 Task: Find connections with filter location Natahoyo with filter topic #Corporationwith filter profile language German with filter current company Alfa Laval with filter school Indian Statistical Institute with filter industry Nonresidential Building Construction with filter service category Public Speaking with filter keywords title Operations Director
Action: Mouse moved to (161, 245)
Screenshot: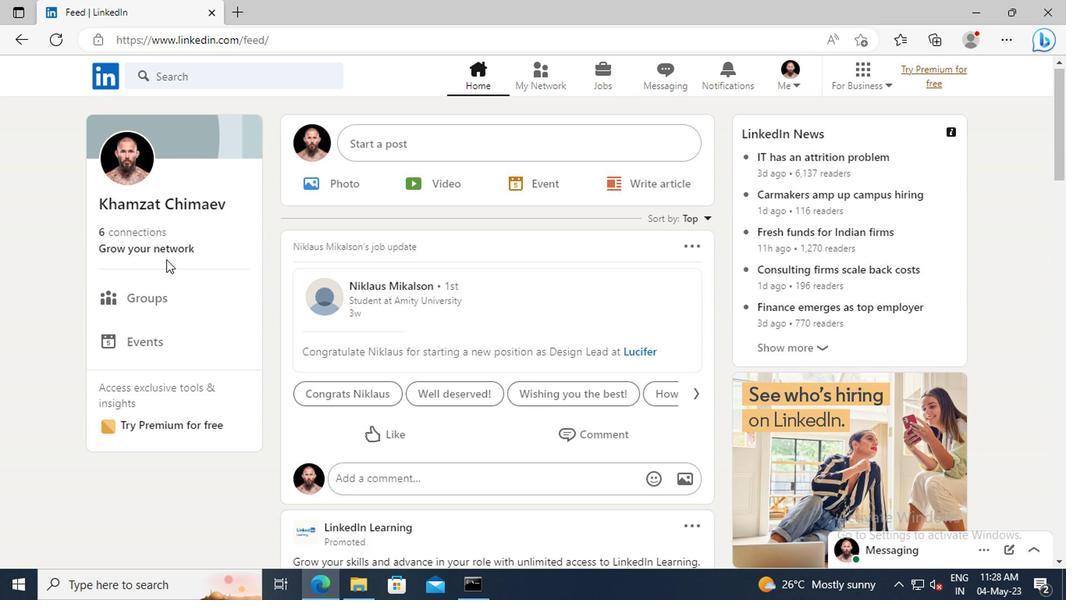 
Action: Mouse pressed left at (161, 245)
Screenshot: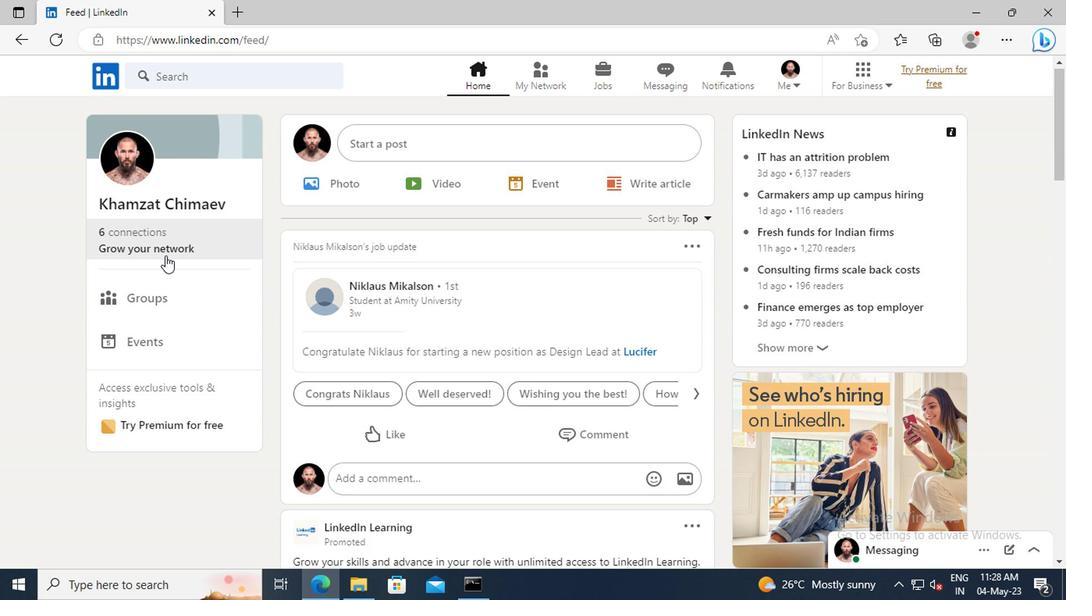 
Action: Mouse moved to (167, 165)
Screenshot: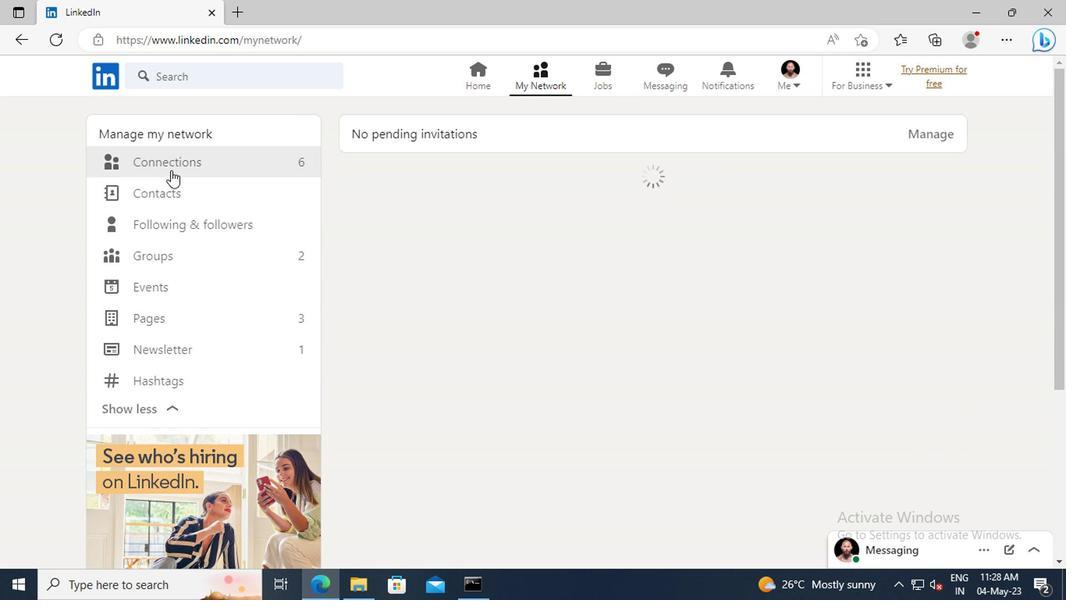 
Action: Mouse pressed left at (167, 165)
Screenshot: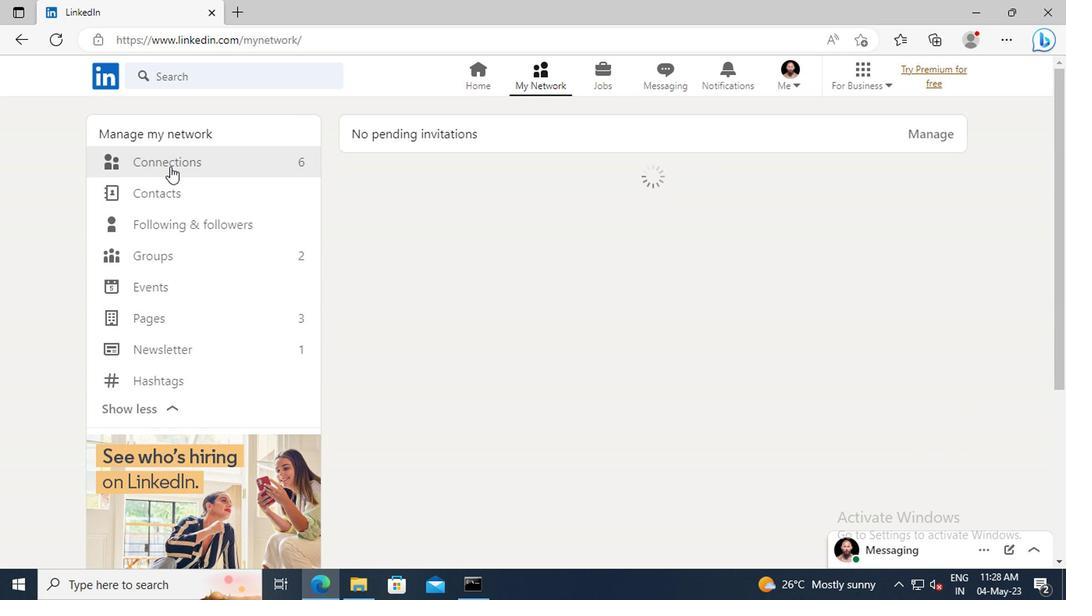 
Action: Mouse moved to (652, 167)
Screenshot: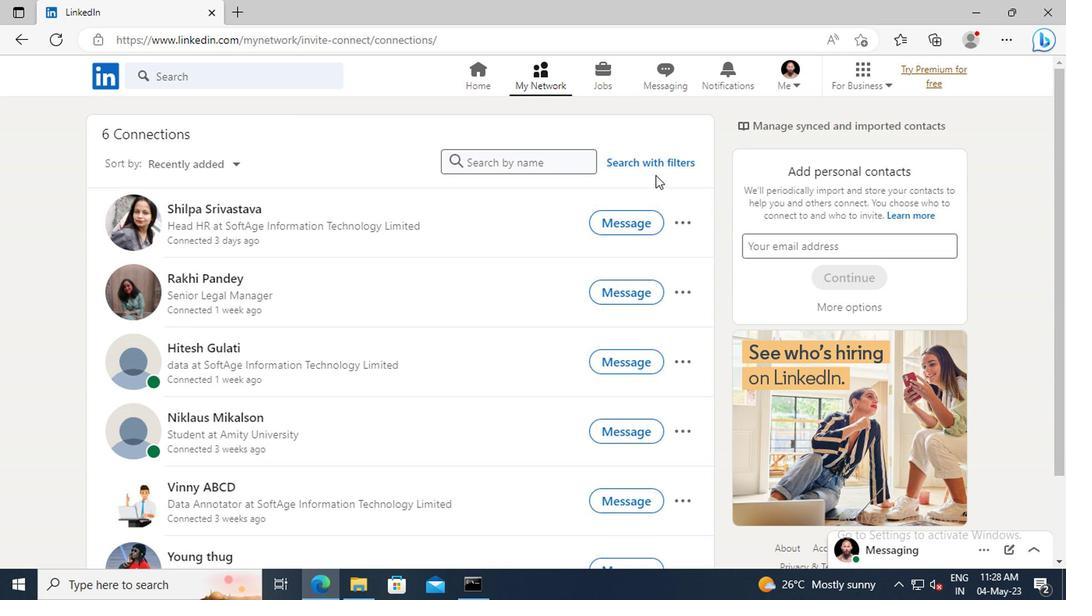 
Action: Mouse pressed left at (652, 167)
Screenshot: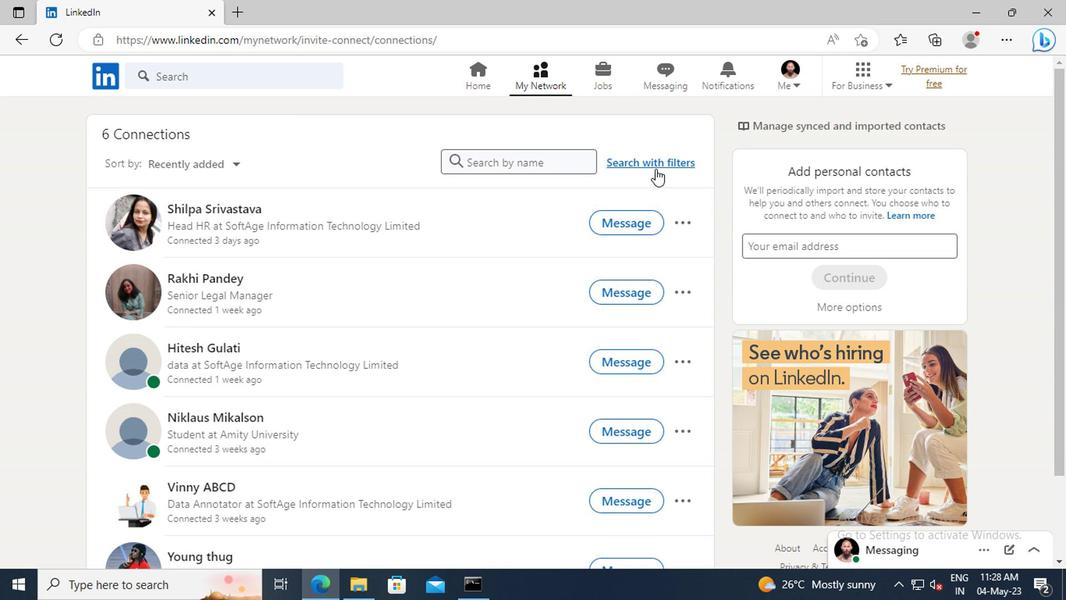 
Action: Mouse moved to (589, 123)
Screenshot: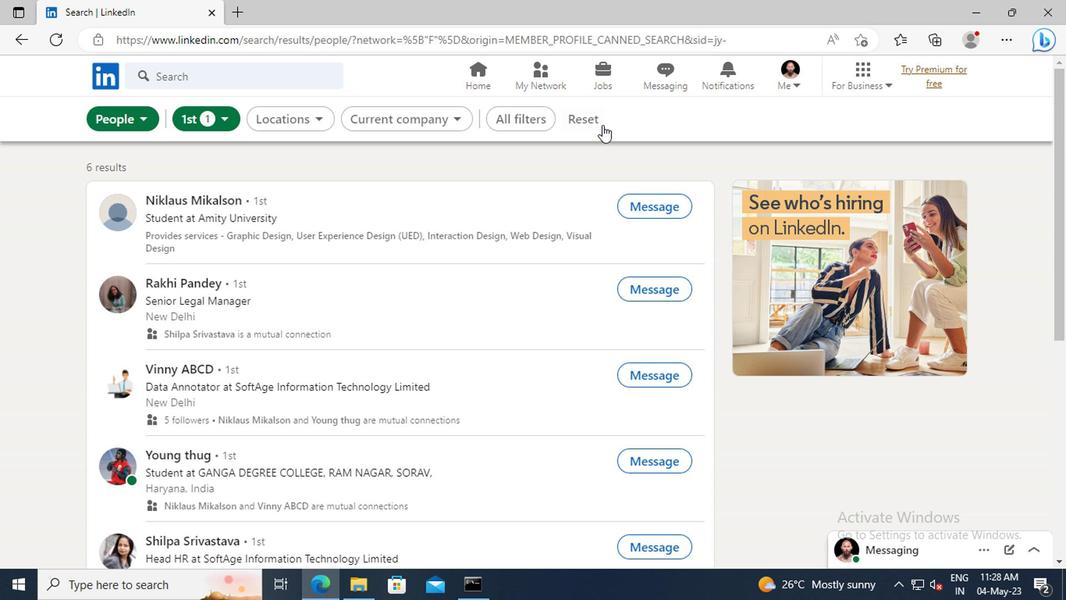 
Action: Mouse pressed left at (589, 123)
Screenshot: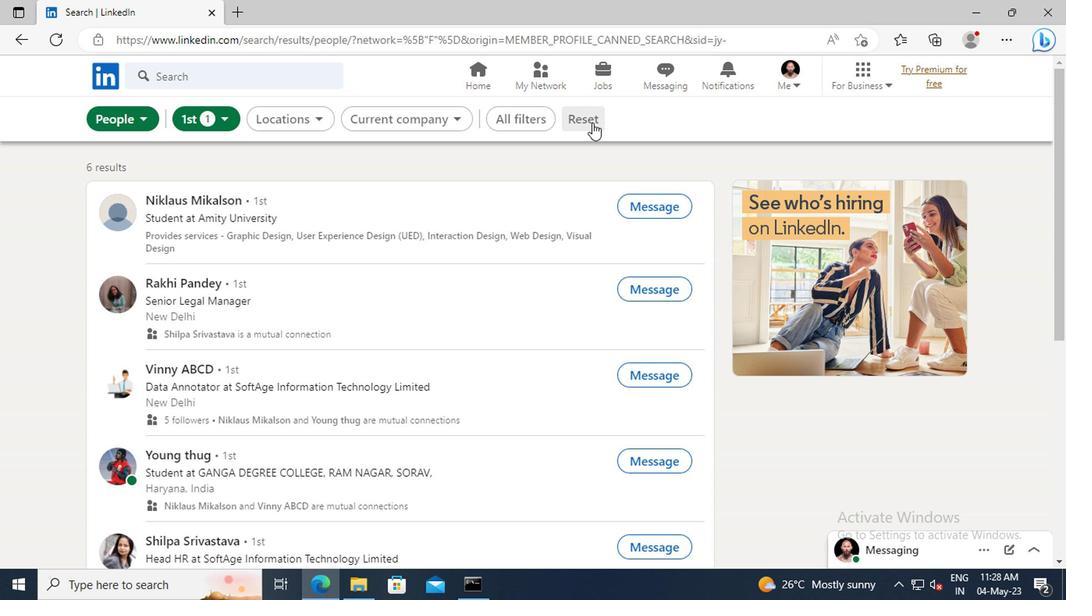 
Action: Mouse moved to (567, 123)
Screenshot: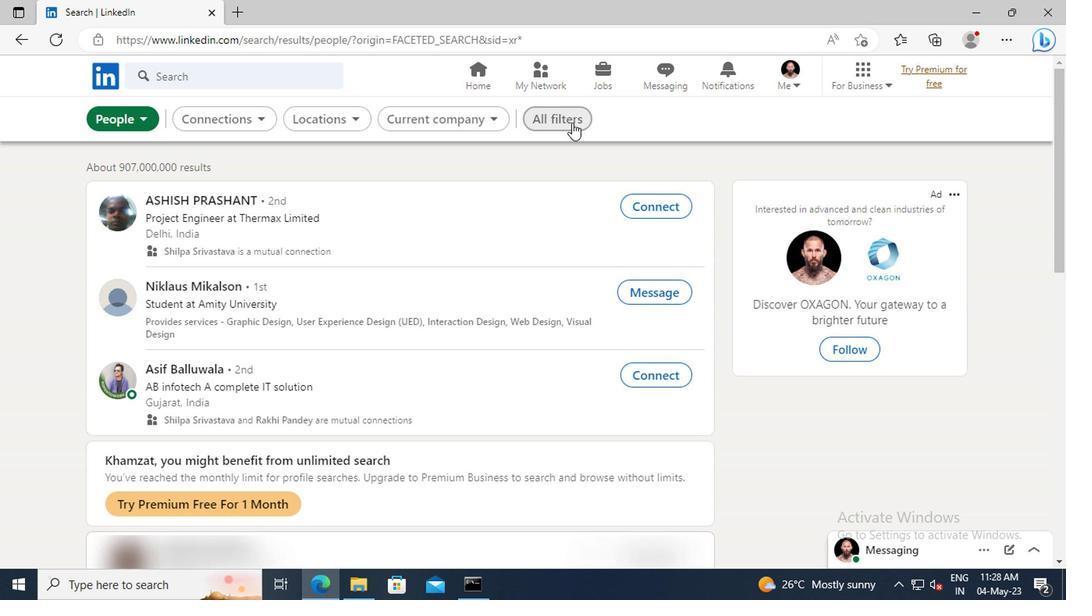 
Action: Mouse pressed left at (567, 123)
Screenshot: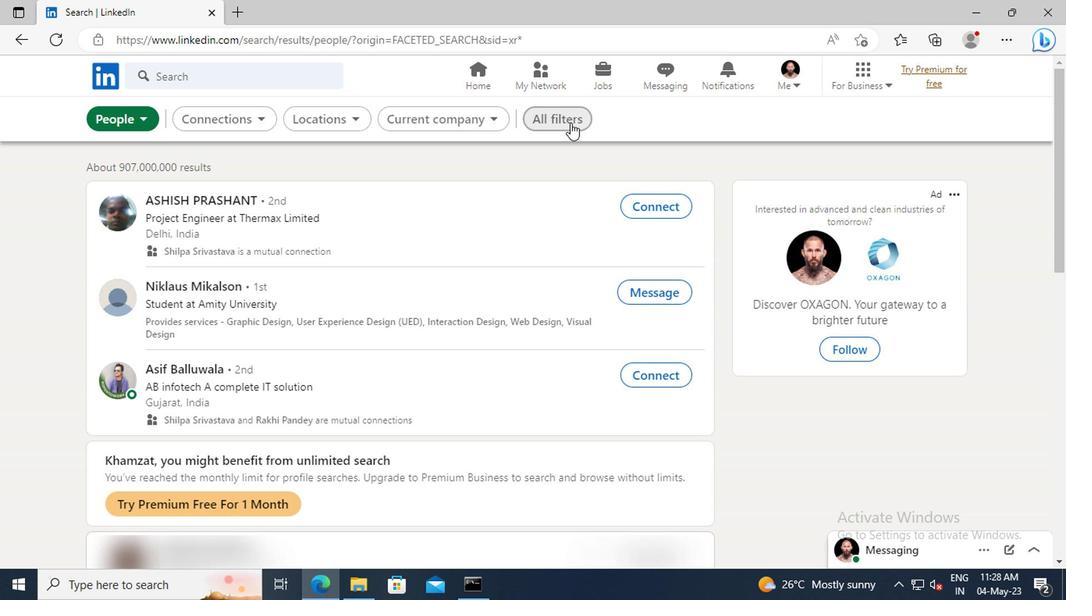 
Action: Mouse moved to (838, 295)
Screenshot: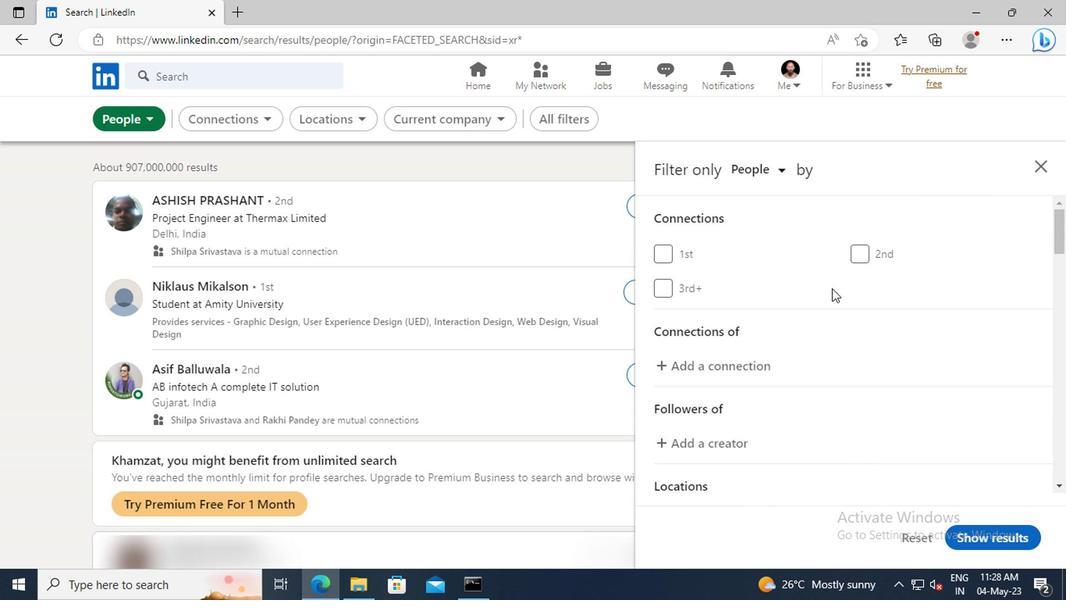 
Action: Mouse scrolled (838, 295) with delta (0, 0)
Screenshot: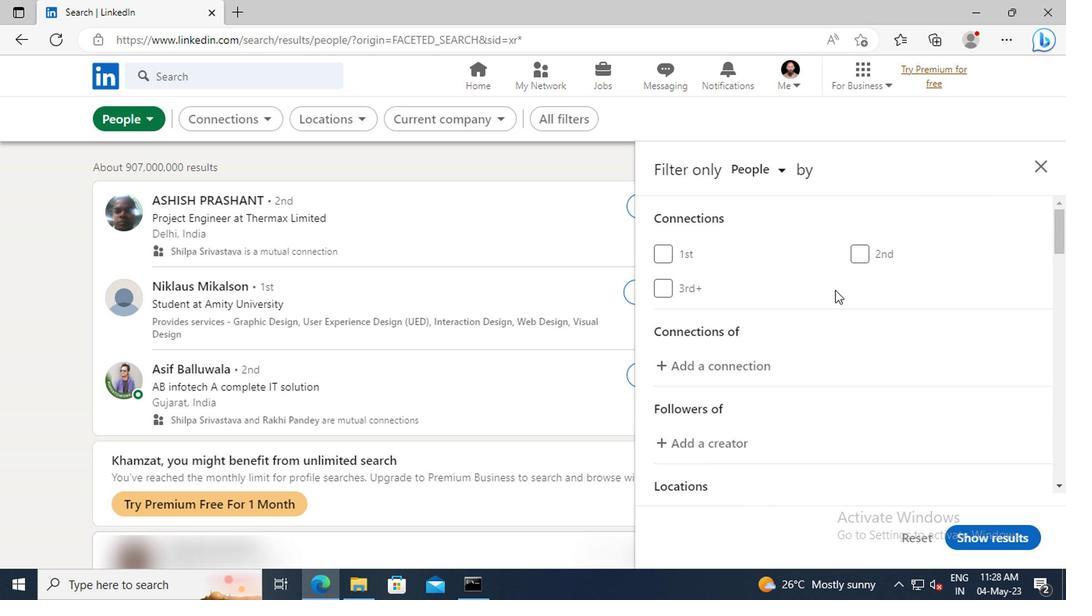 
Action: Mouse scrolled (838, 295) with delta (0, 0)
Screenshot: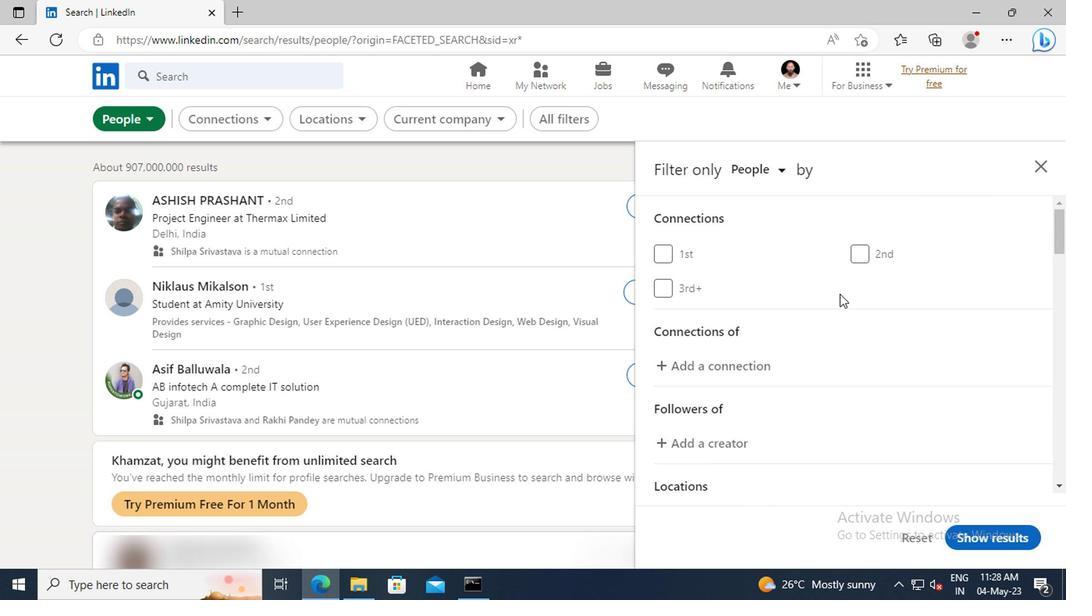 
Action: Mouse scrolled (838, 295) with delta (0, 0)
Screenshot: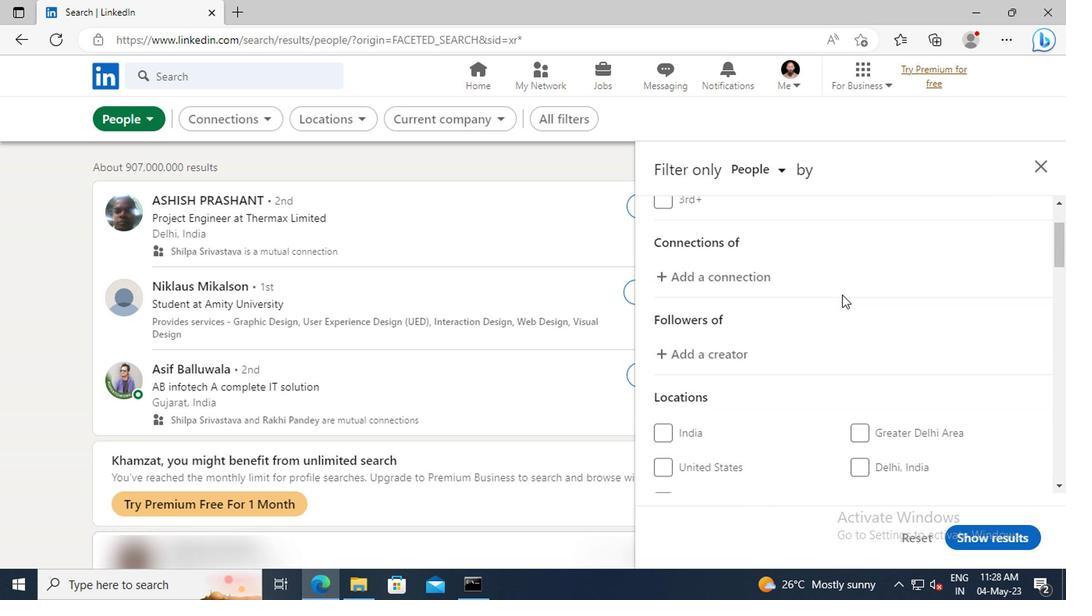 
Action: Mouse scrolled (838, 295) with delta (0, 0)
Screenshot: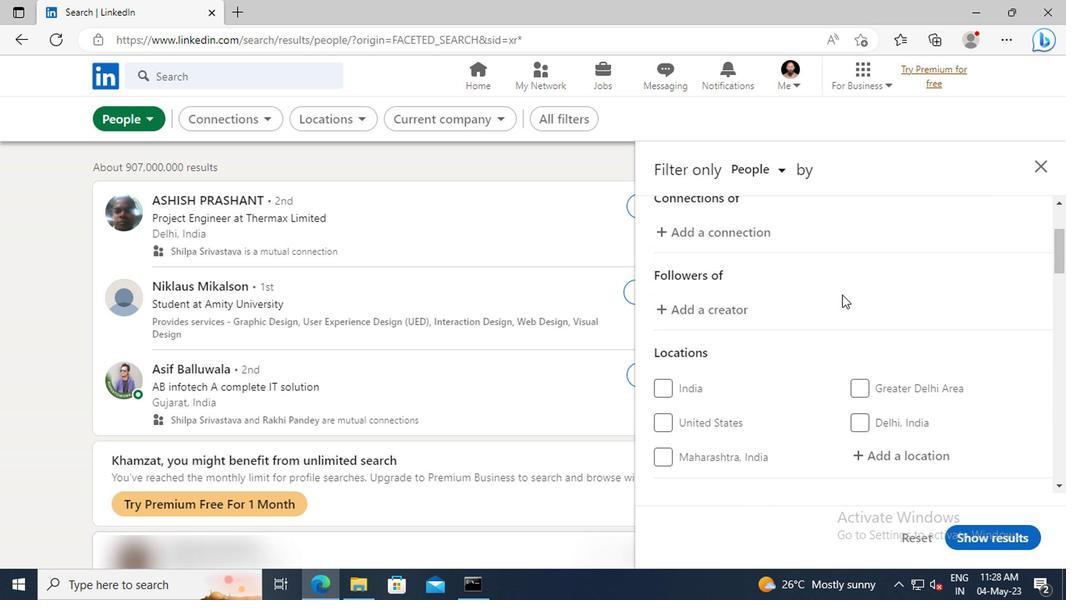 
Action: Mouse scrolled (838, 295) with delta (0, 0)
Screenshot: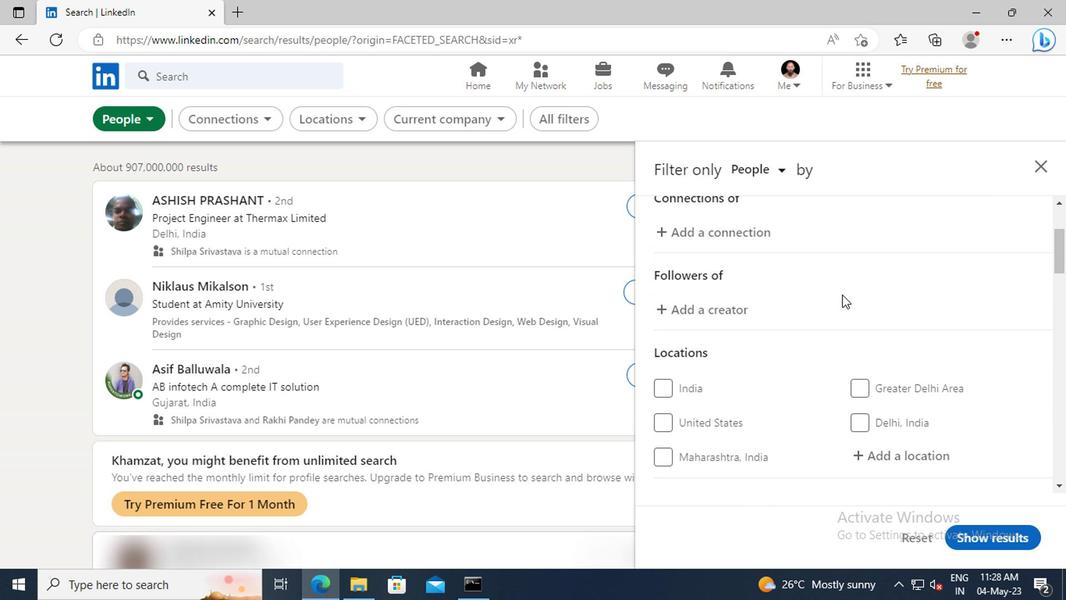 
Action: Mouse scrolled (838, 295) with delta (0, 0)
Screenshot: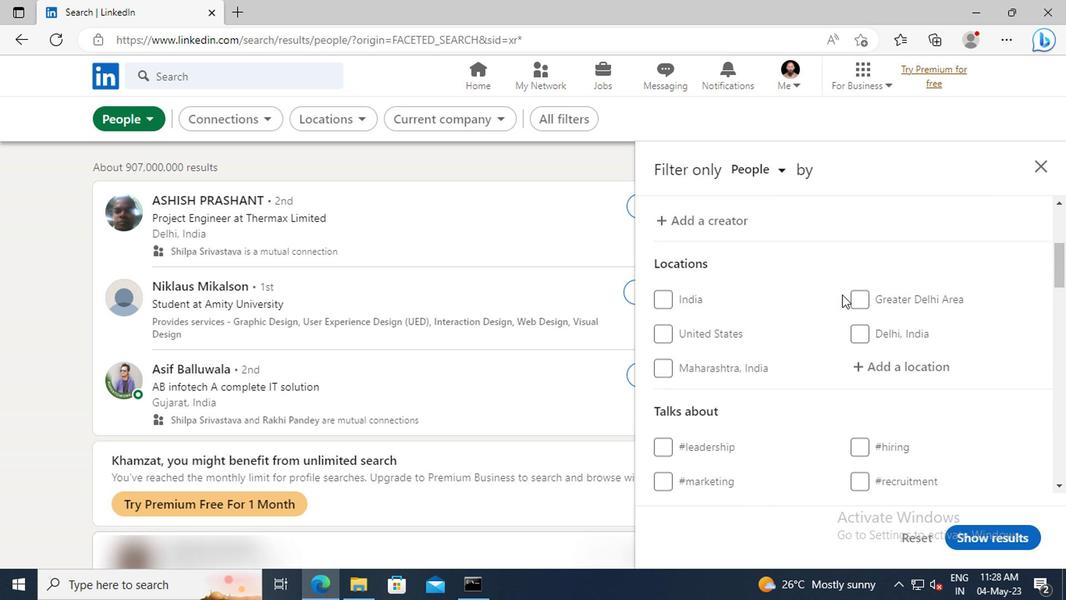 
Action: Mouse moved to (863, 317)
Screenshot: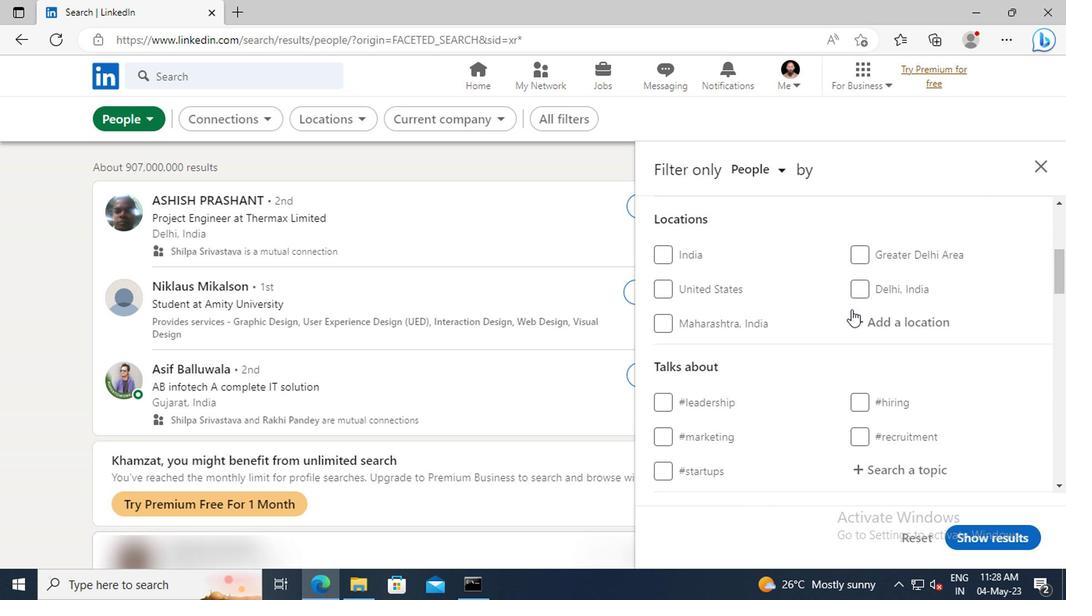 
Action: Mouse pressed left at (863, 317)
Screenshot: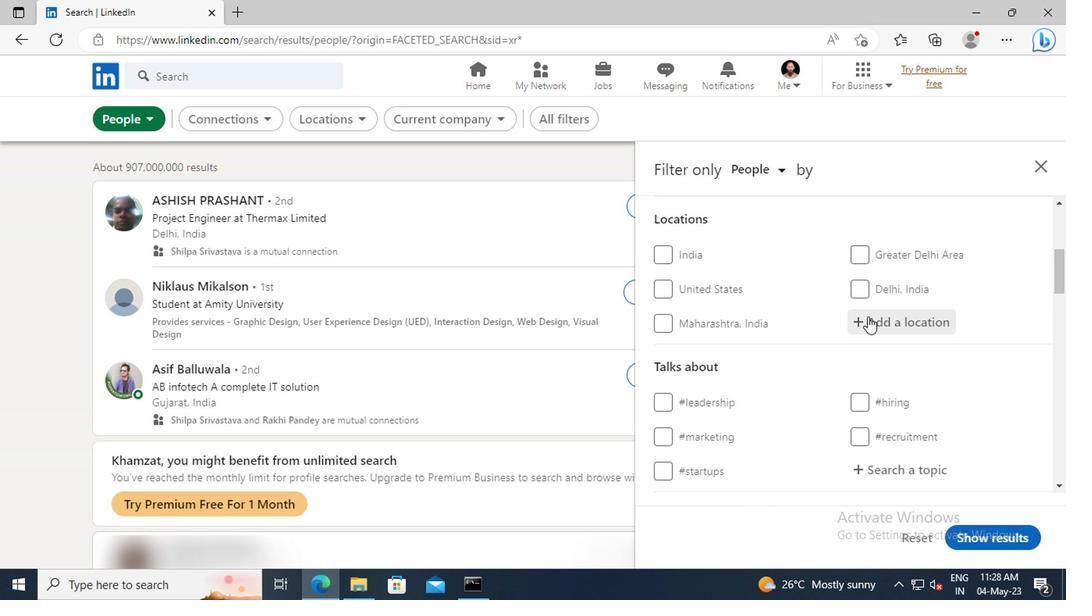 
Action: Key pressed <Key.shift>NATAHOYO<Key.enter>
Screenshot: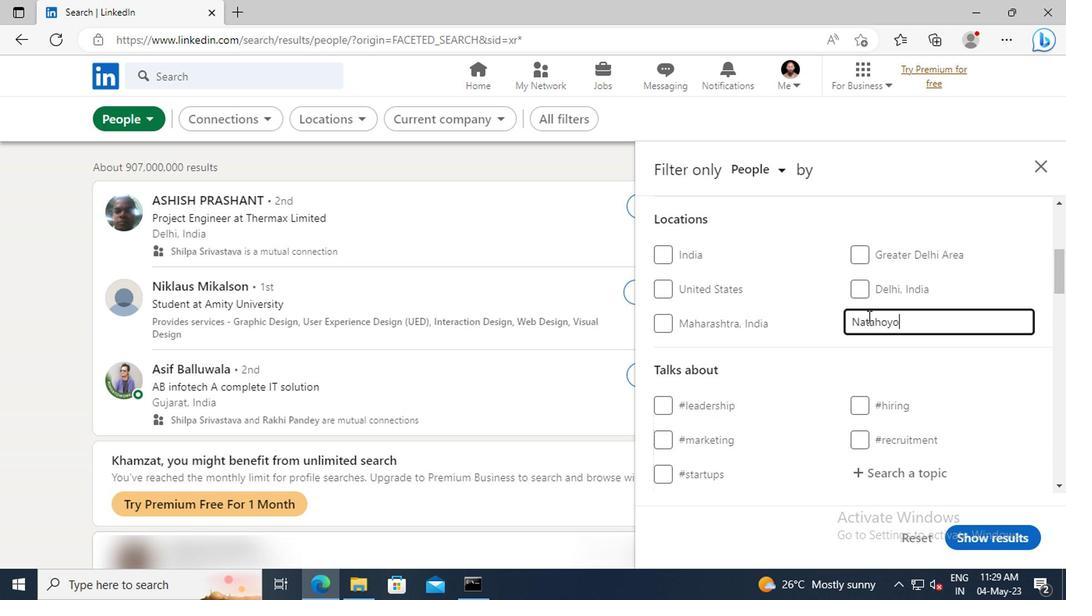 
Action: Mouse scrolled (863, 316) with delta (0, 0)
Screenshot: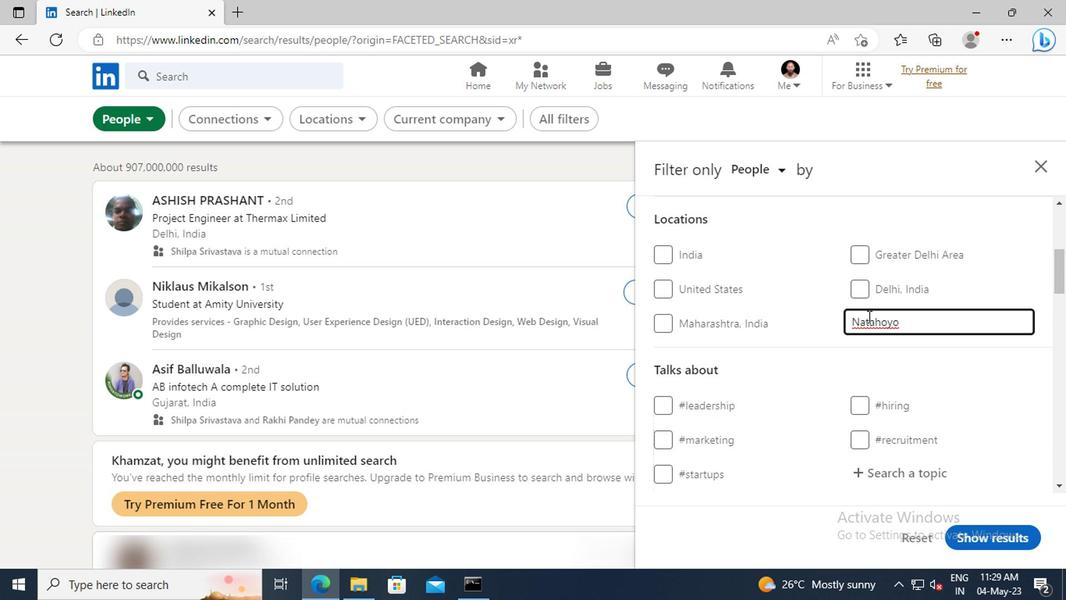 
Action: Mouse scrolled (863, 316) with delta (0, 0)
Screenshot: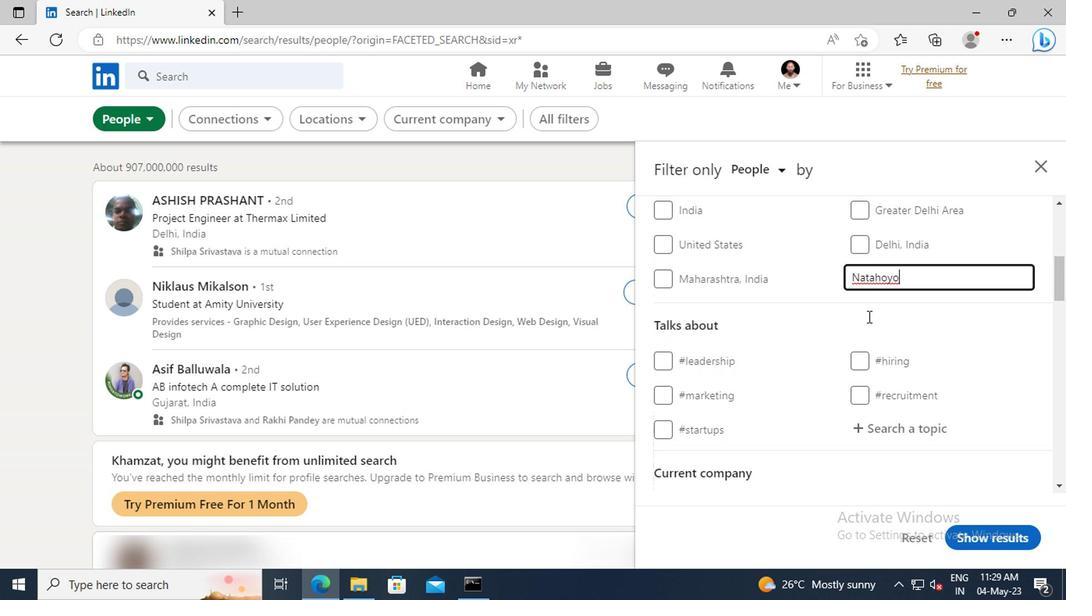 
Action: Mouse scrolled (863, 316) with delta (0, 0)
Screenshot: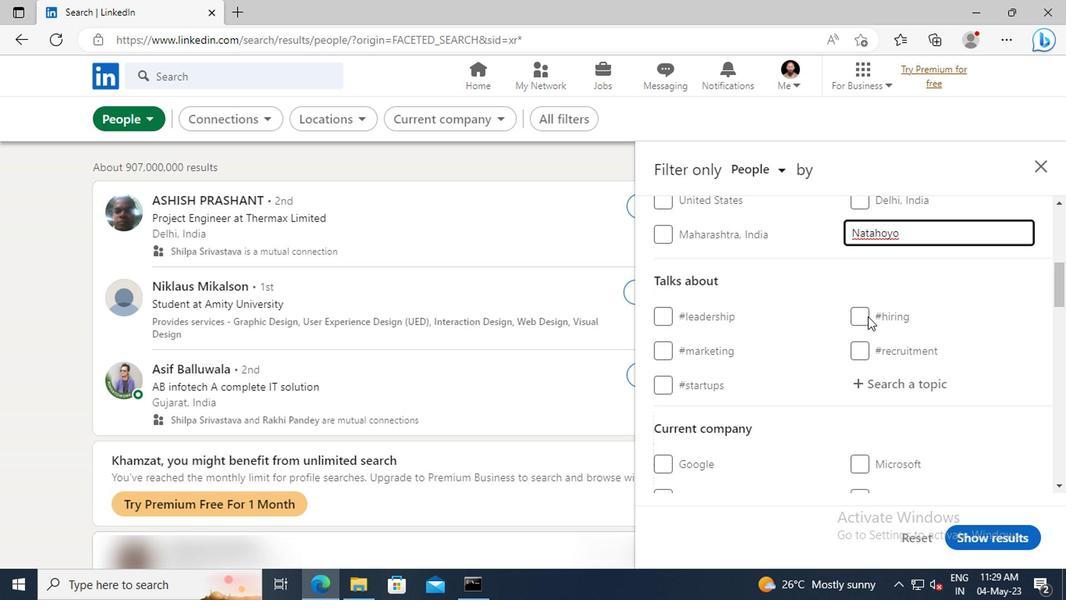 
Action: Mouse moved to (871, 338)
Screenshot: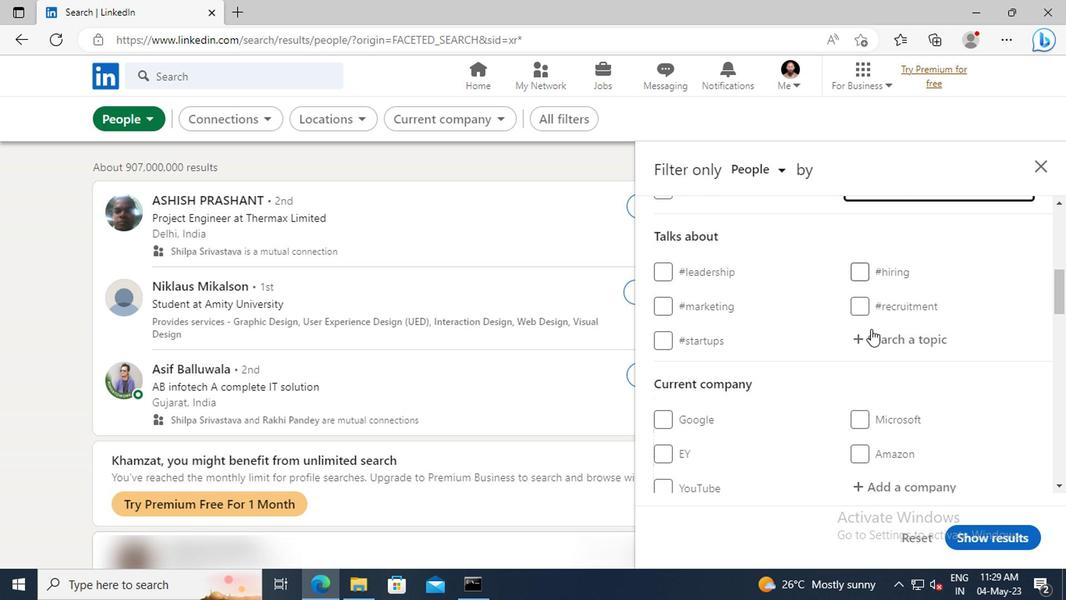 
Action: Mouse pressed left at (871, 338)
Screenshot: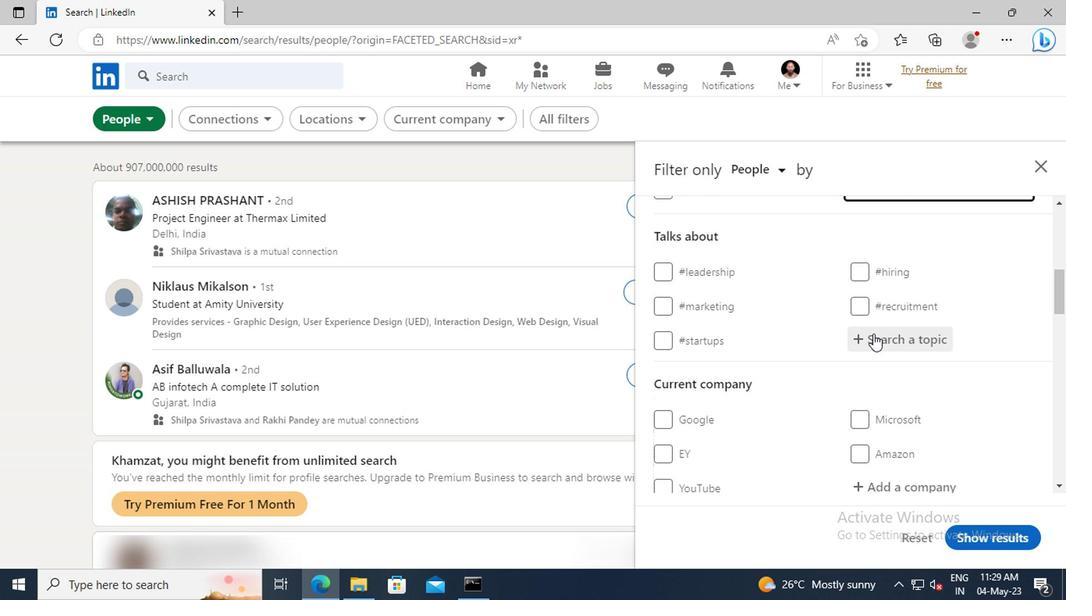 
Action: Mouse moved to (878, 345)
Screenshot: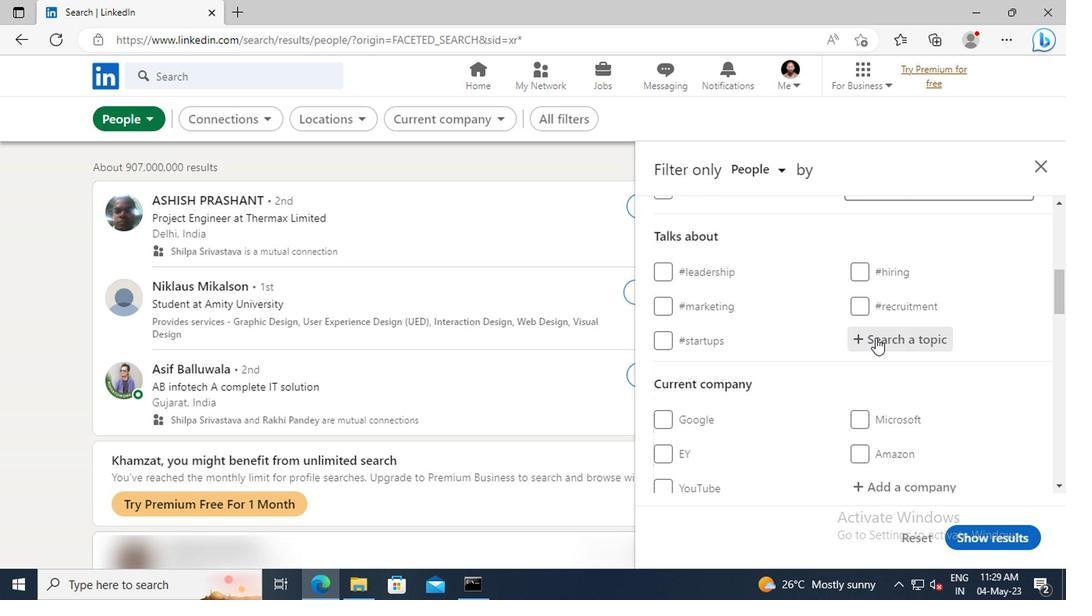 
Action: Key pressed <Key.shift>CORPORATI
Screenshot: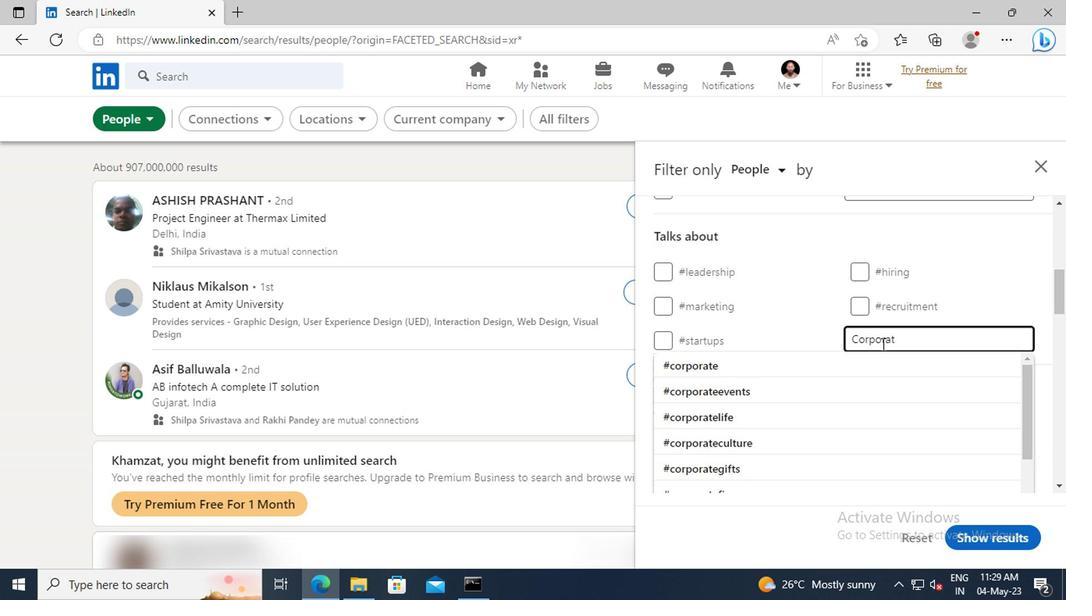 
Action: Mouse moved to (867, 439)
Screenshot: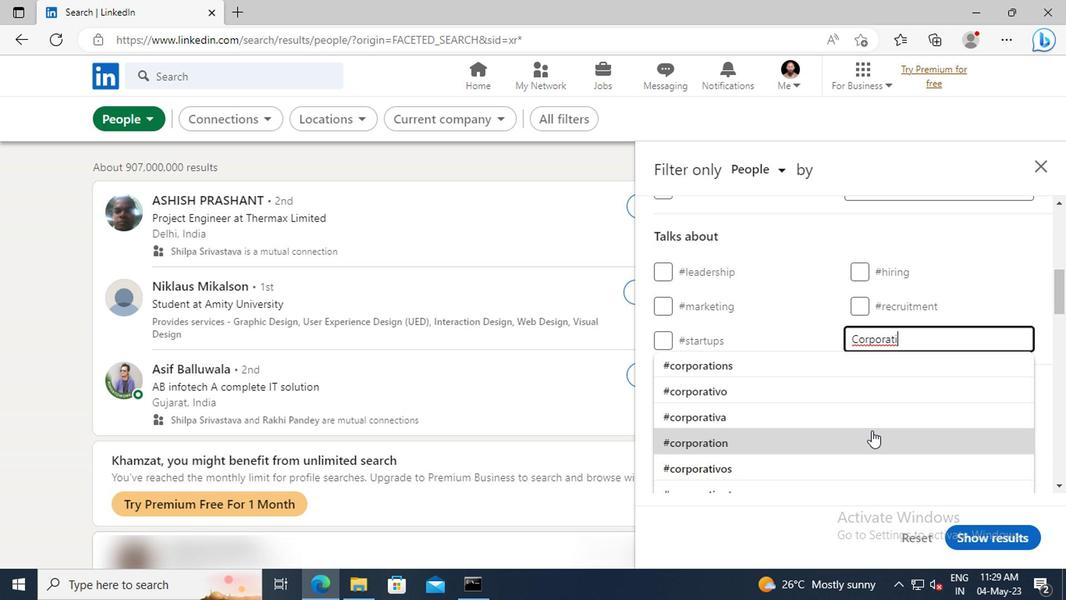 
Action: Mouse pressed left at (867, 439)
Screenshot: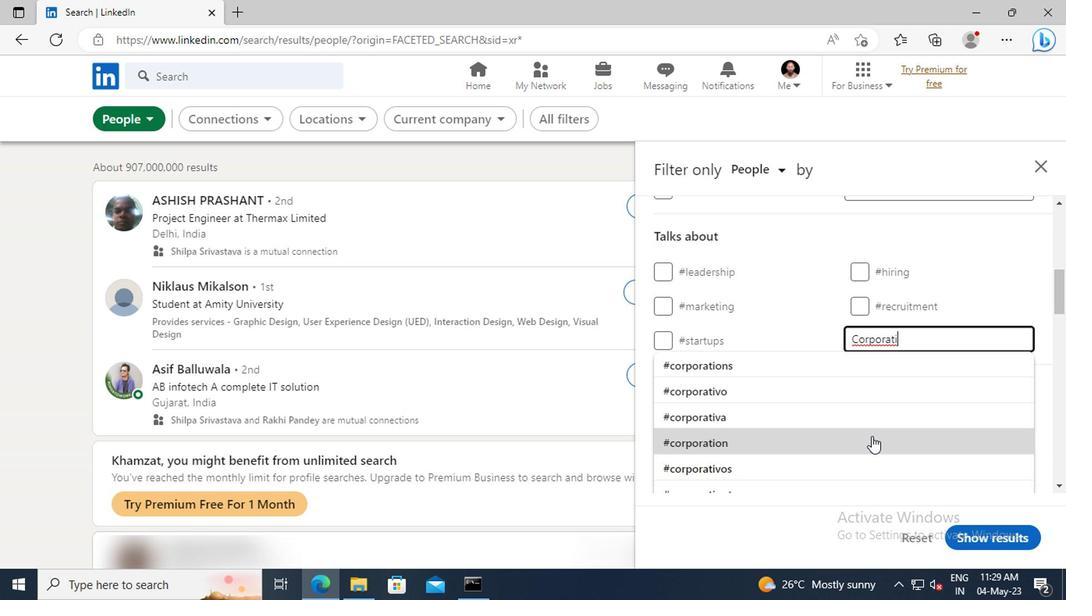 
Action: Mouse moved to (867, 440)
Screenshot: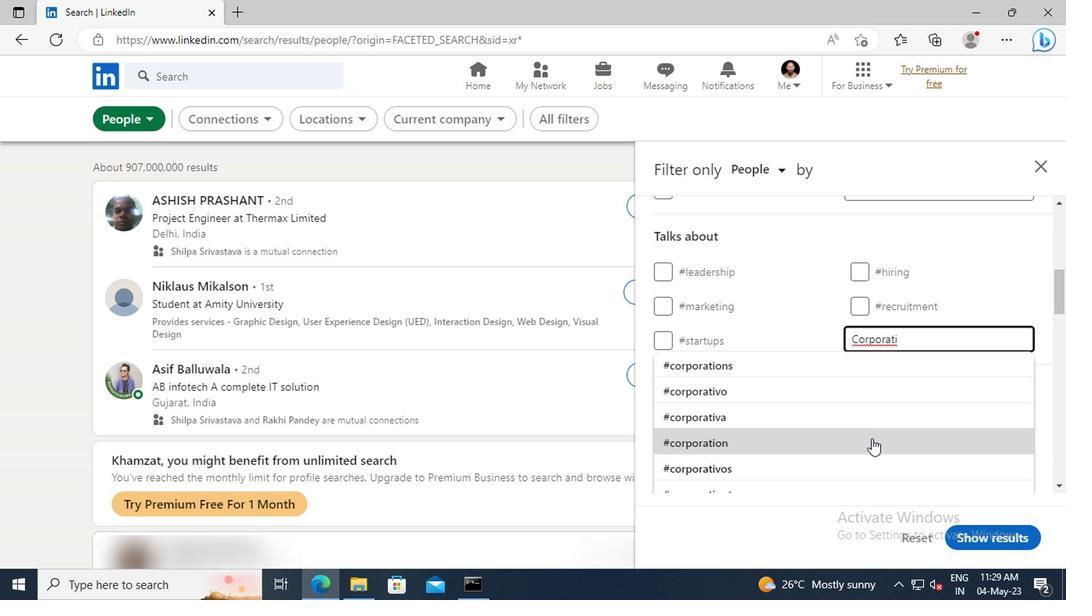 
Action: Mouse scrolled (867, 439) with delta (0, 0)
Screenshot: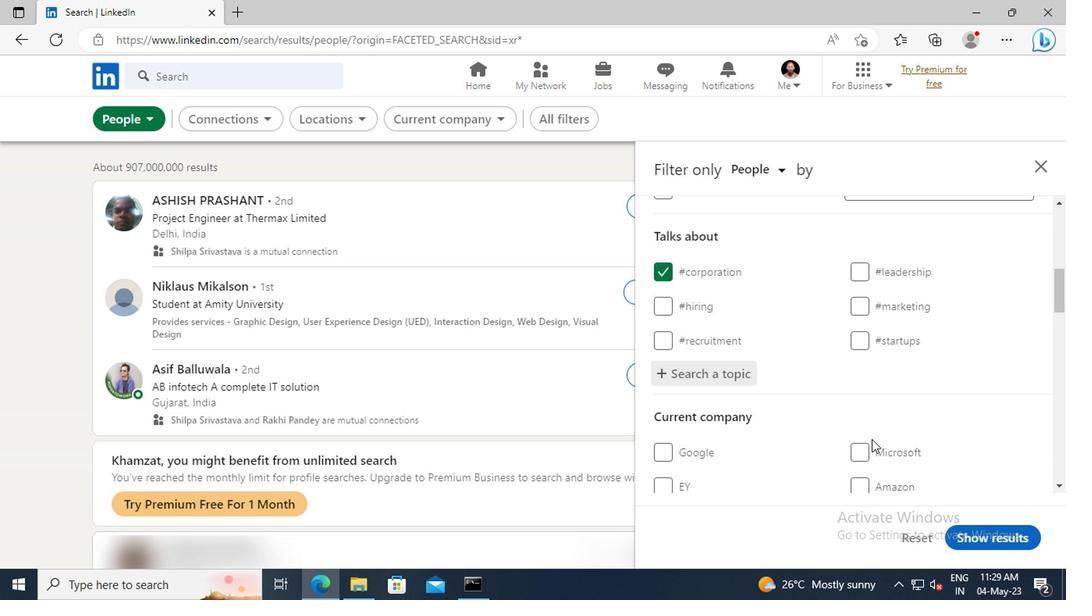 
Action: Mouse scrolled (867, 439) with delta (0, 0)
Screenshot: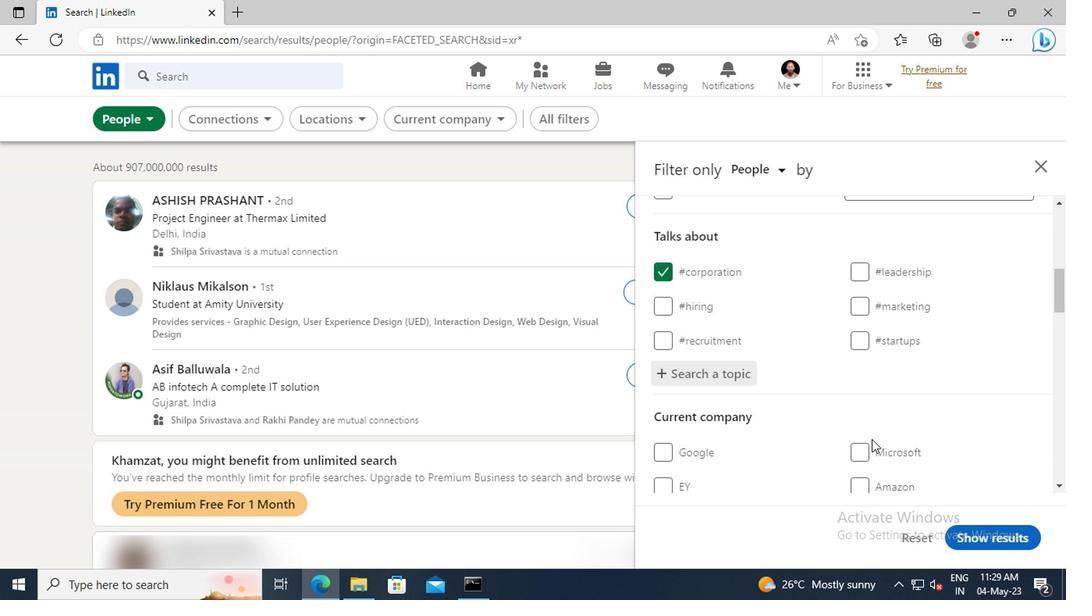 
Action: Mouse moved to (868, 431)
Screenshot: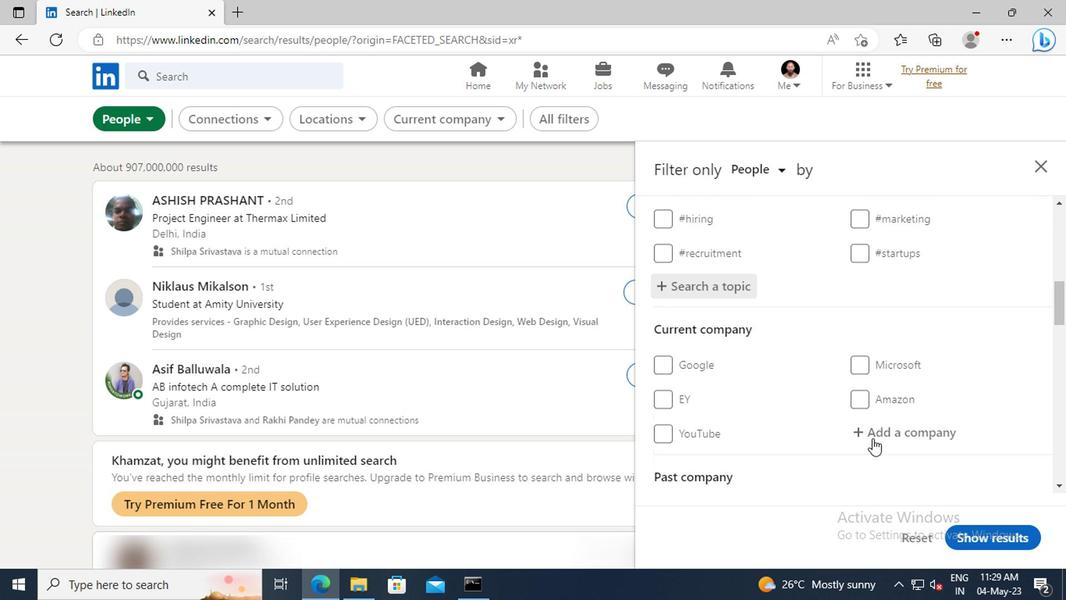 
Action: Mouse scrolled (868, 430) with delta (0, -1)
Screenshot: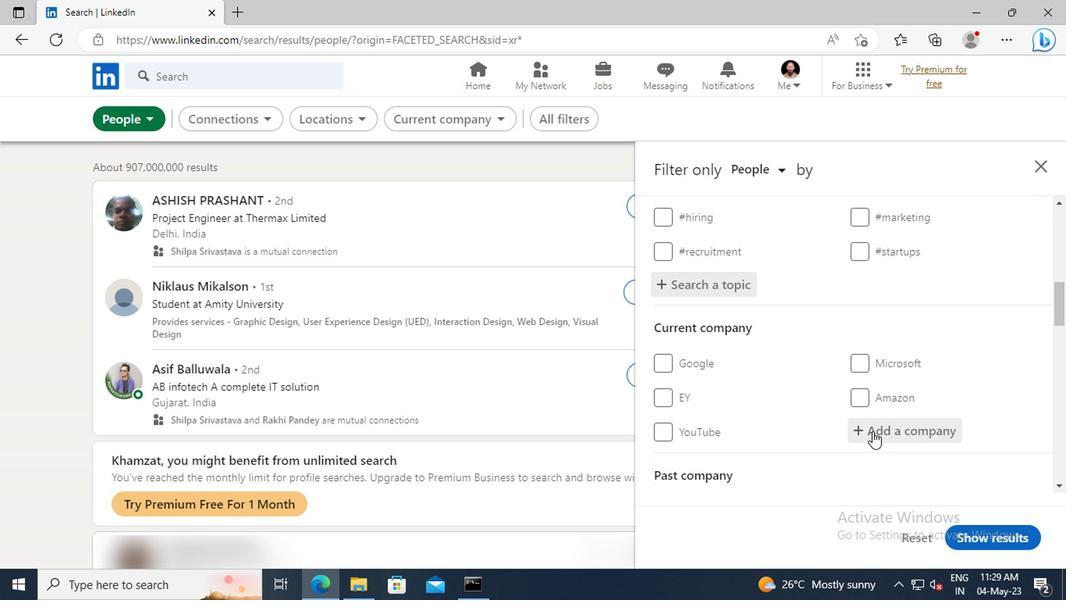
Action: Mouse scrolled (868, 430) with delta (0, -1)
Screenshot: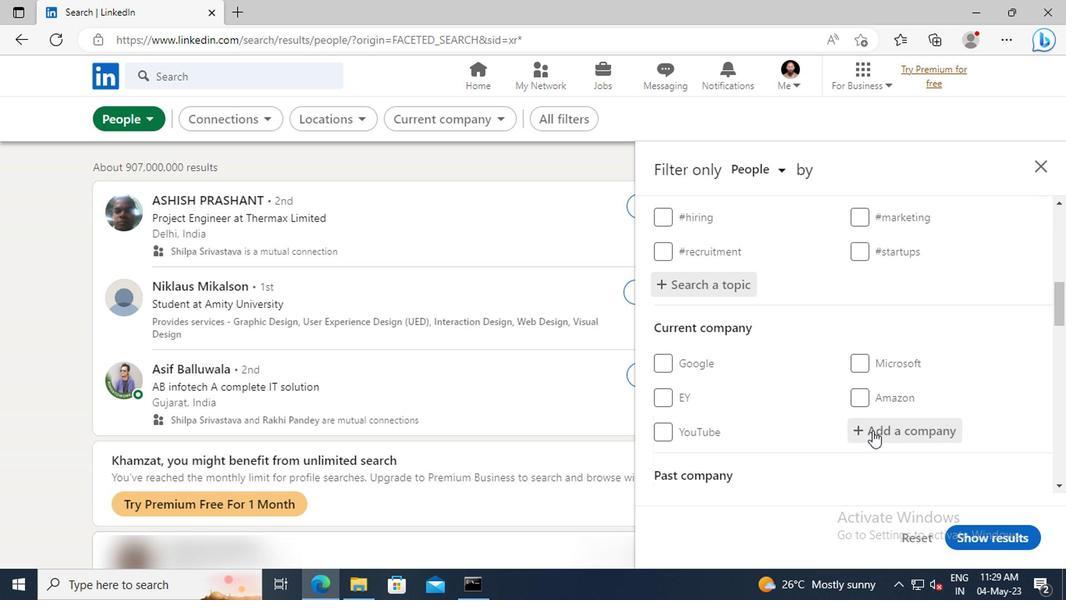 
Action: Mouse scrolled (868, 430) with delta (0, -1)
Screenshot: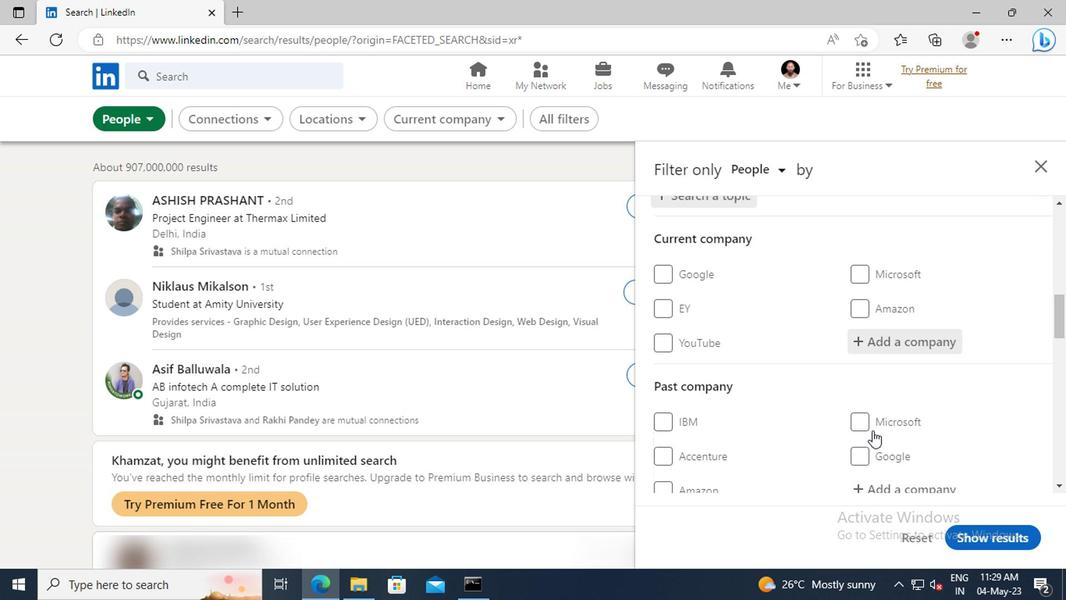 
Action: Mouse scrolled (868, 430) with delta (0, -1)
Screenshot: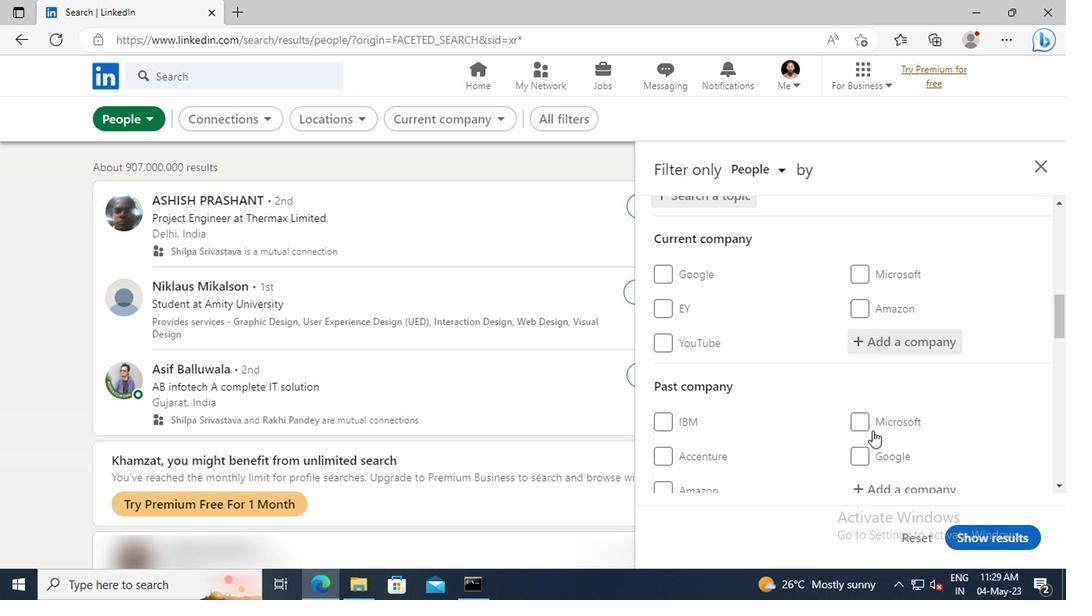 
Action: Mouse scrolled (868, 430) with delta (0, -1)
Screenshot: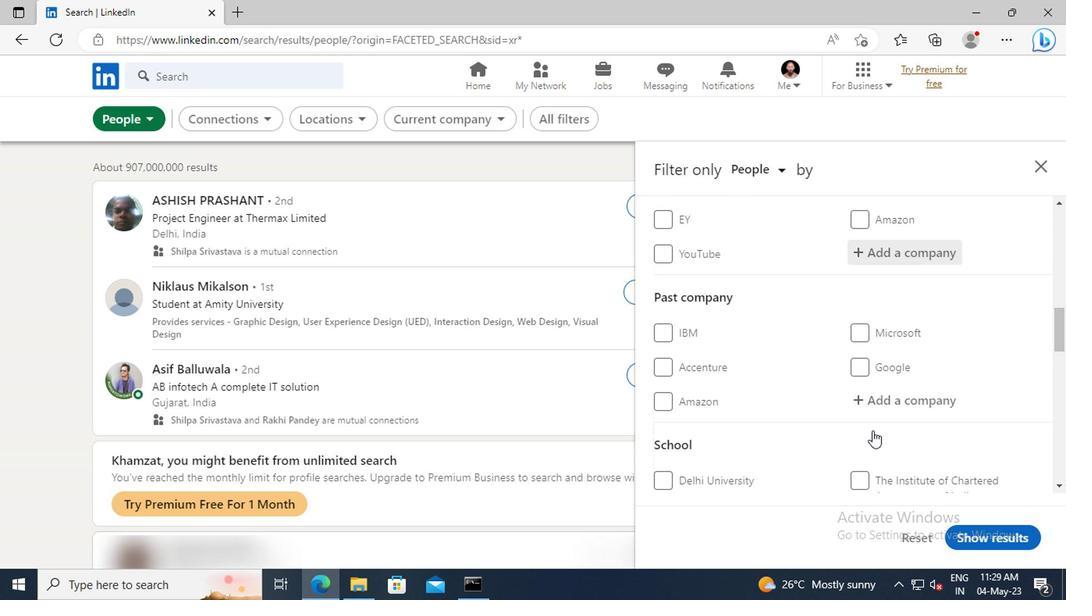 
Action: Mouse scrolled (868, 430) with delta (0, -1)
Screenshot: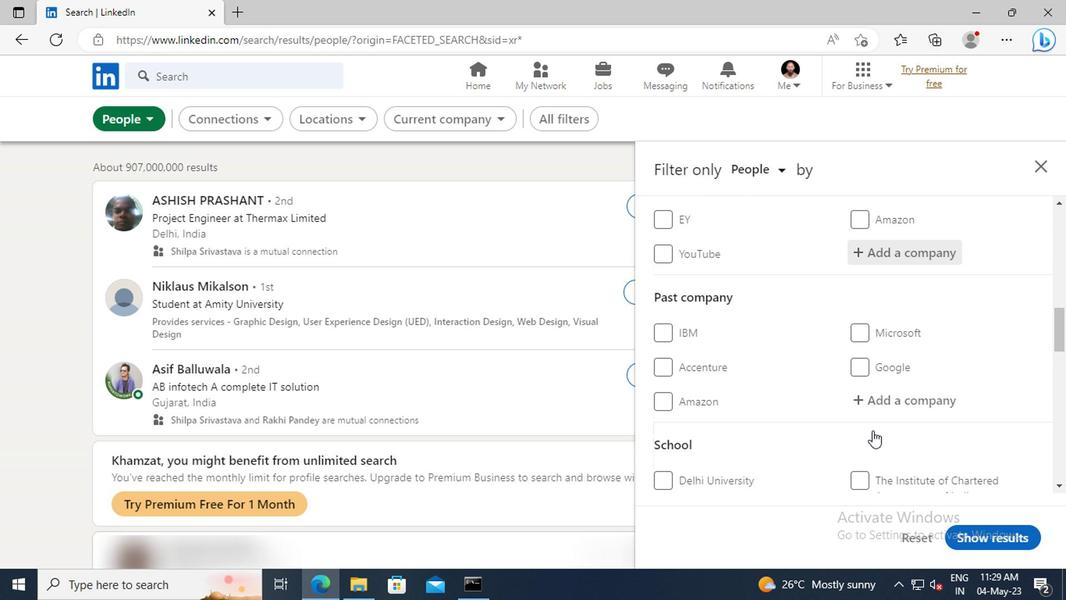 
Action: Mouse scrolled (868, 430) with delta (0, -1)
Screenshot: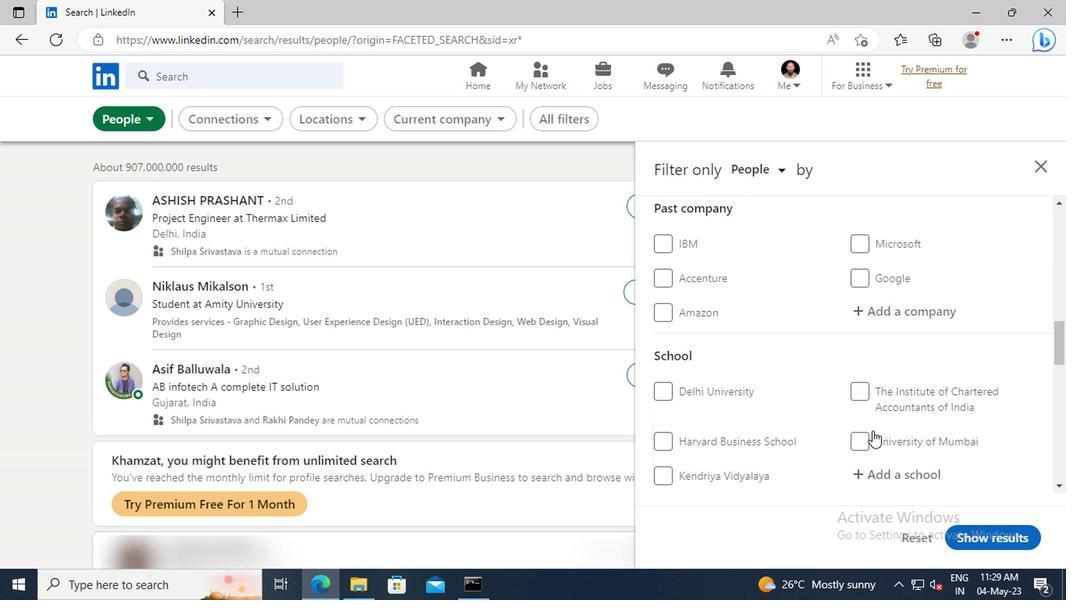 
Action: Mouse scrolled (868, 430) with delta (0, -1)
Screenshot: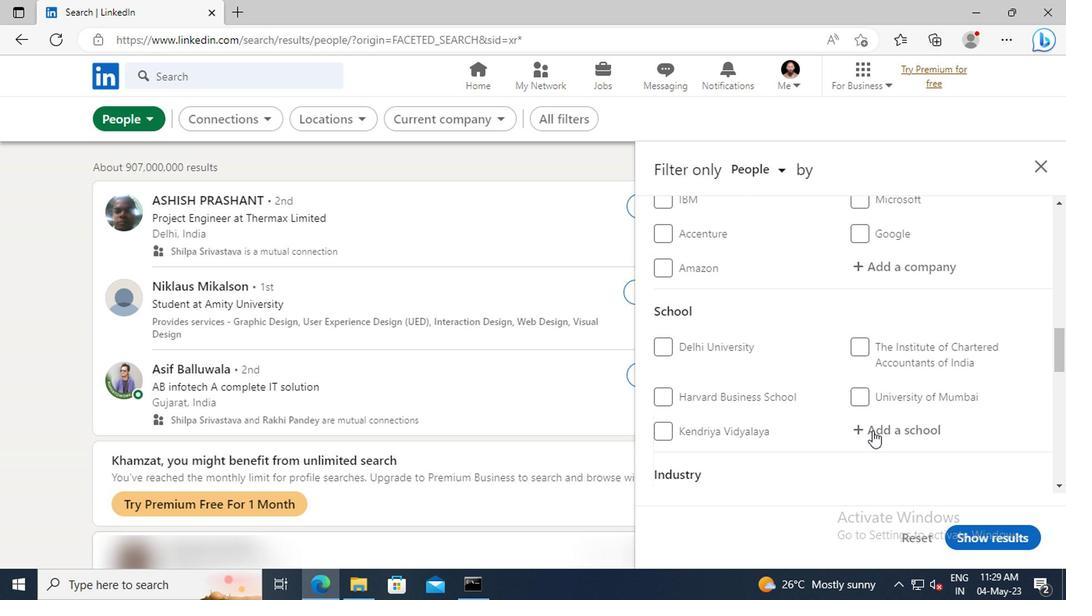 
Action: Mouse scrolled (868, 430) with delta (0, -1)
Screenshot: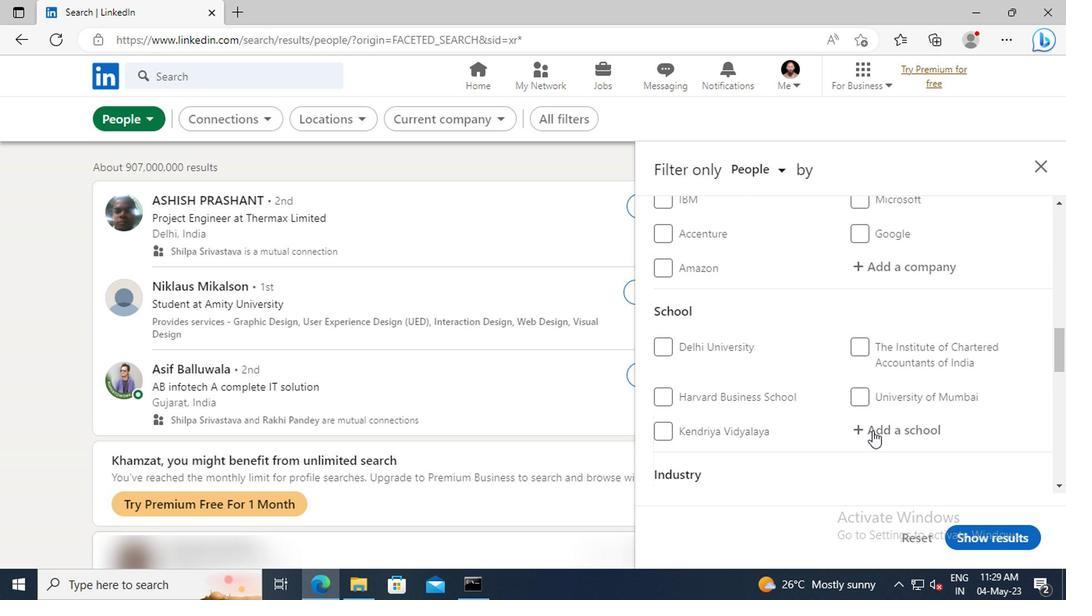
Action: Mouse scrolled (868, 430) with delta (0, -1)
Screenshot: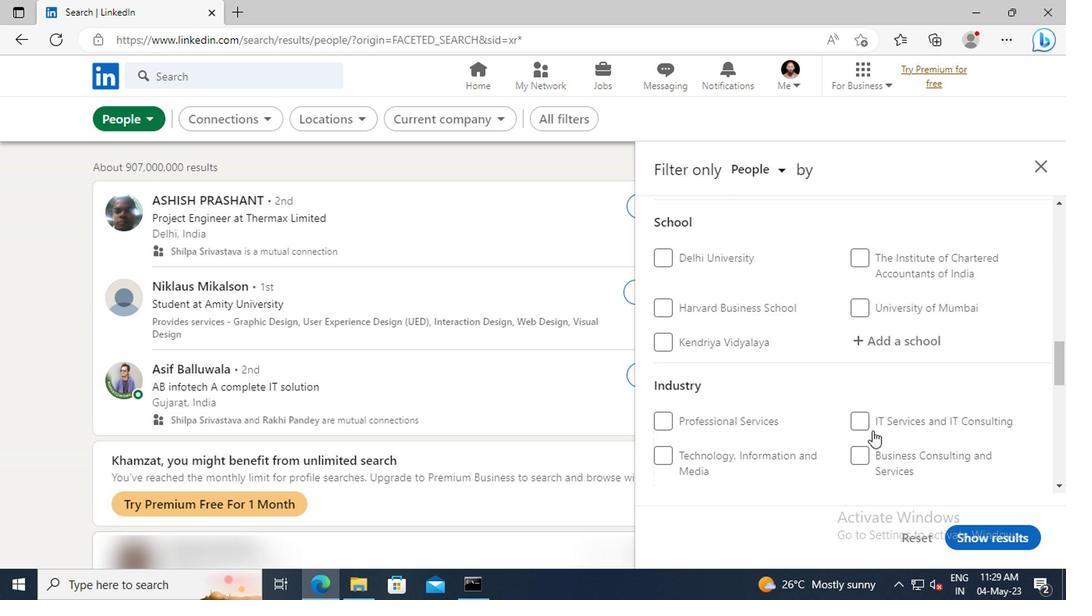 
Action: Mouse scrolled (868, 430) with delta (0, -1)
Screenshot: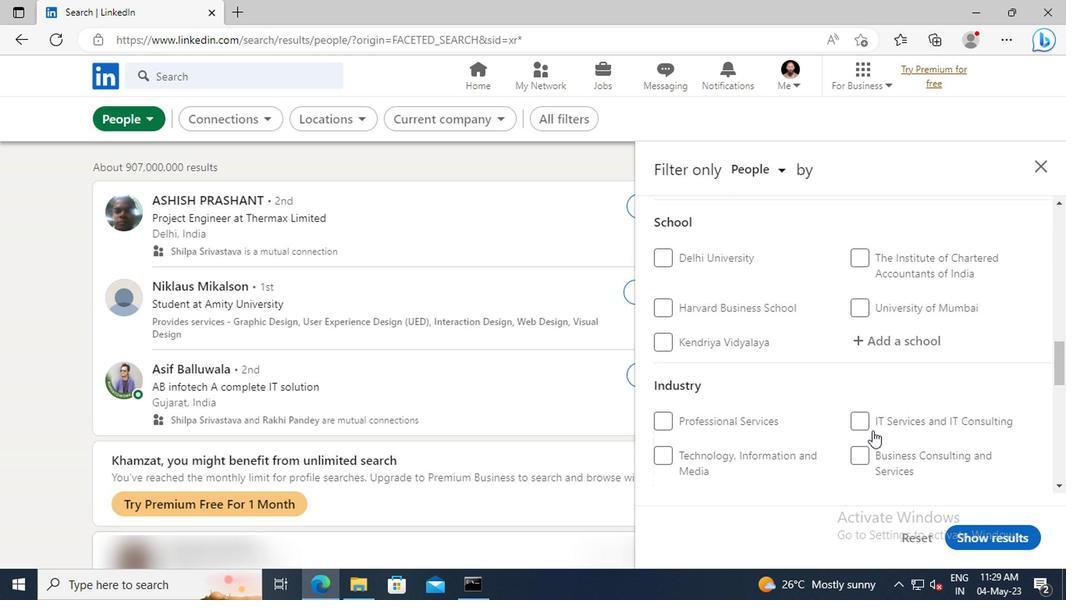 
Action: Mouse scrolled (868, 430) with delta (0, -1)
Screenshot: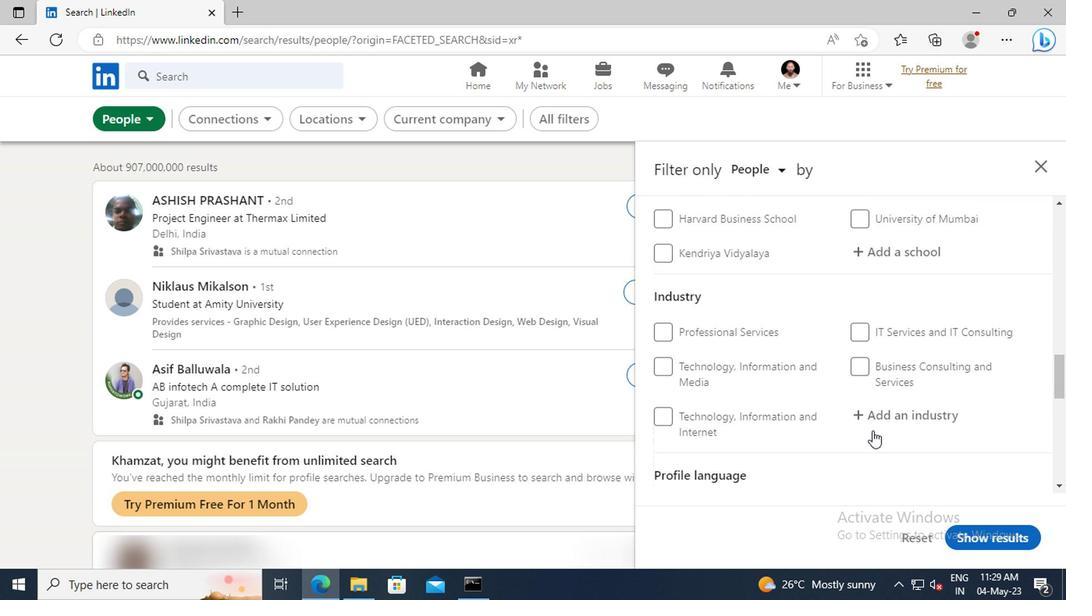 
Action: Mouse scrolled (868, 430) with delta (0, -1)
Screenshot: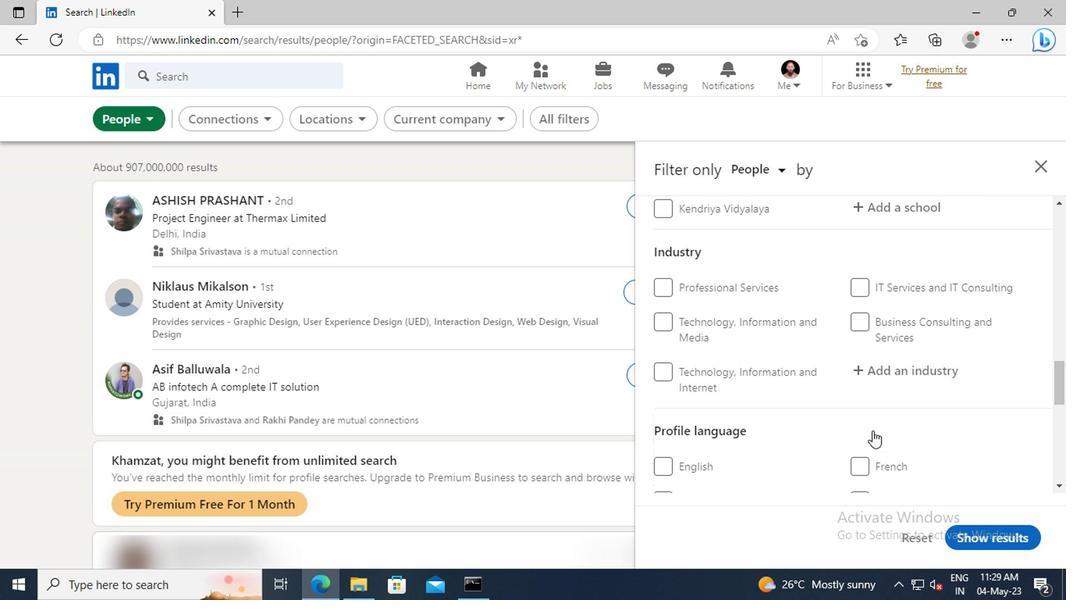 
Action: Mouse scrolled (868, 430) with delta (0, -1)
Screenshot: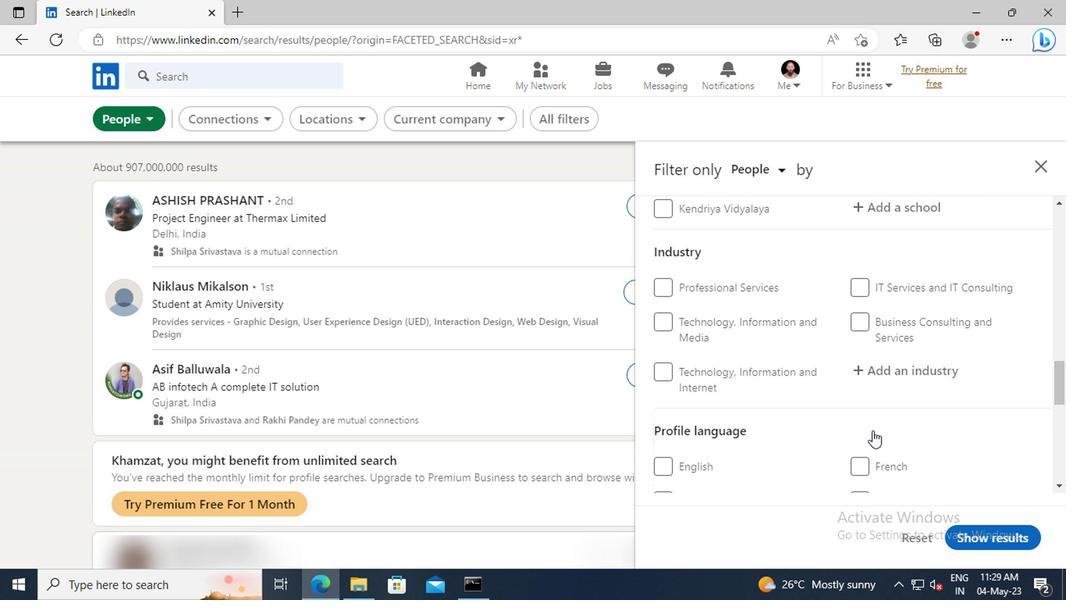 
Action: Mouse moved to (657, 447)
Screenshot: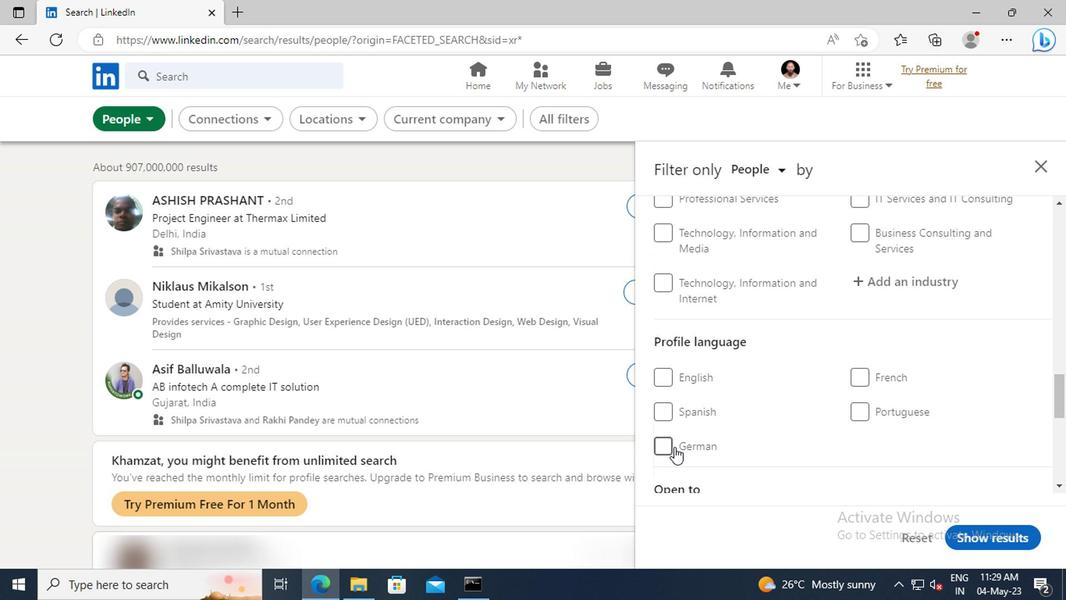 
Action: Mouse pressed left at (657, 447)
Screenshot: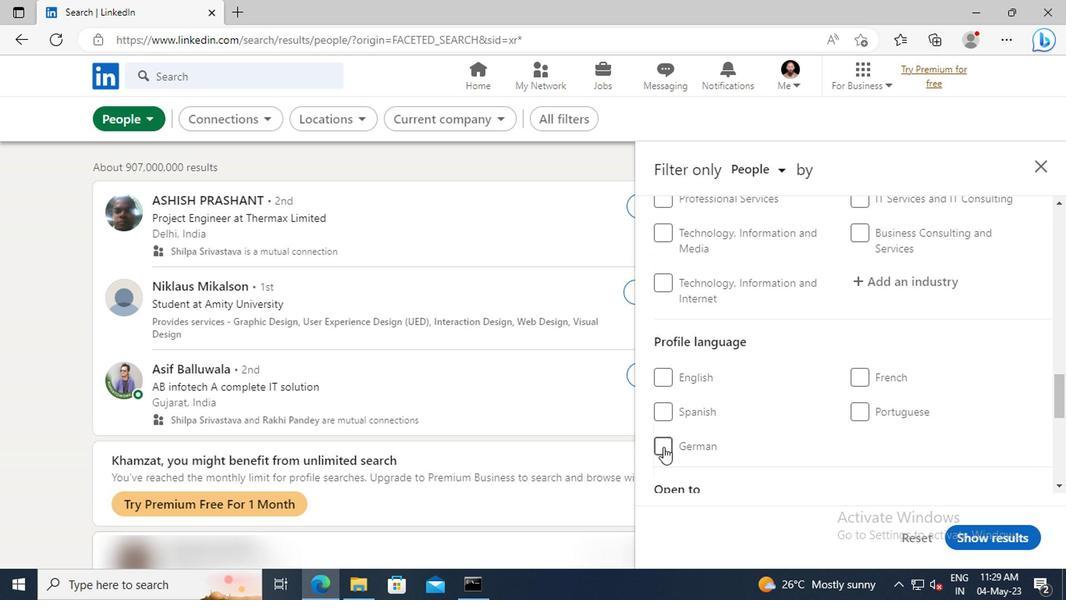 
Action: Mouse moved to (872, 429)
Screenshot: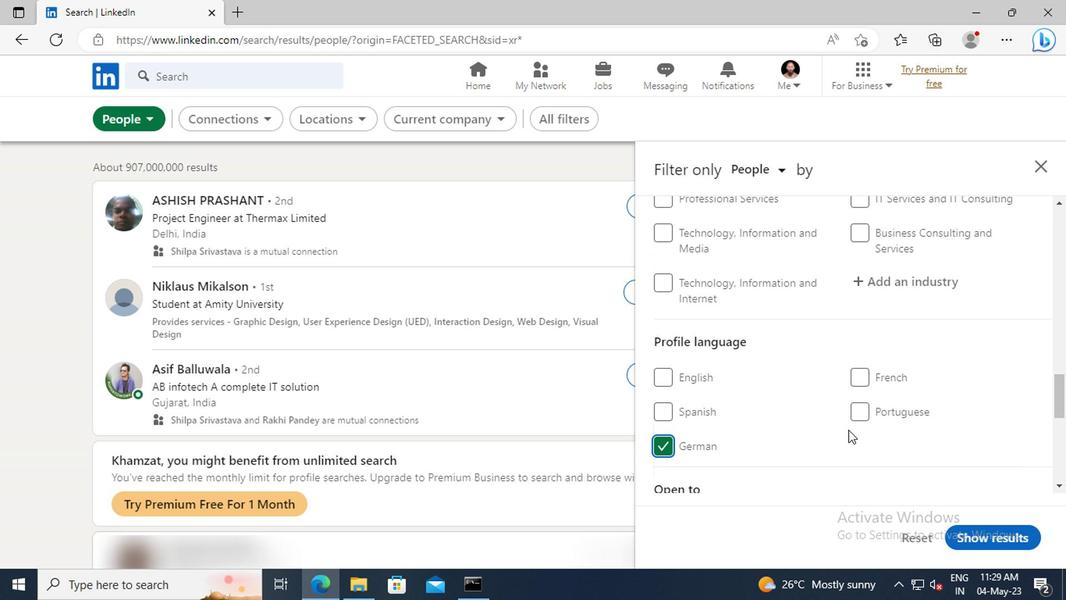 
Action: Mouse scrolled (872, 430) with delta (0, 0)
Screenshot: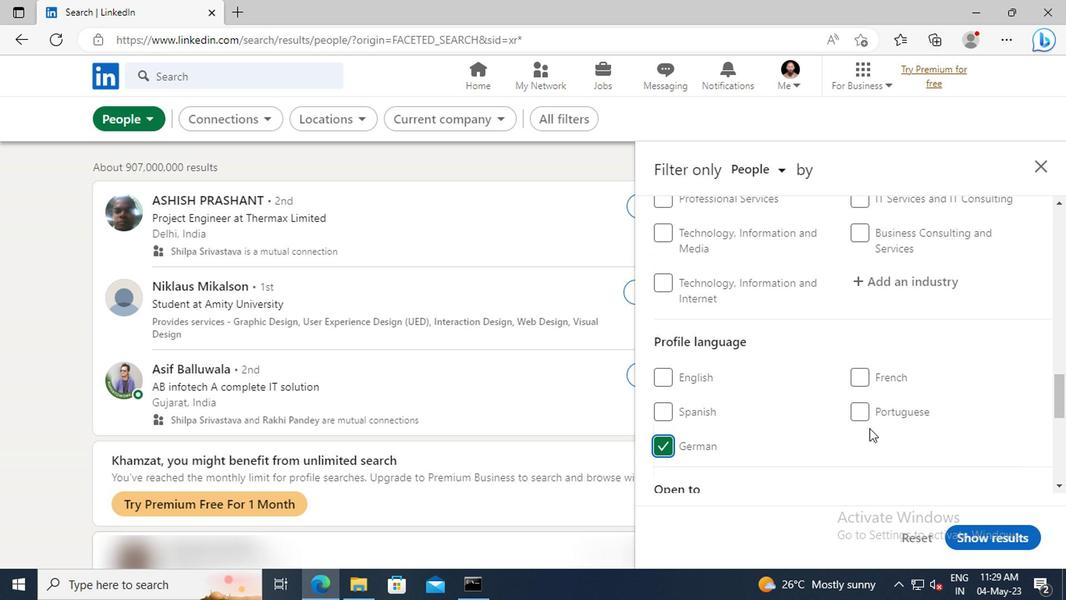 
Action: Mouse scrolled (872, 430) with delta (0, 0)
Screenshot: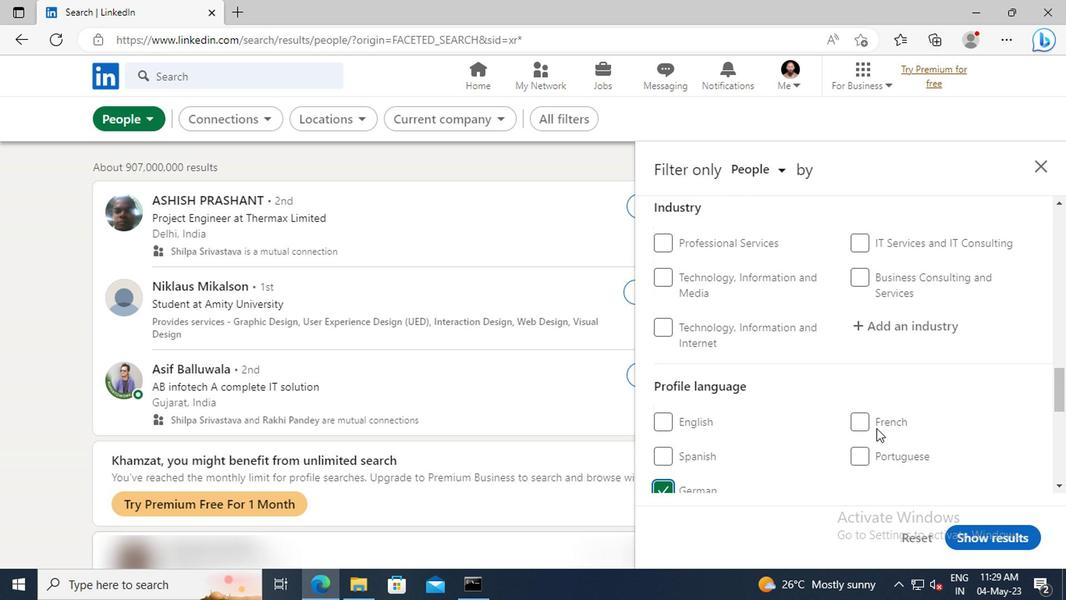 
Action: Mouse scrolled (872, 430) with delta (0, 0)
Screenshot: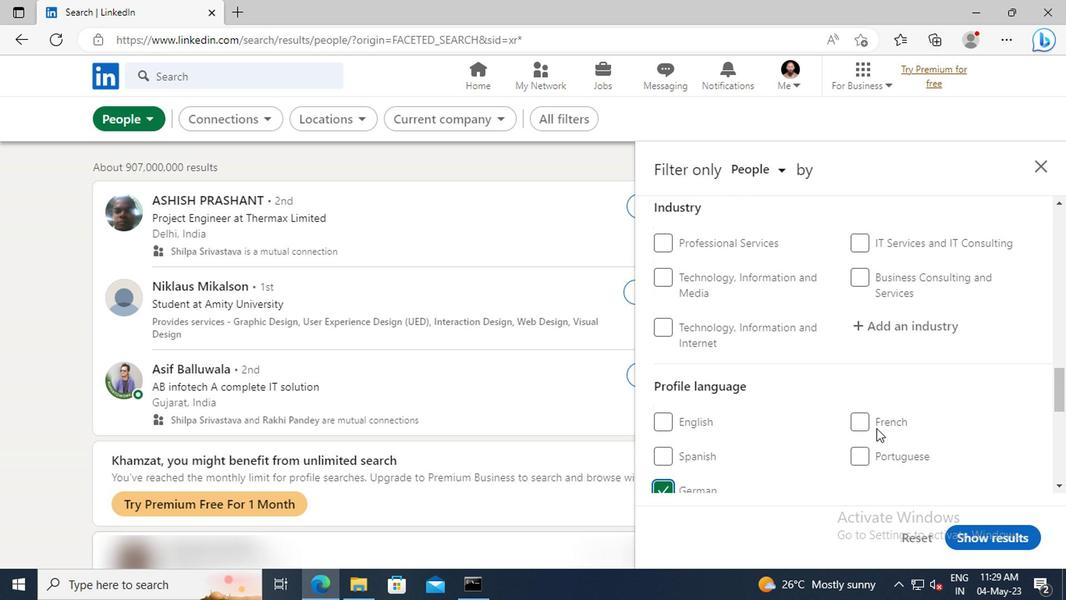 
Action: Mouse moved to (872, 428)
Screenshot: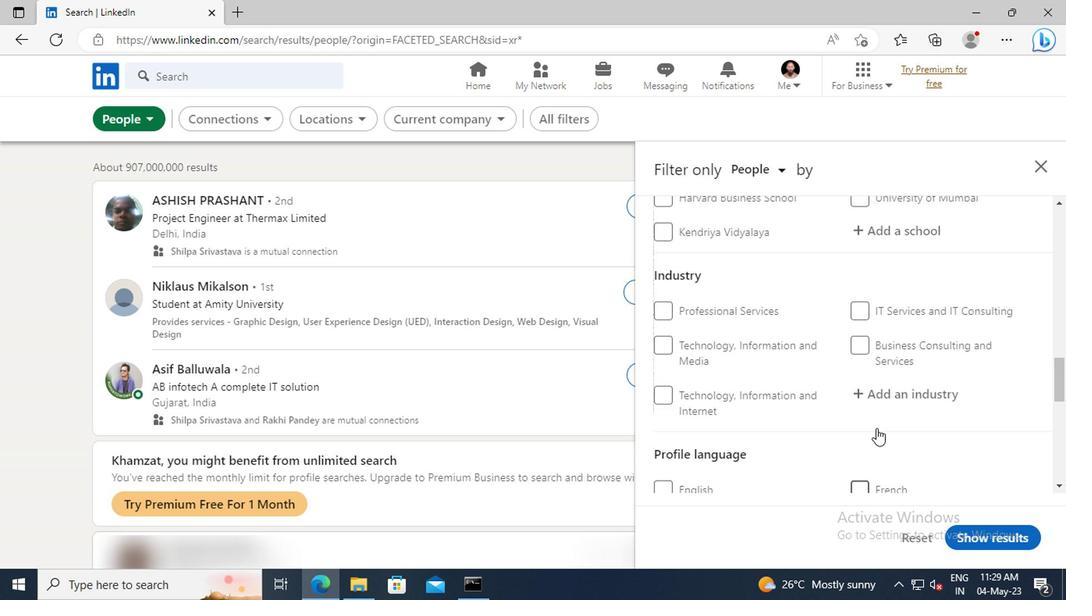 
Action: Mouse scrolled (872, 429) with delta (0, 1)
Screenshot: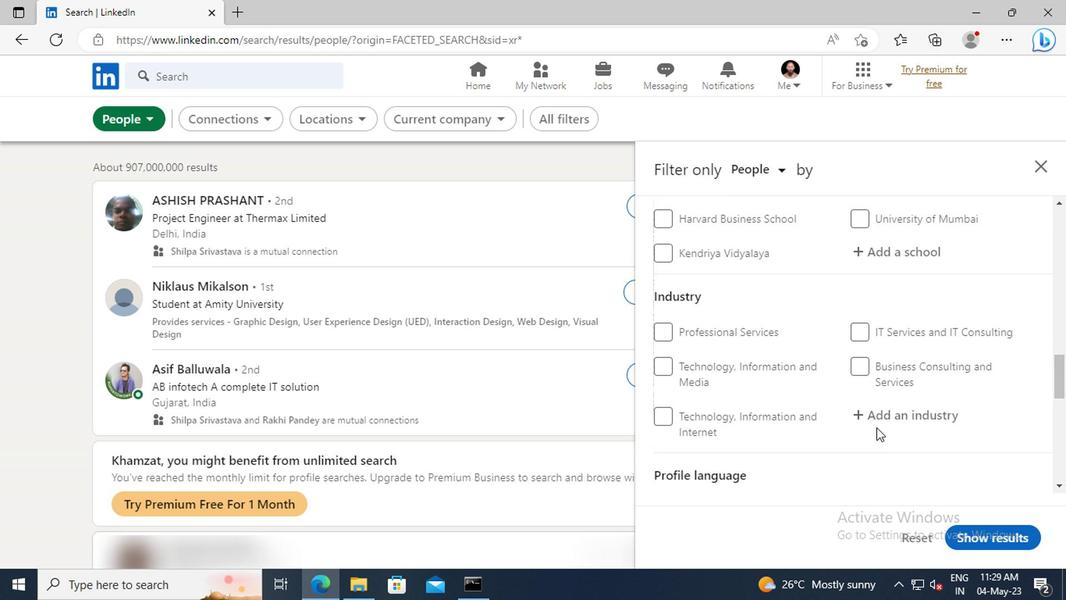 
Action: Mouse scrolled (872, 429) with delta (0, 1)
Screenshot: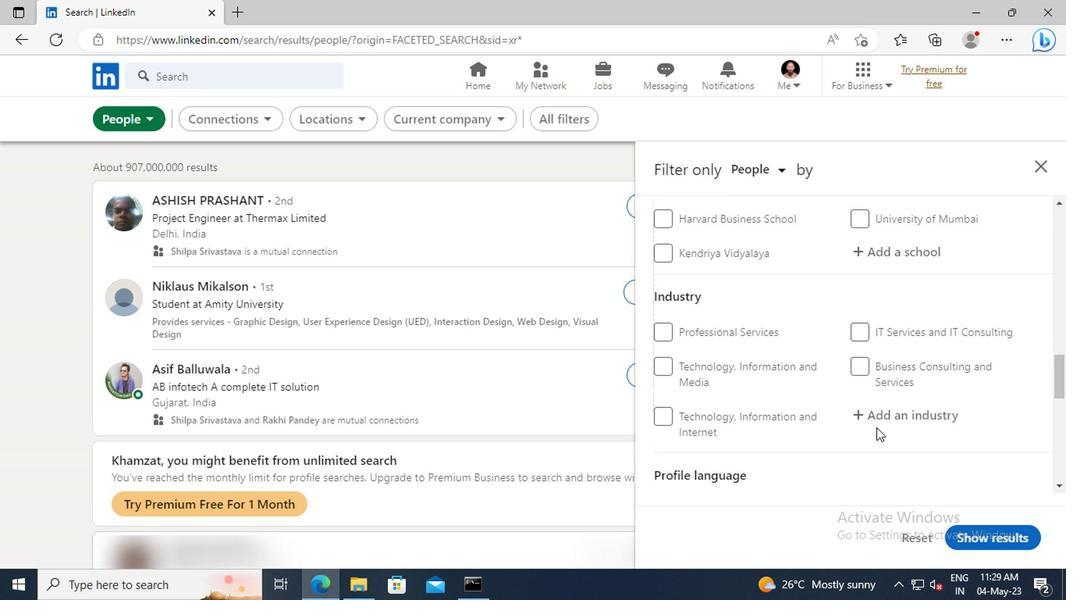 
Action: Mouse scrolled (872, 429) with delta (0, 1)
Screenshot: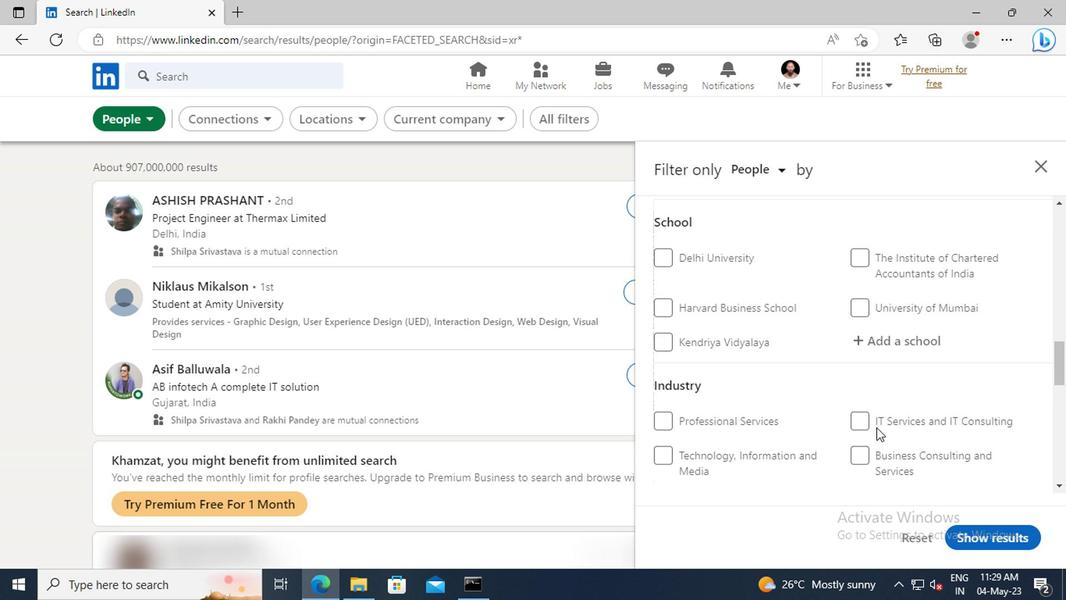 
Action: Mouse scrolled (872, 429) with delta (0, 1)
Screenshot: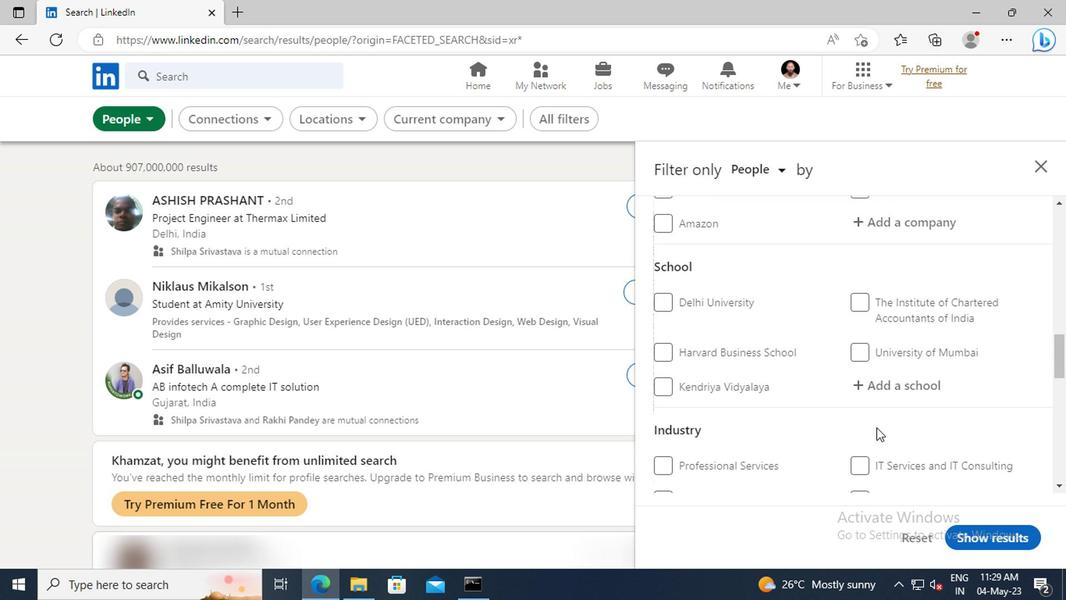 
Action: Mouse scrolled (872, 429) with delta (0, 1)
Screenshot: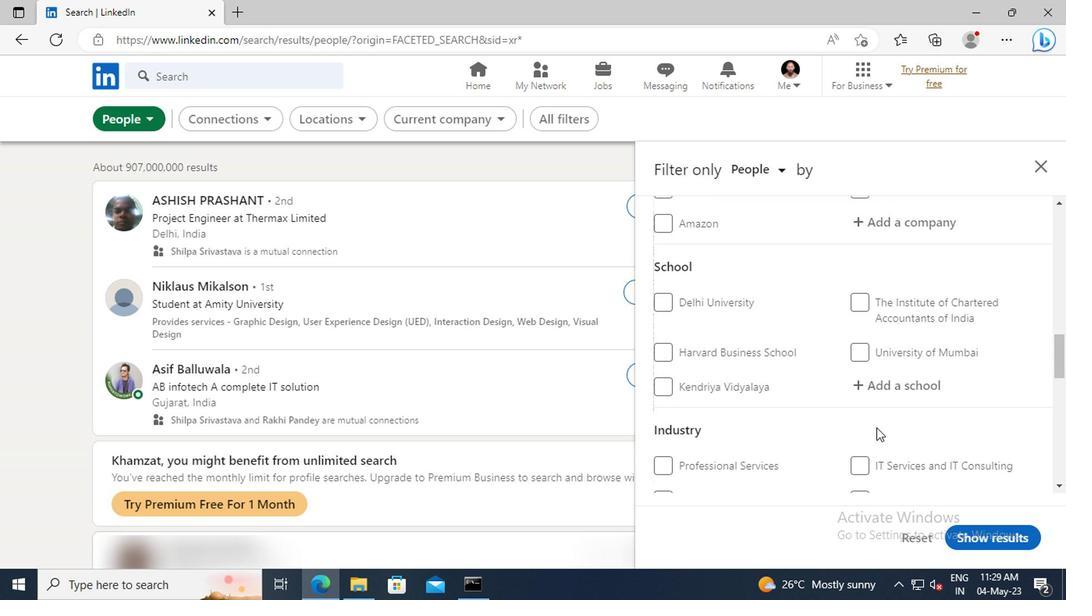 
Action: Mouse scrolled (872, 429) with delta (0, 1)
Screenshot: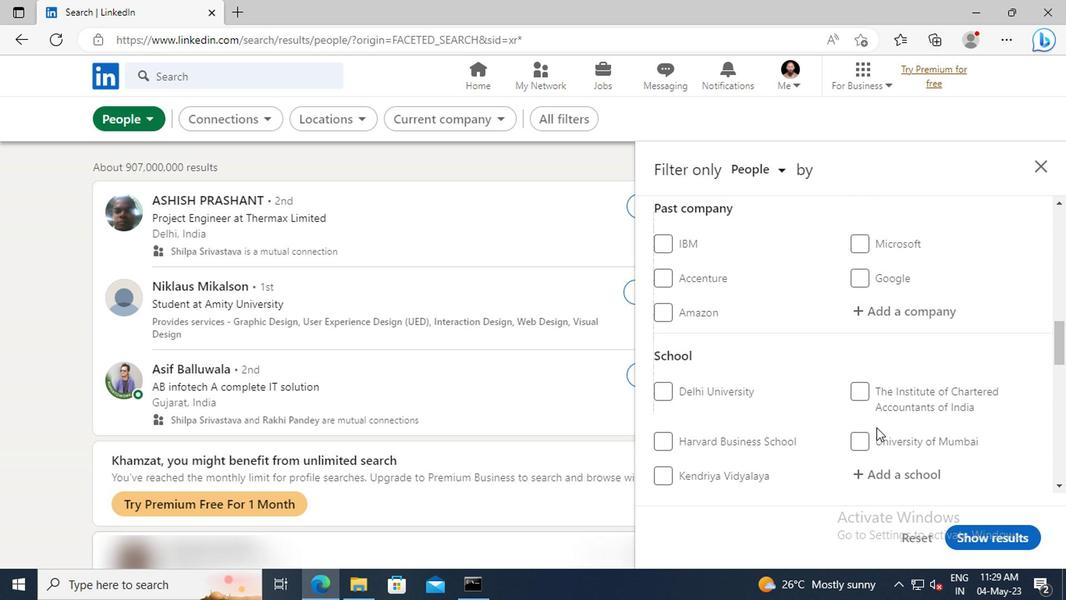
Action: Mouse scrolled (872, 429) with delta (0, 1)
Screenshot: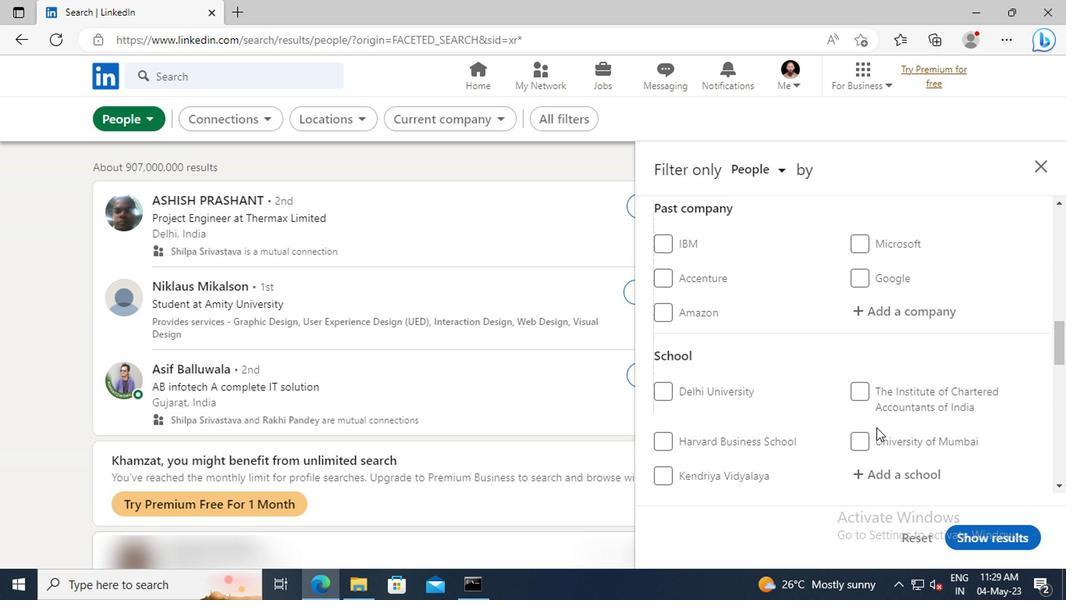 
Action: Mouse scrolled (872, 429) with delta (0, 1)
Screenshot: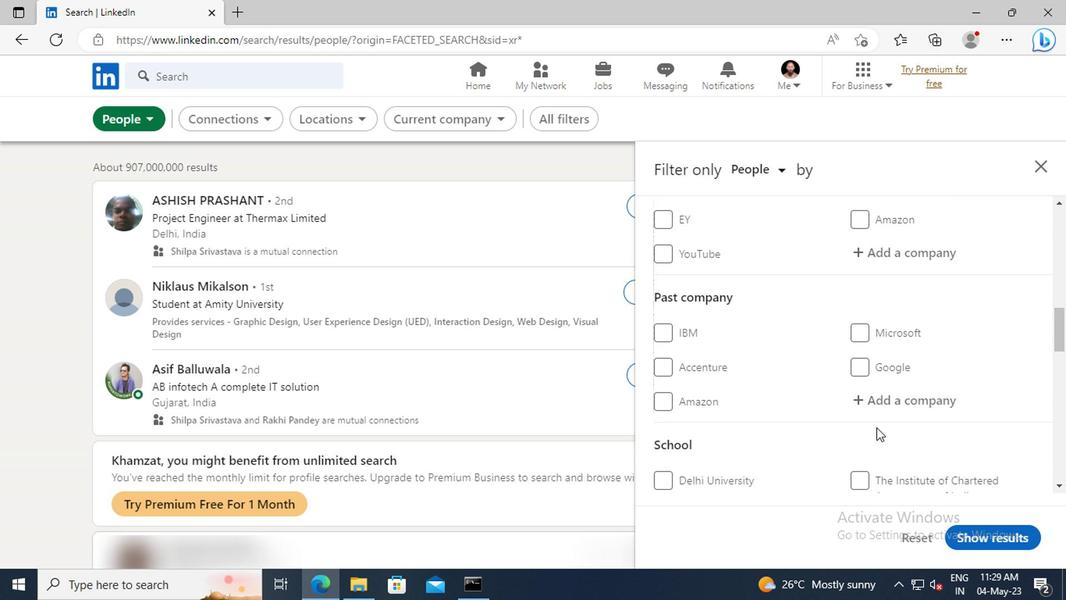 
Action: Mouse scrolled (872, 429) with delta (0, 1)
Screenshot: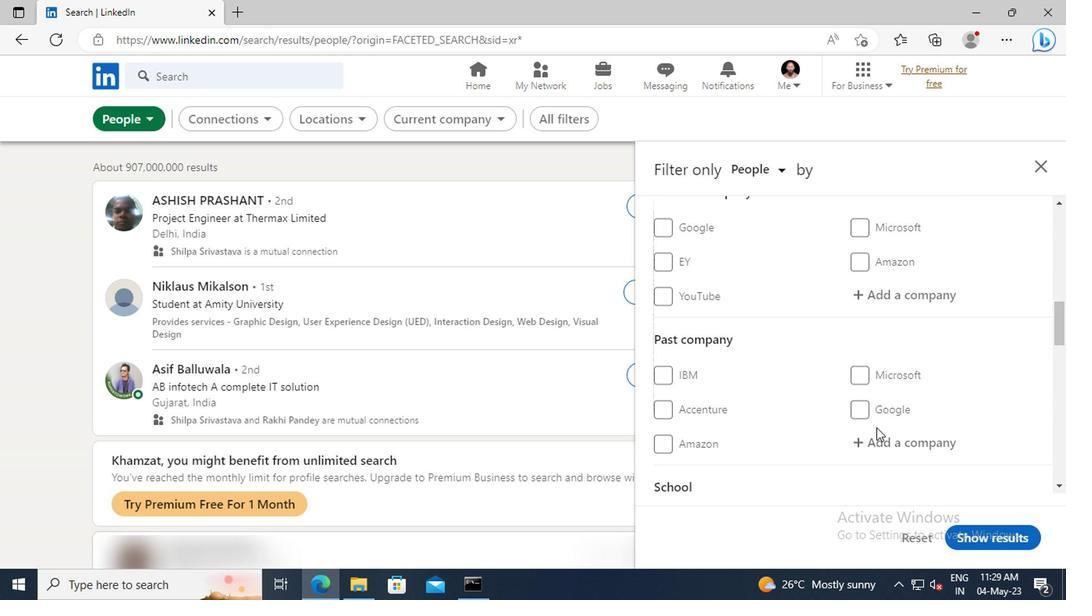 
Action: Mouse scrolled (872, 429) with delta (0, 1)
Screenshot: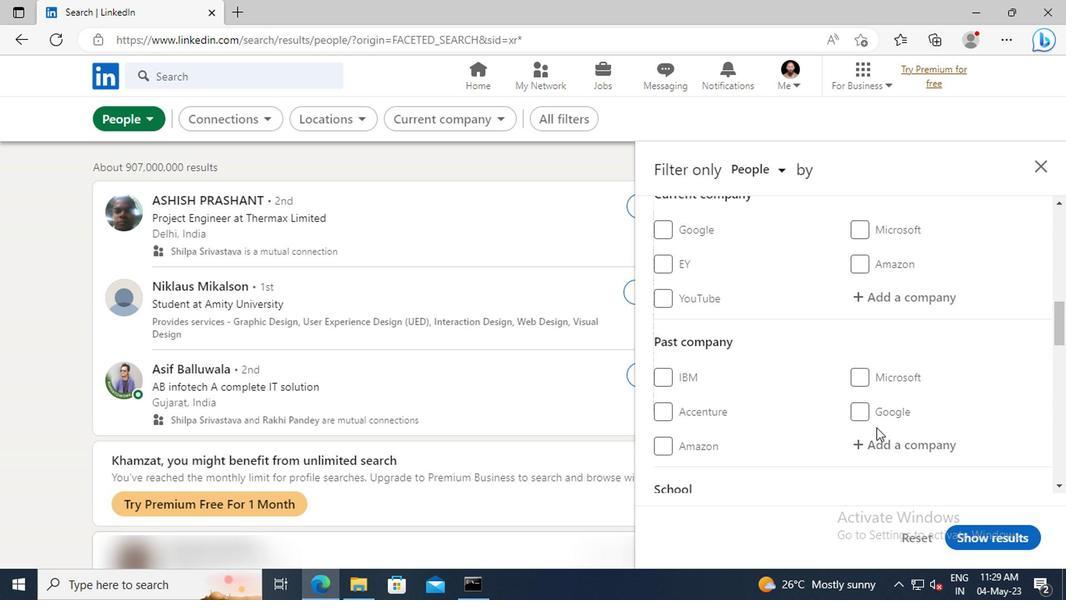 
Action: Mouse moved to (872, 391)
Screenshot: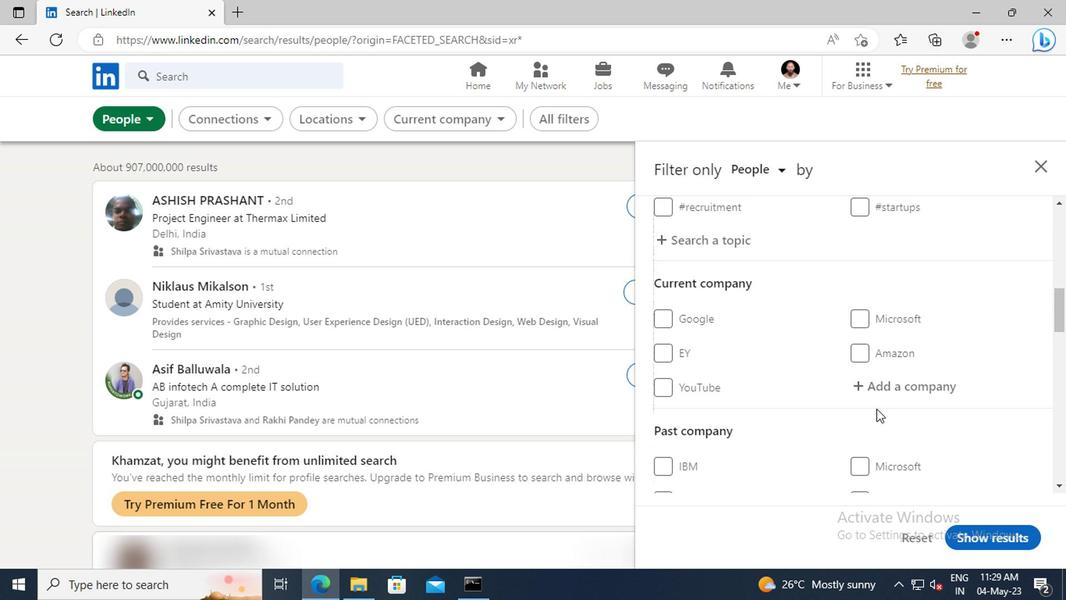 
Action: Mouse pressed left at (872, 391)
Screenshot: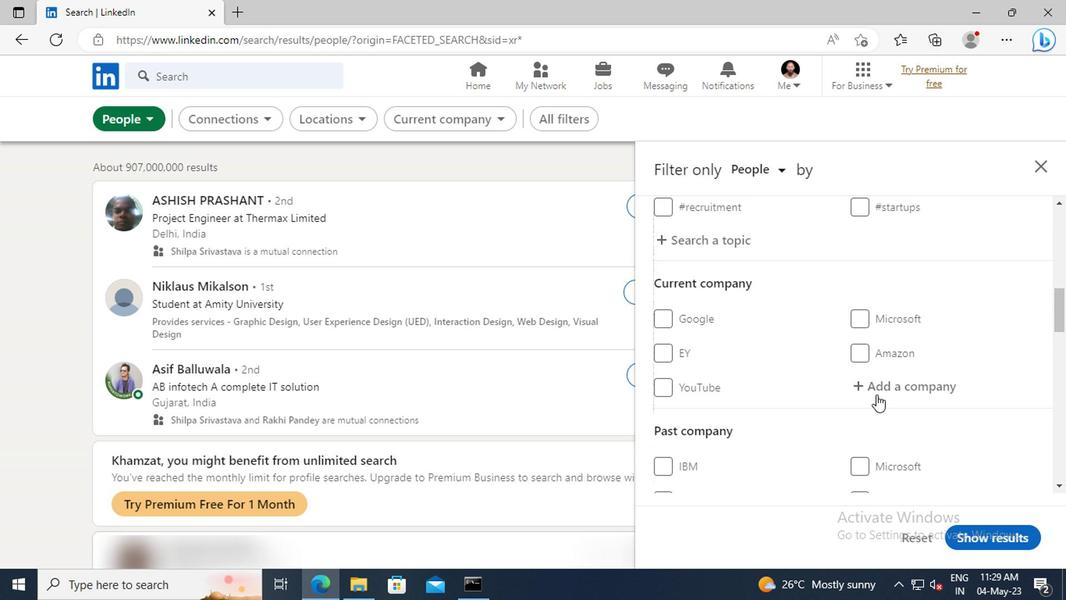 
Action: Key pressed <Key.shift>ALFA<Key.space><Key.shift>LA
Screenshot: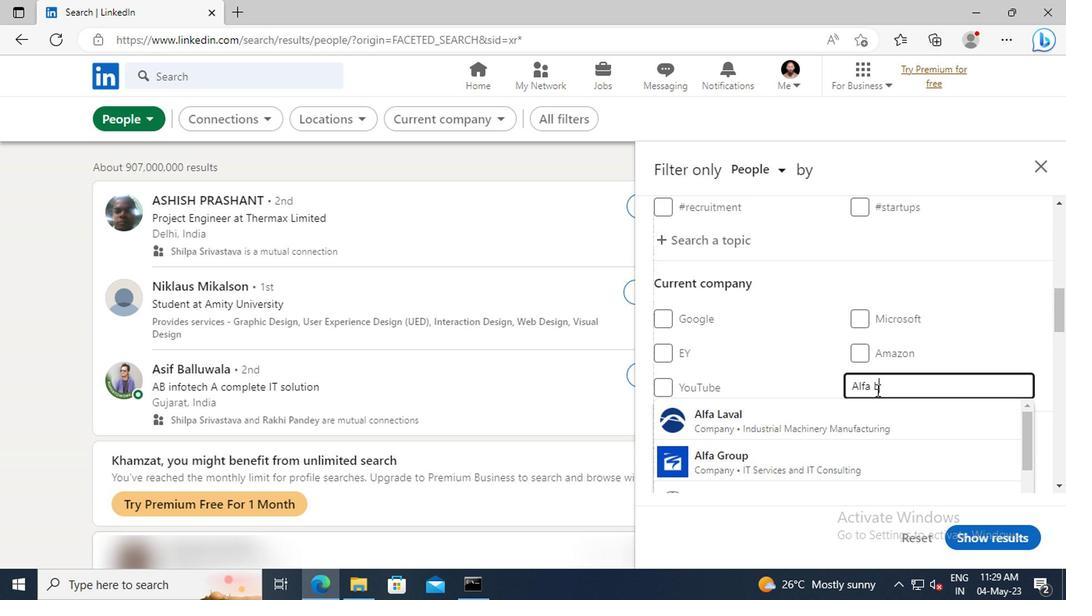
Action: Mouse moved to (872, 410)
Screenshot: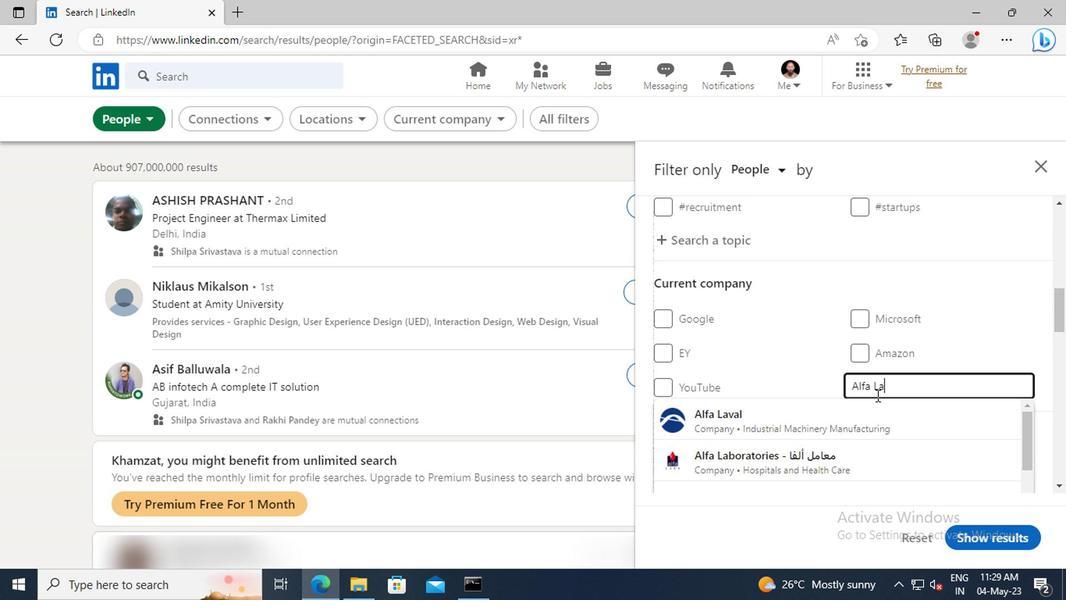 
Action: Mouse pressed left at (872, 410)
Screenshot: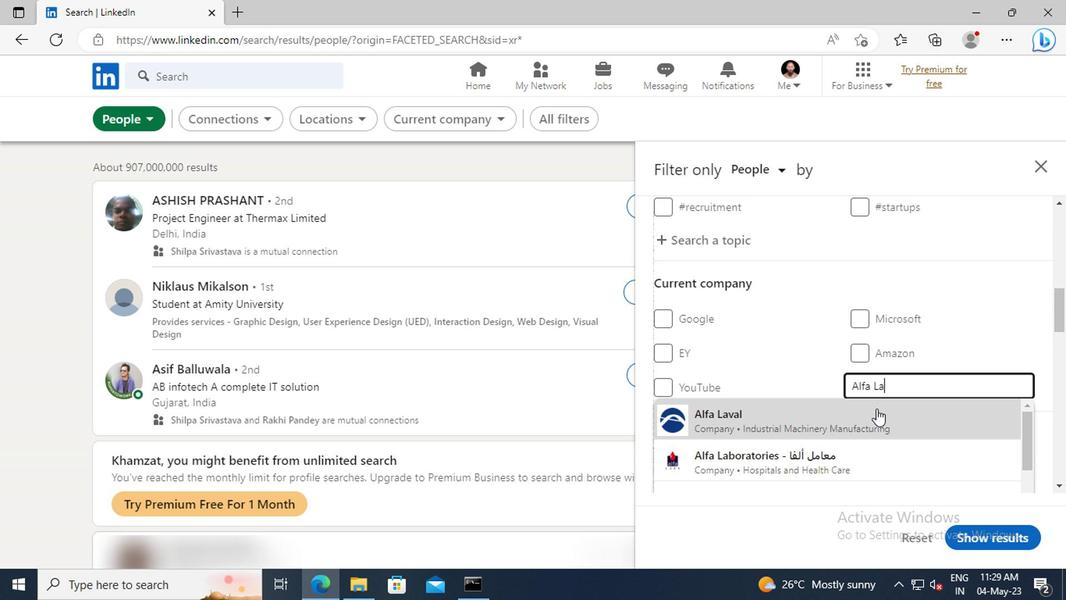 
Action: Mouse scrolled (872, 409) with delta (0, -1)
Screenshot: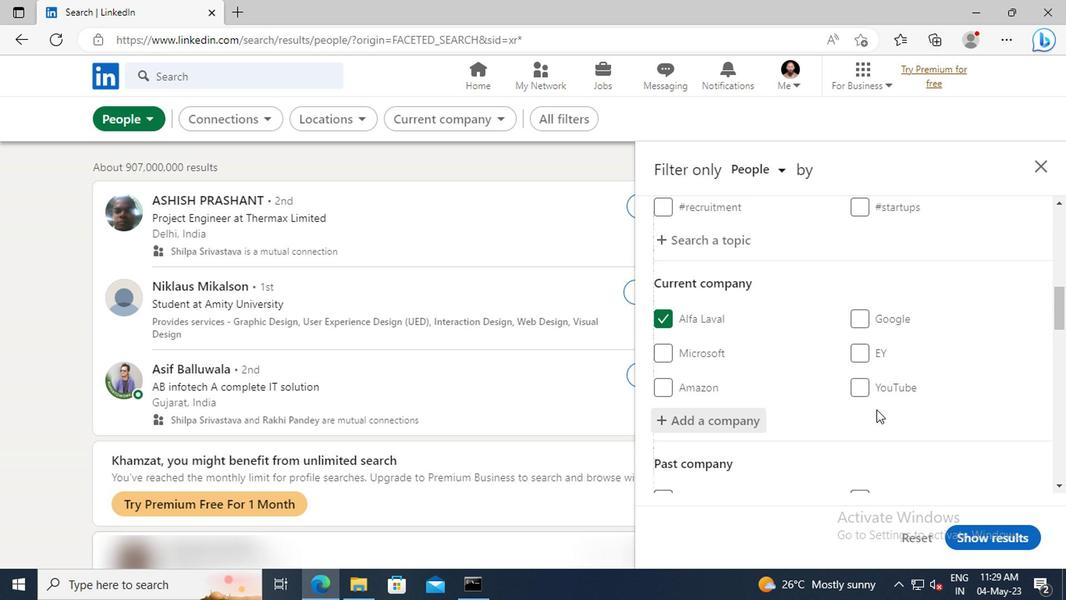 
Action: Mouse scrolled (872, 409) with delta (0, -1)
Screenshot: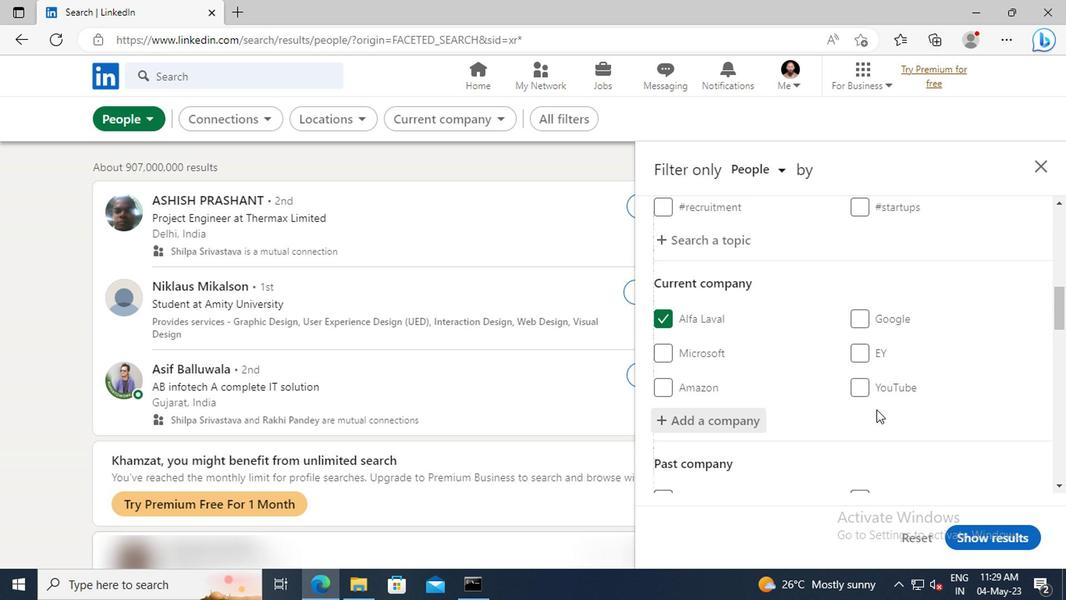 
Action: Mouse scrolled (872, 409) with delta (0, -1)
Screenshot: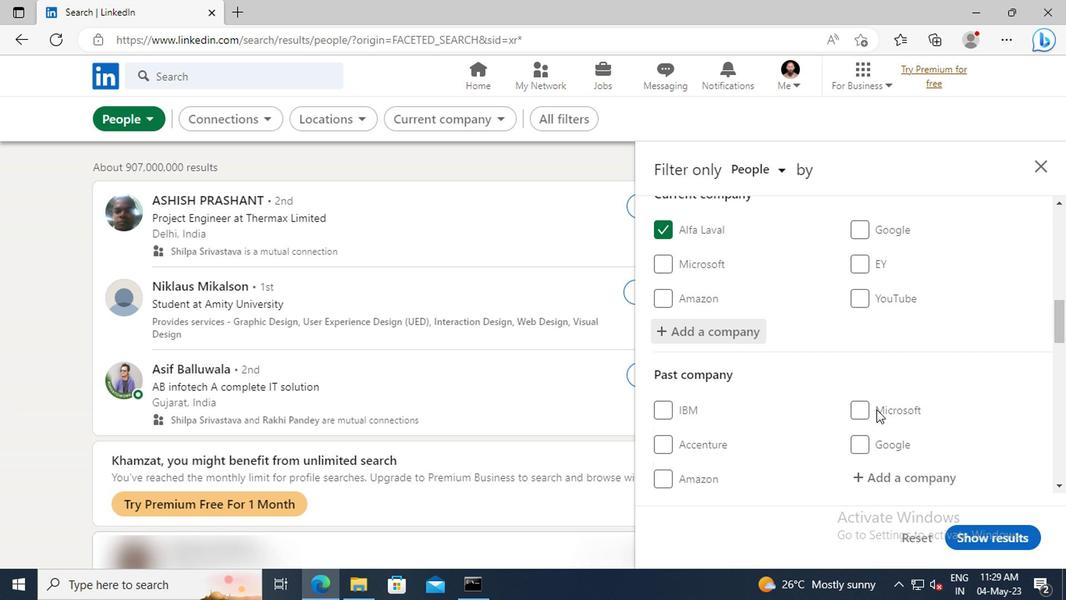 
Action: Mouse scrolled (872, 409) with delta (0, -1)
Screenshot: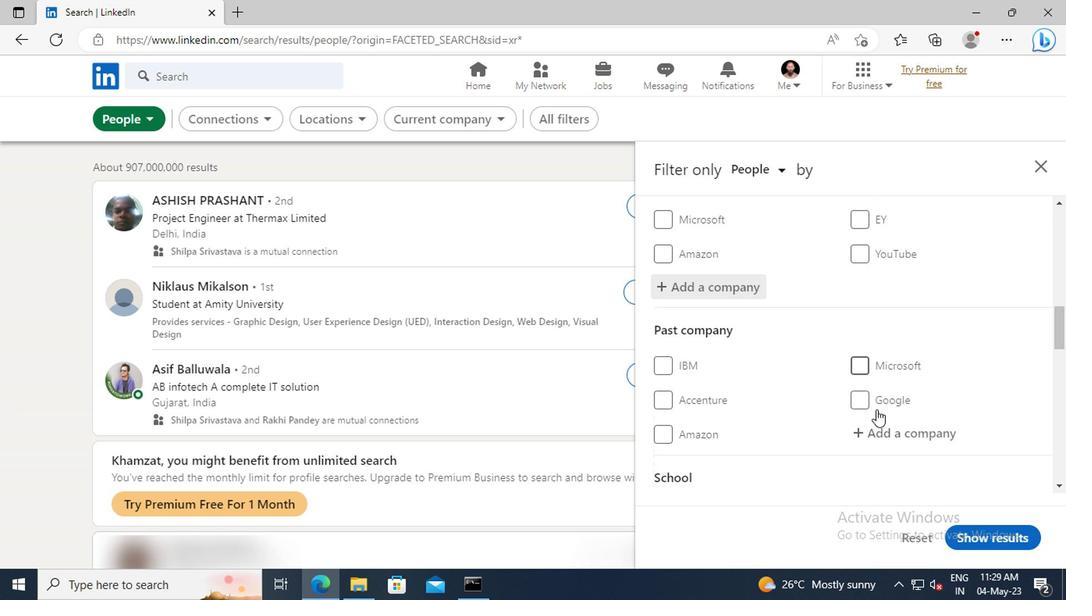 
Action: Mouse scrolled (872, 409) with delta (0, -1)
Screenshot: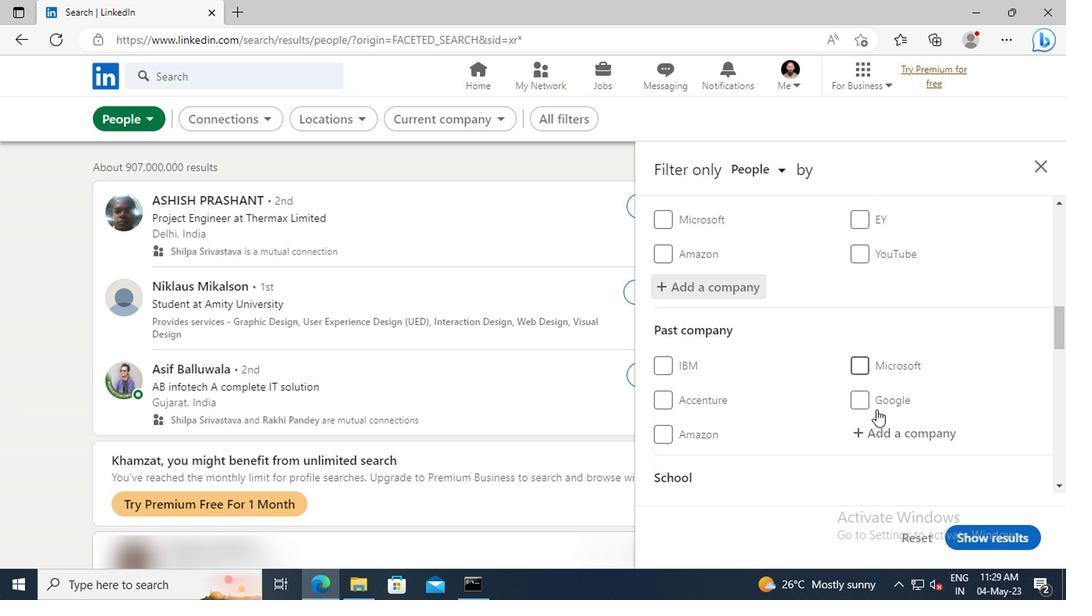 
Action: Mouse moved to (871, 409)
Screenshot: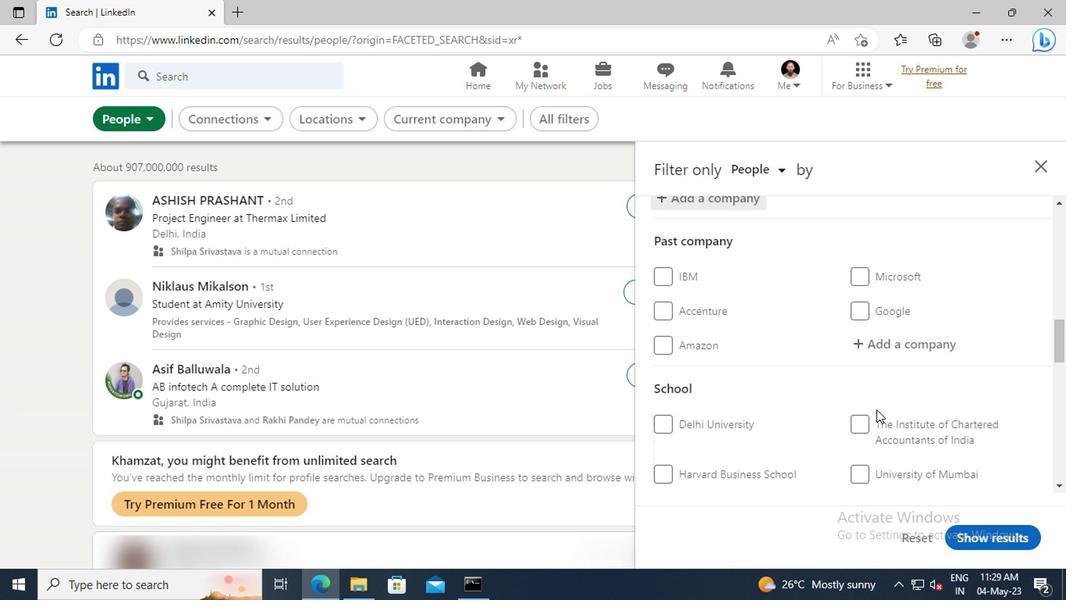 
Action: Mouse scrolled (871, 408) with delta (0, 0)
Screenshot: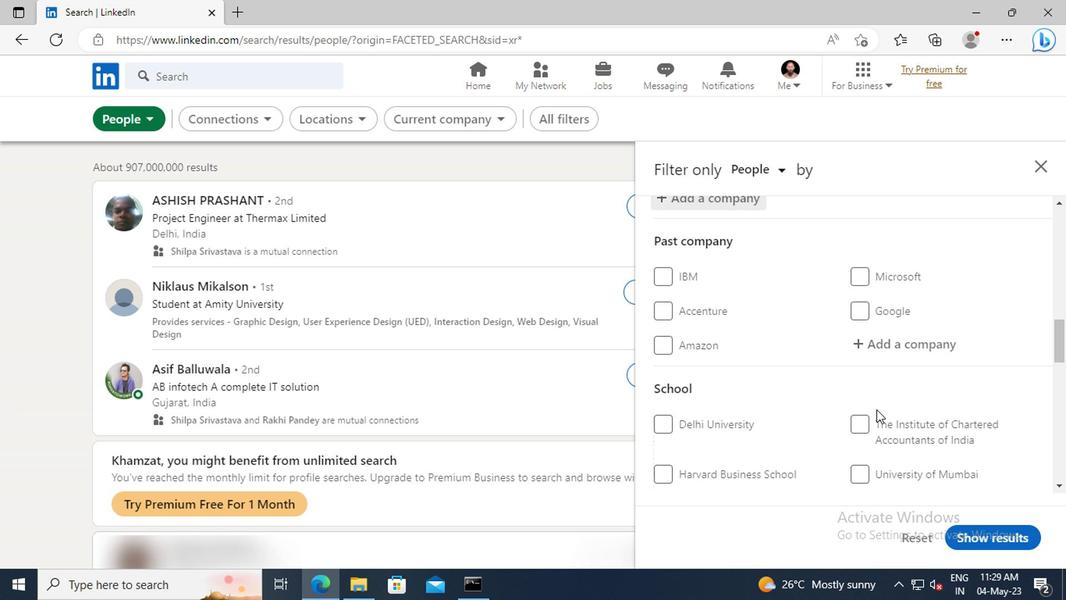 
Action: Mouse scrolled (871, 408) with delta (0, 0)
Screenshot: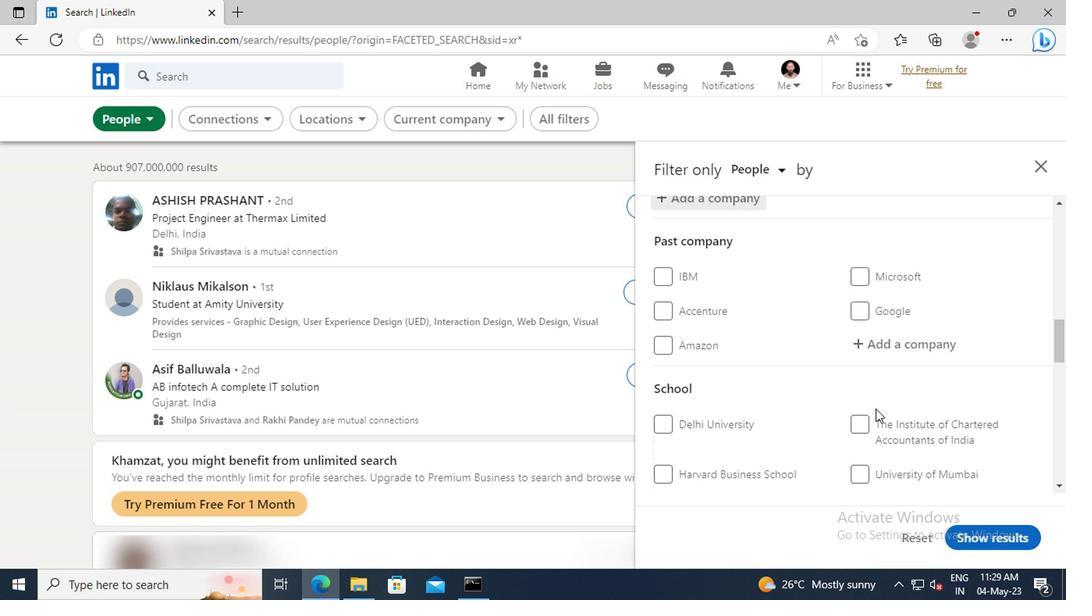
Action: Mouse moved to (868, 404)
Screenshot: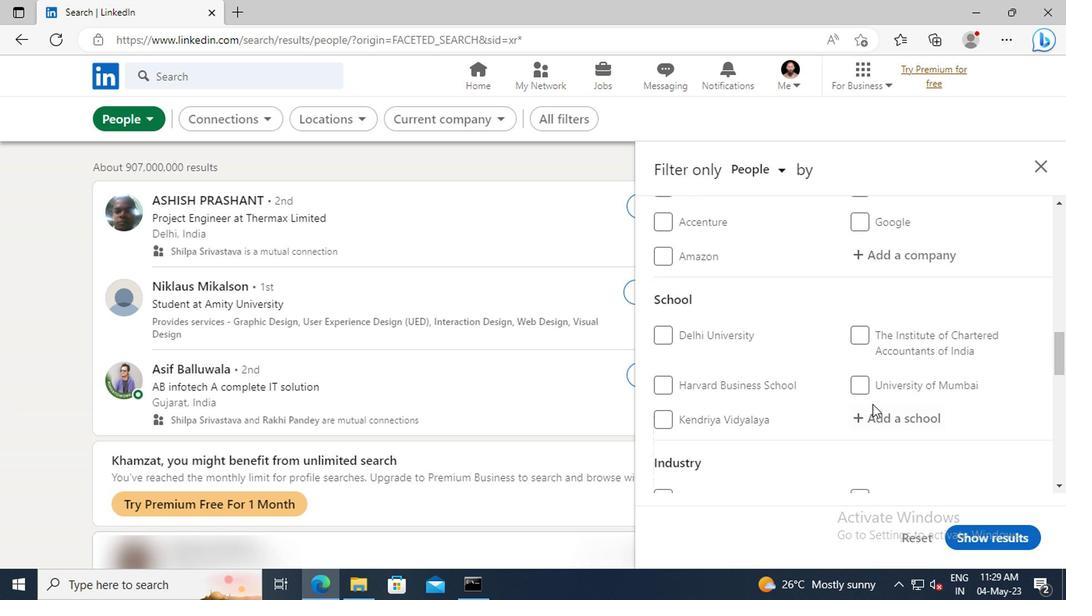 
Action: Mouse scrolled (868, 403) with delta (0, -1)
Screenshot: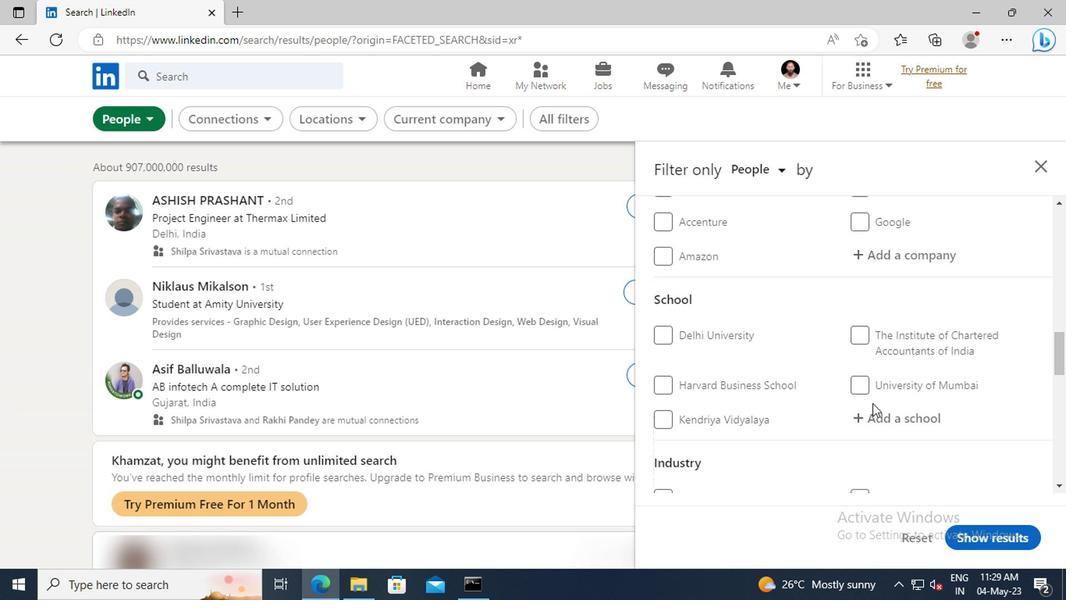 
Action: Mouse moved to (874, 377)
Screenshot: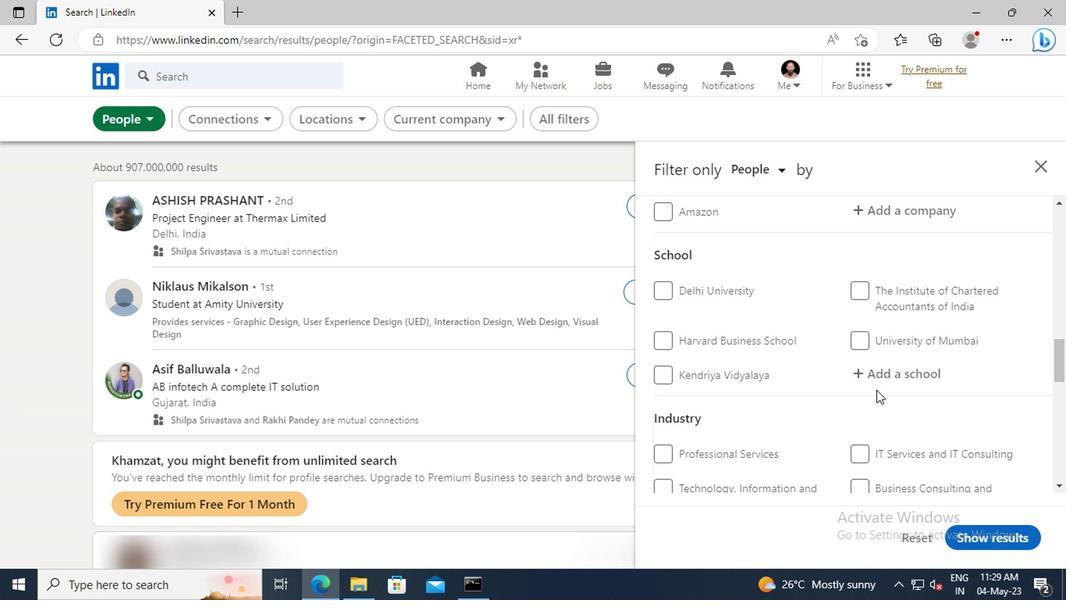 
Action: Mouse pressed left at (874, 377)
Screenshot: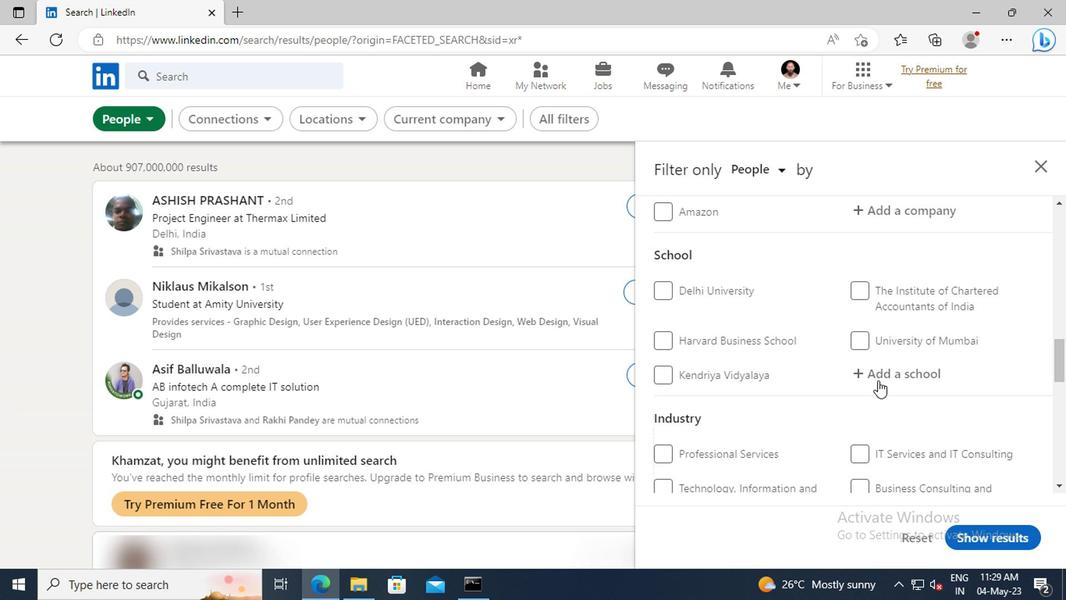 
Action: Key pressed <Key.shift>INDIAN<Key.space><Key.shift>STATISTICAL<Key.space>
Screenshot: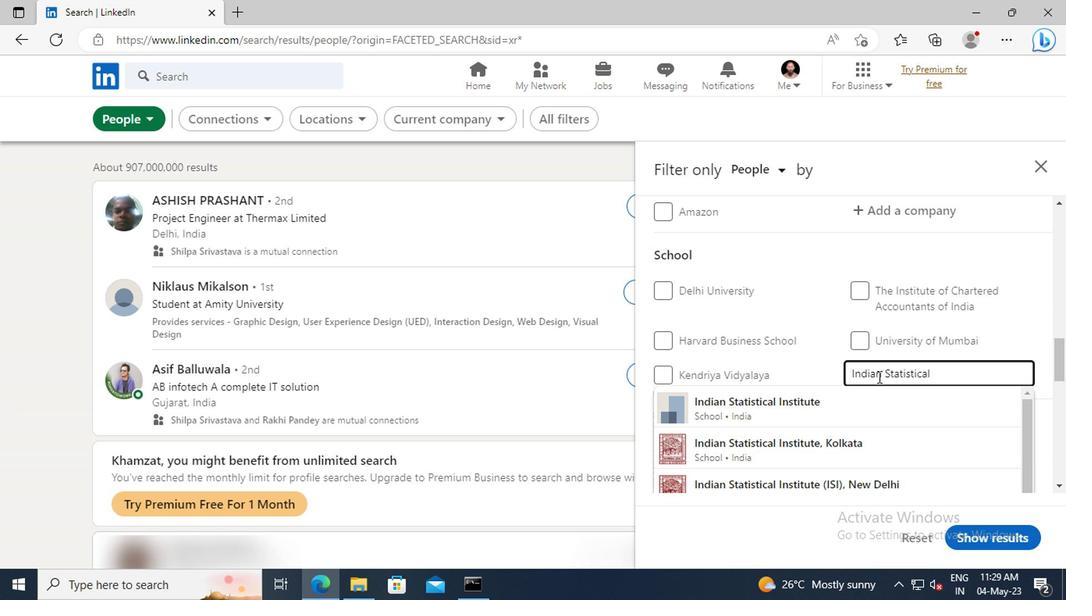 
Action: Mouse moved to (871, 400)
Screenshot: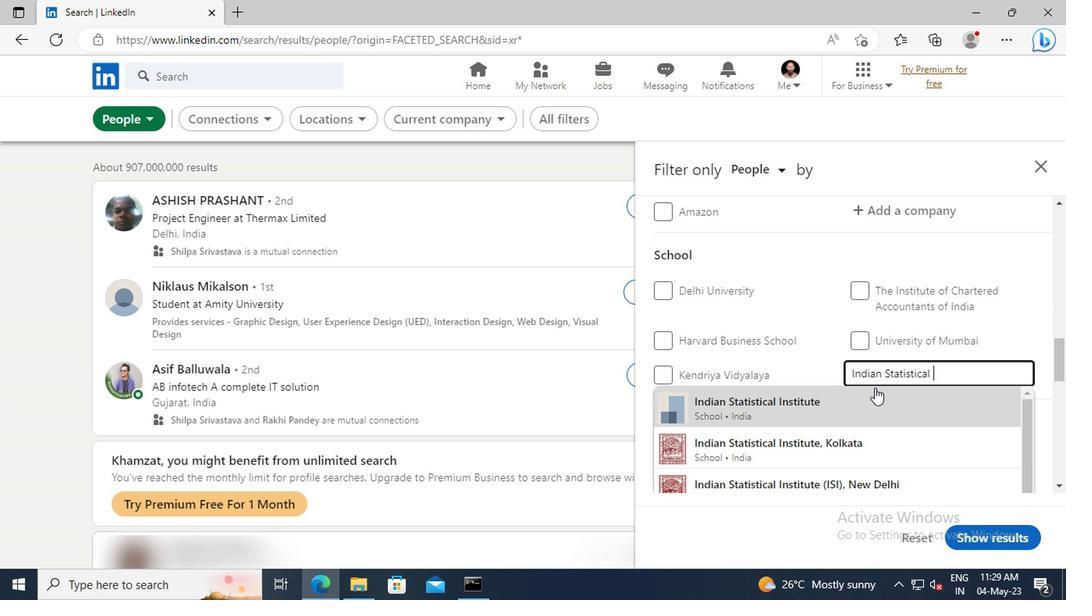 
Action: Mouse pressed left at (871, 400)
Screenshot: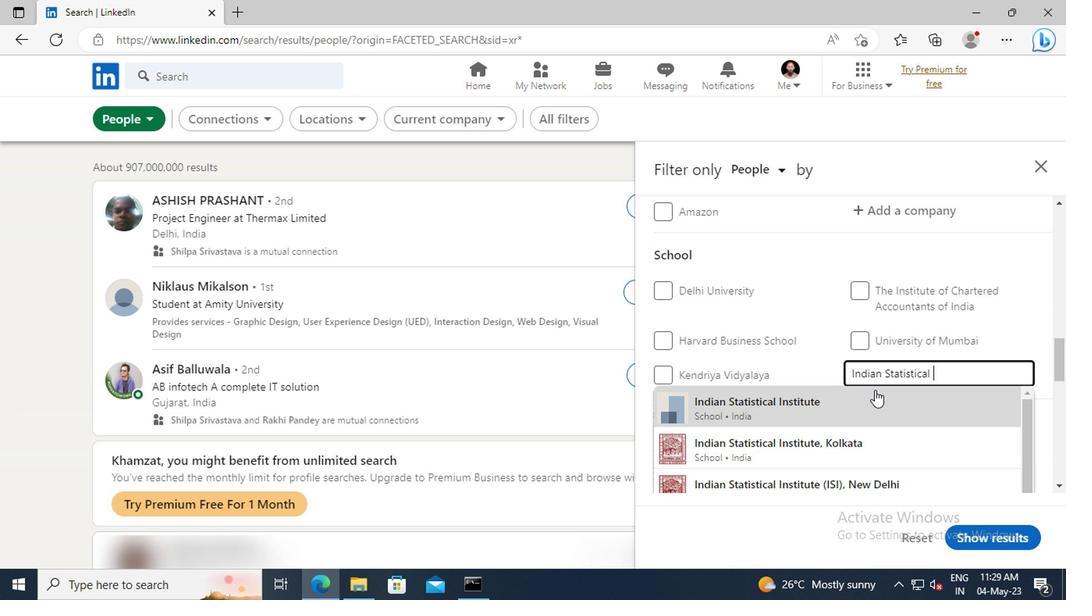 
Action: Mouse scrolled (871, 399) with delta (0, -1)
Screenshot: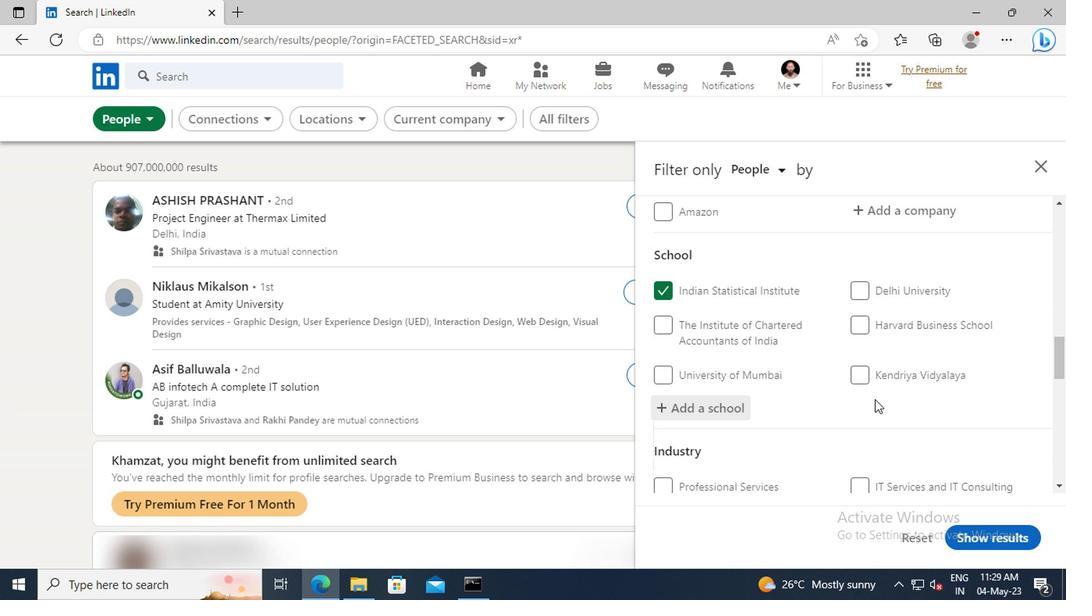 
Action: Mouse scrolled (871, 399) with delta (0, -1)
Screenshot: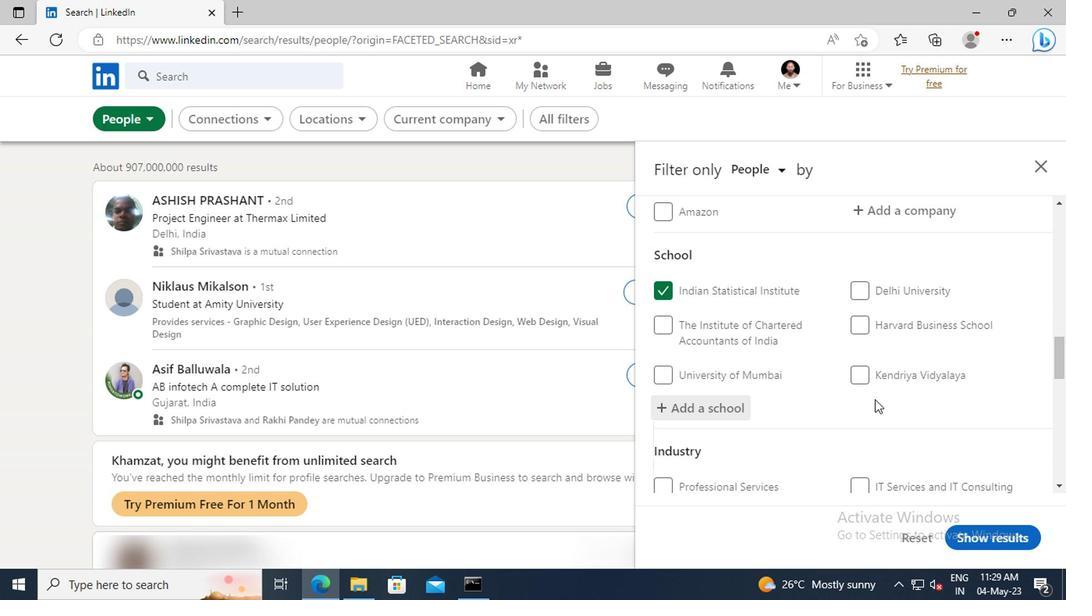 
Action: Mouse moved to (871, 393)
Screenshot: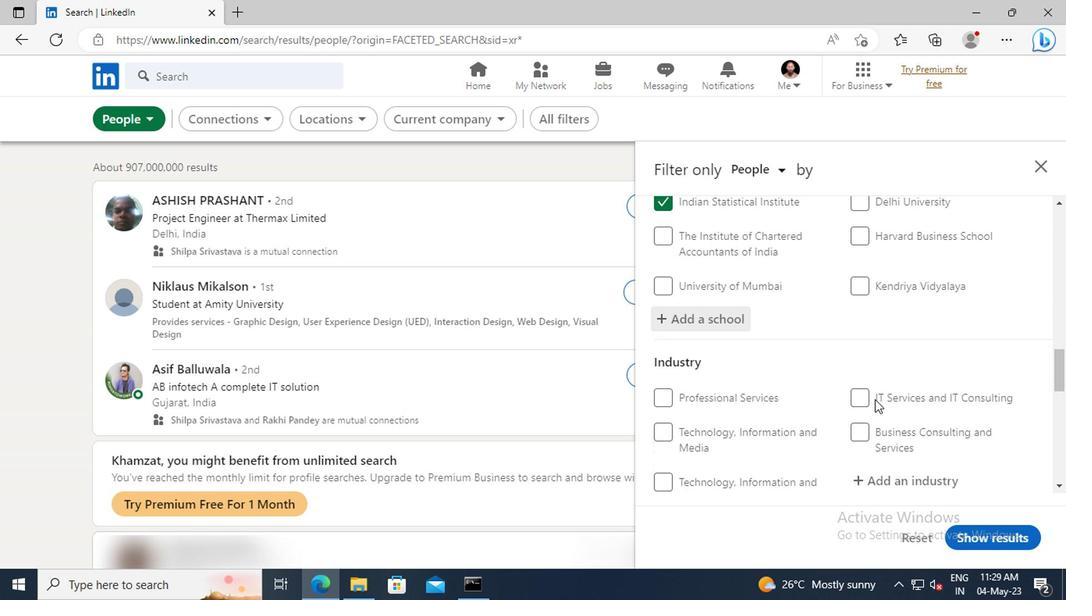 
Action: Mouse scrolled (871, 392) with delta (0, -1)
Screenshot: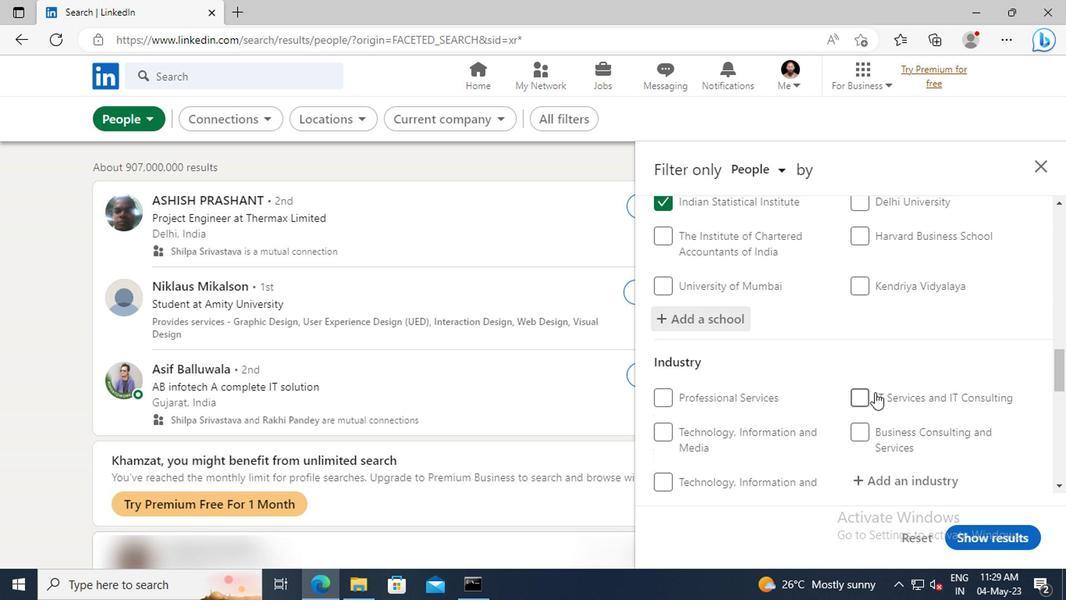 
Action: Mouse moved to (871, 392)
Screenshot: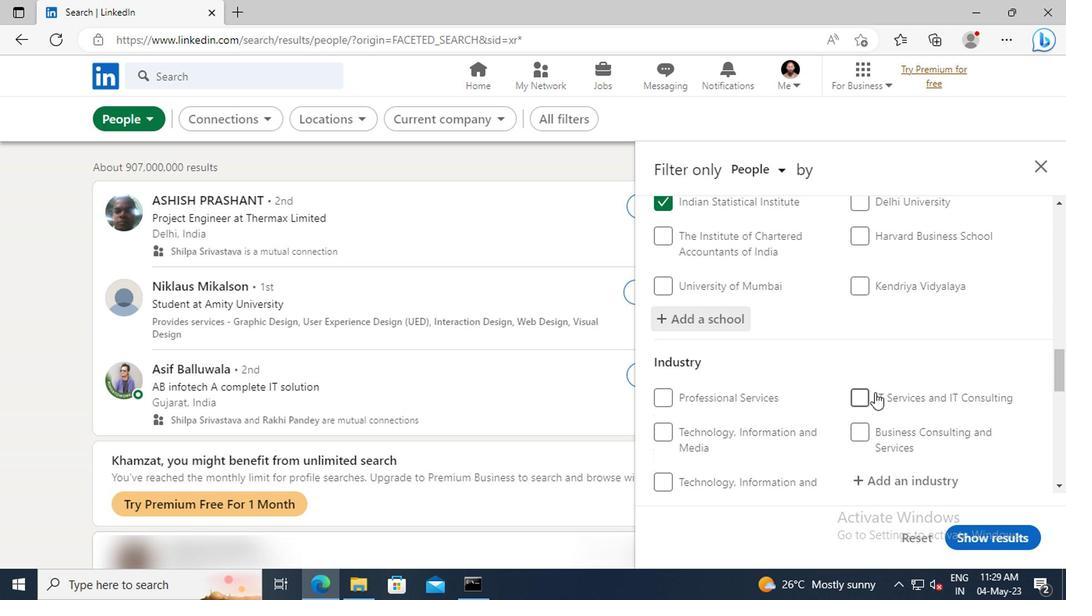
Action: Mouse scrolled (871, 391) with delta (0, 0)
Screenshot: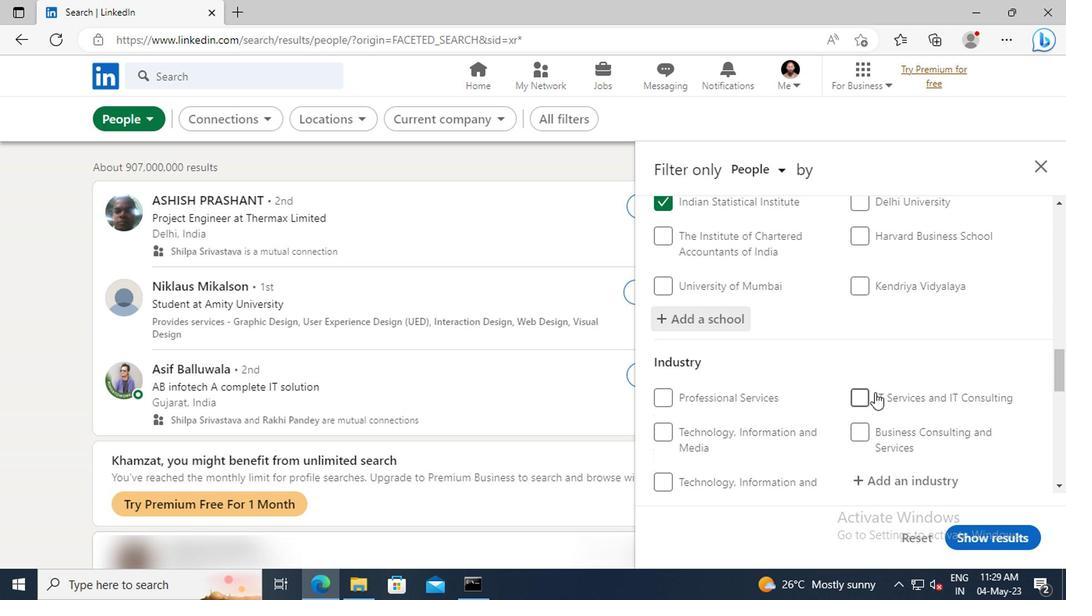 
Action: Mouse moved to (867, 382)
Screenshot: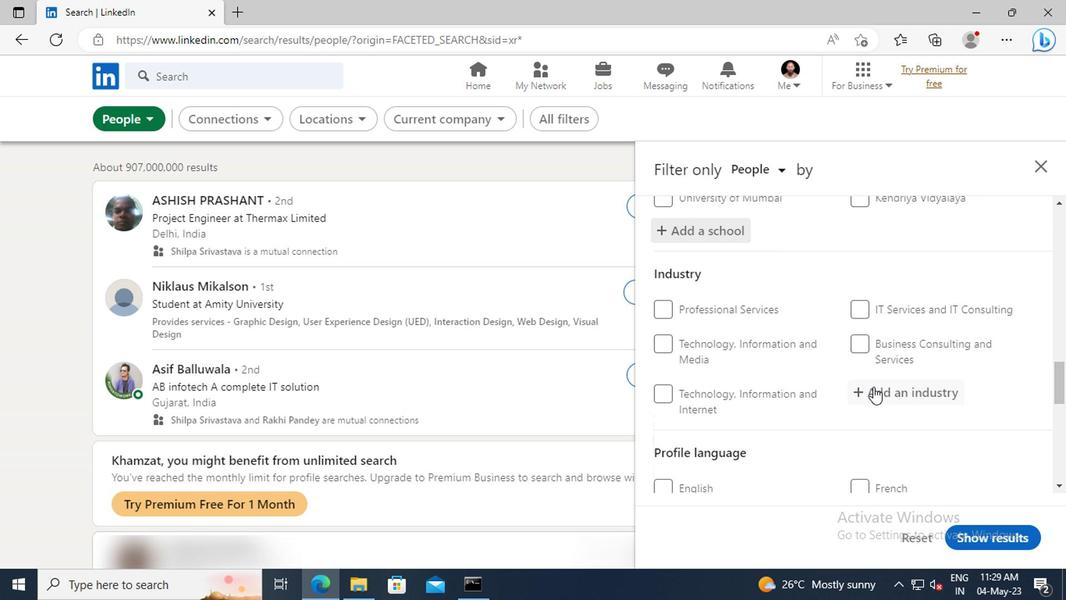 
Action: Mouse scrolled (867, 381) with delta (0, 0)
Screenshot: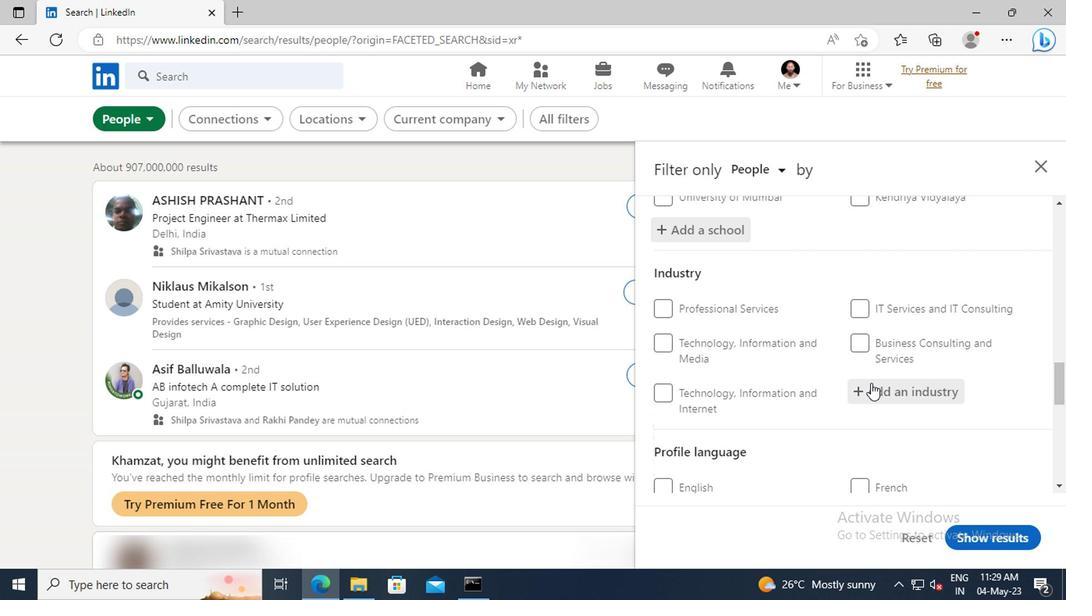 
Action: Mouse moved to (872, 353)
Screenshot: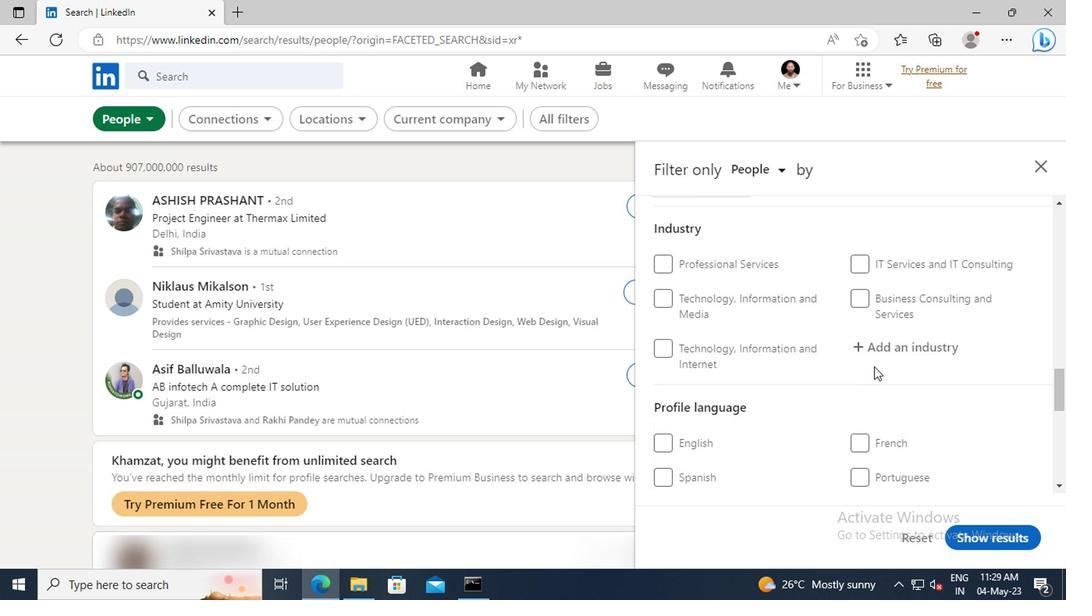 
Action: Mouse pressed left at (872, 353)
Screenshot: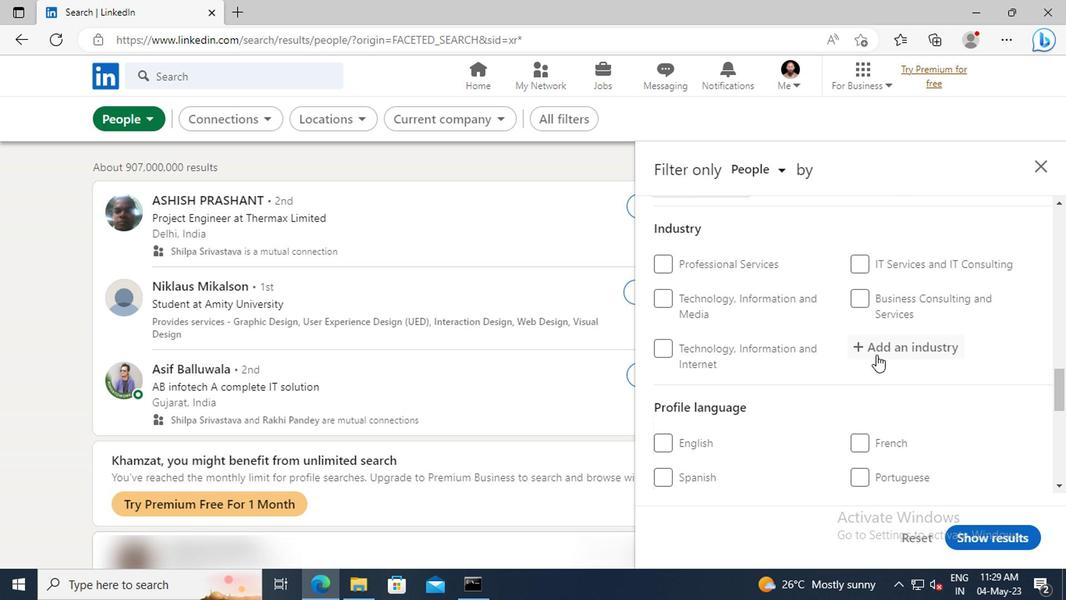 
Action: Key pressed <Key.shift>NONRE
Screenshot: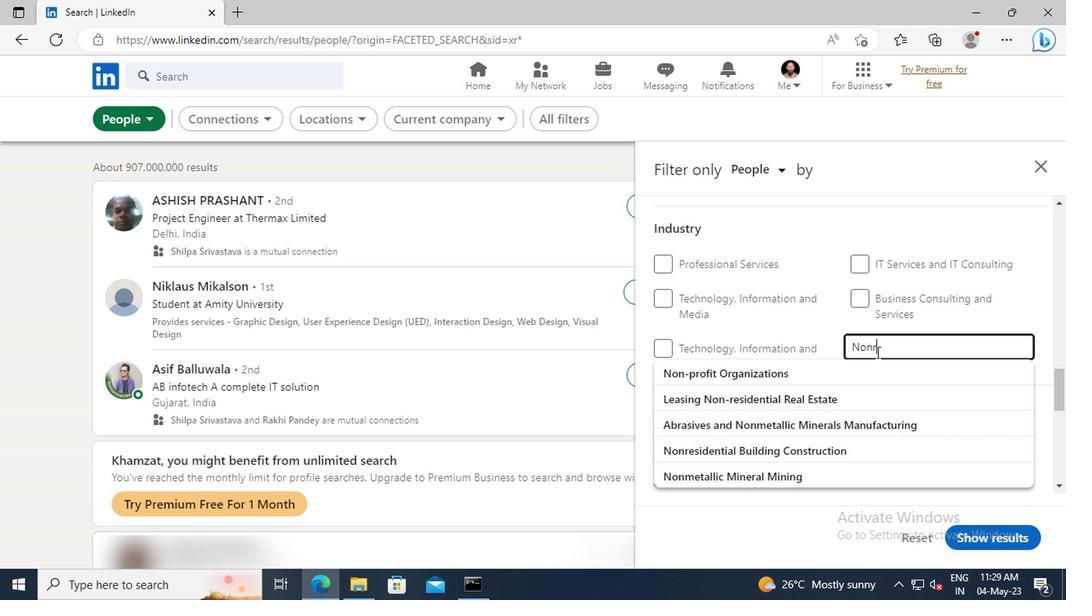 
Action: Mouse moved to (871, 362)
Screenshot: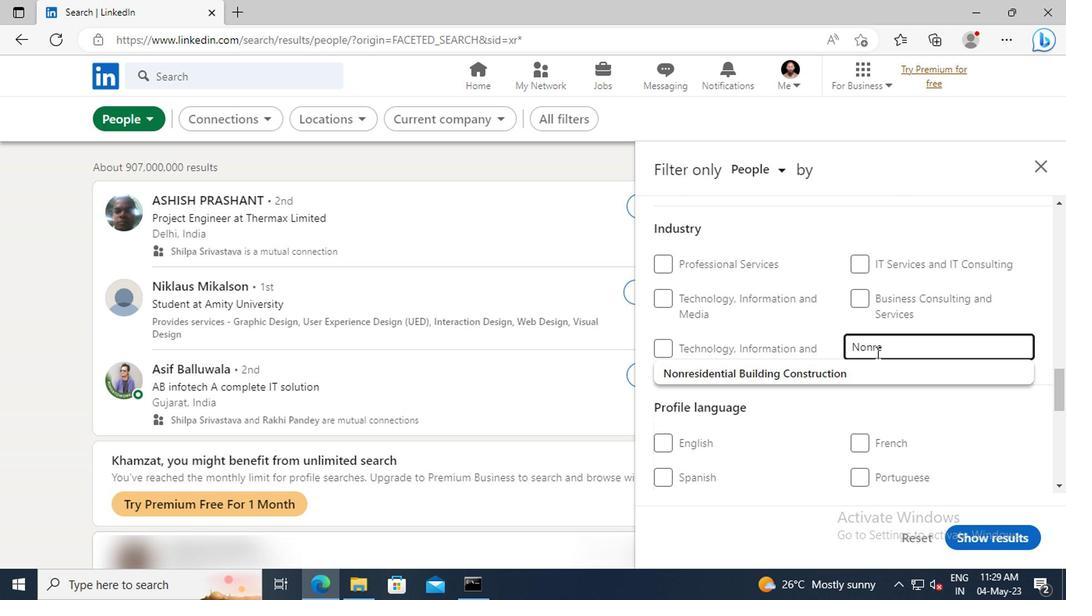 
Action: Mouse pressed left at (871, 362)
Screenshot: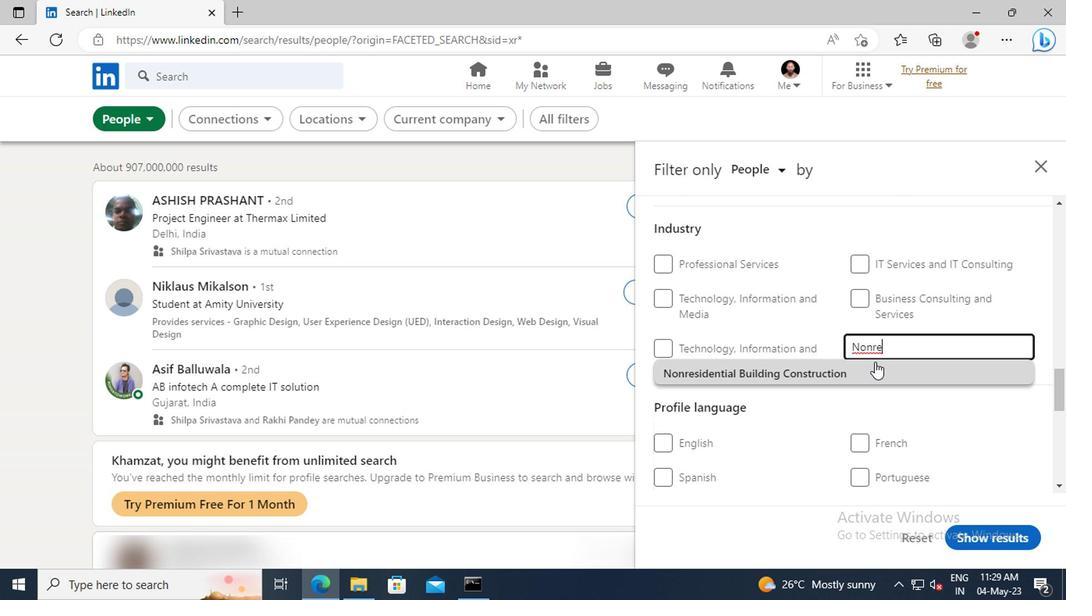 
Action: Mouse scrolled (871, 362) with delta (0, 0)
Screenshot: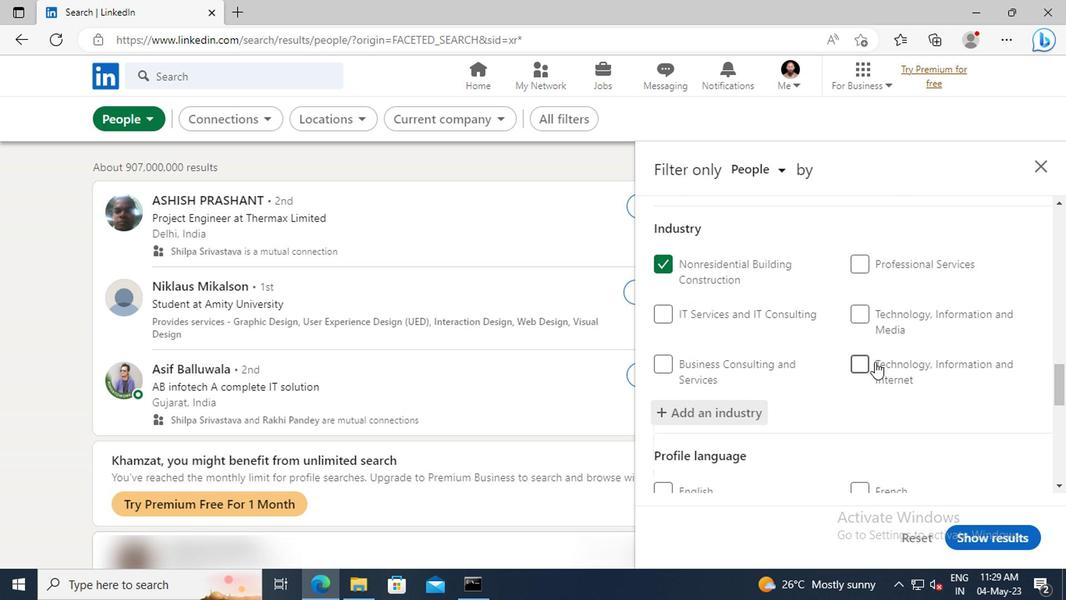 
Action: Mouse scrolled (871, 362) with delta (0, 0)
Screenshot: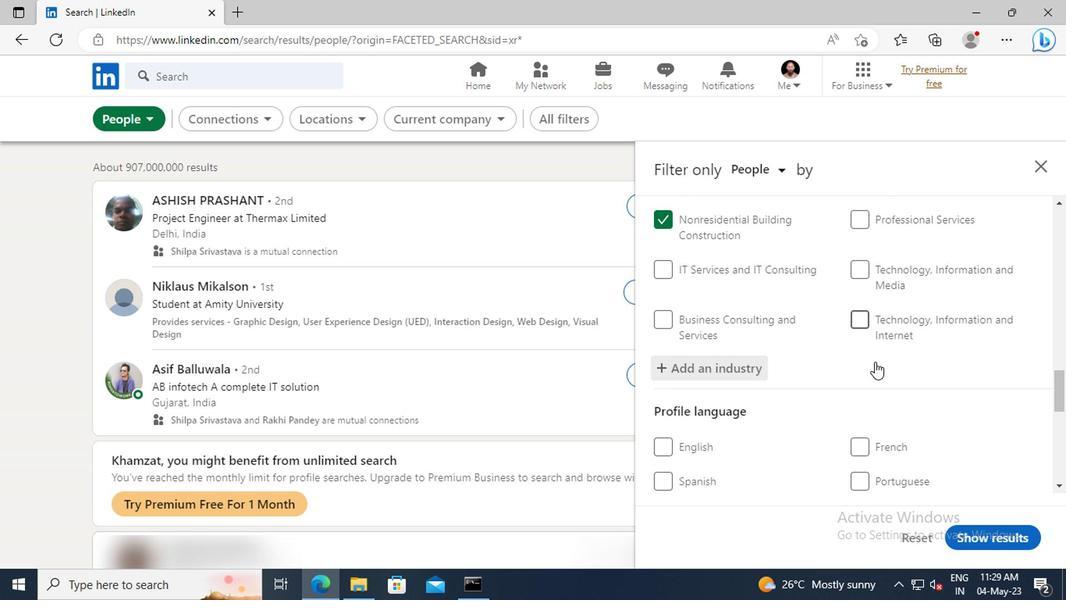 
Action: Mouse scrolled (871, 362) with delta (0, 0)
Screenshot: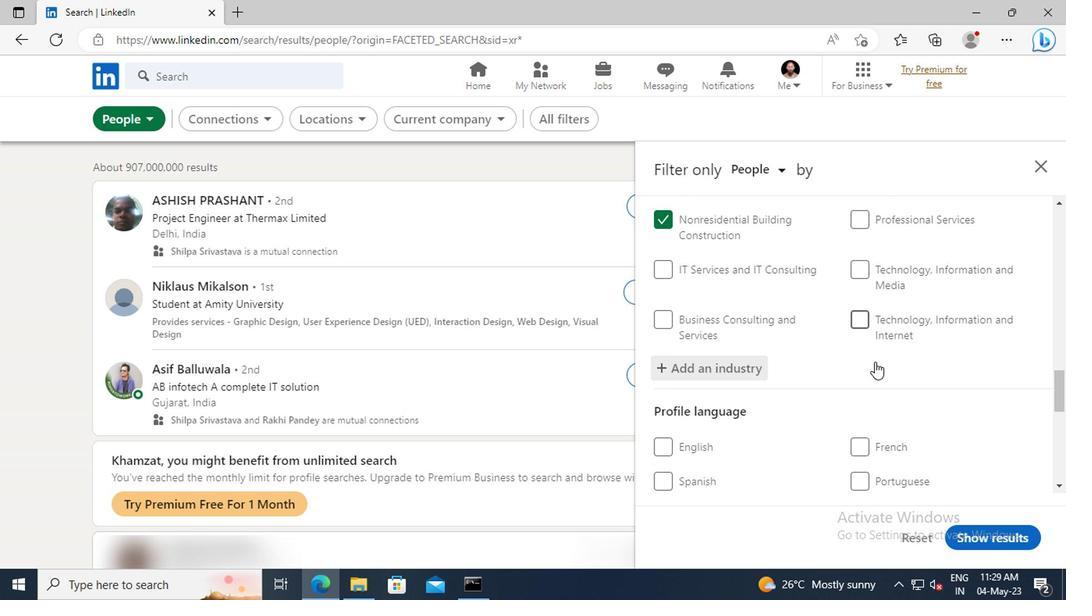 
Action: Mouse scrolled (871, 362) with delta (0, 0)
Screenshot: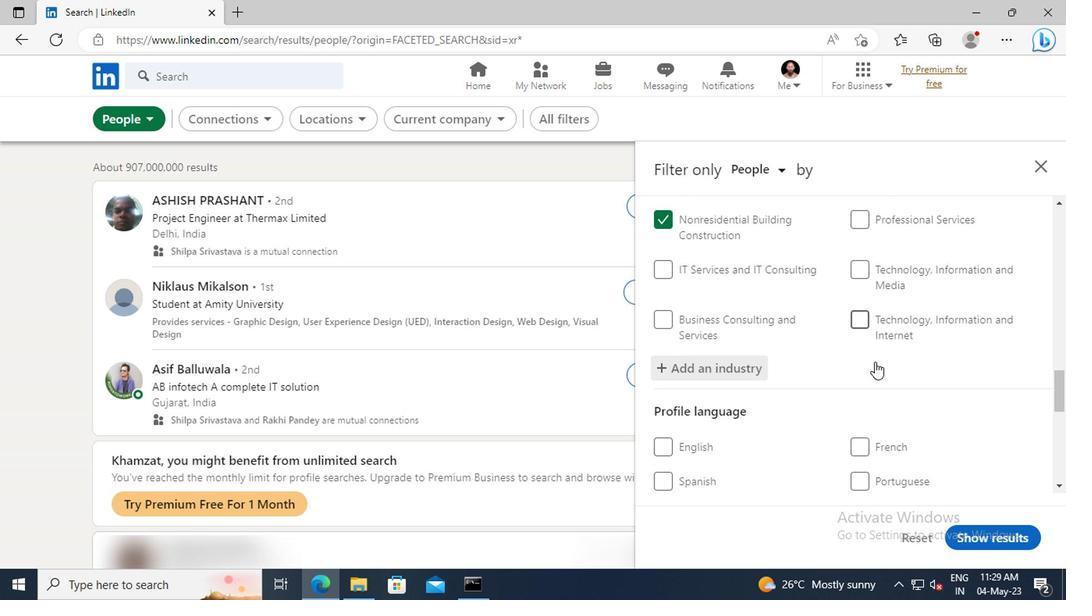 
Action: Mouse scrolled (871, 362) with delta (0, 0)
Screenshot: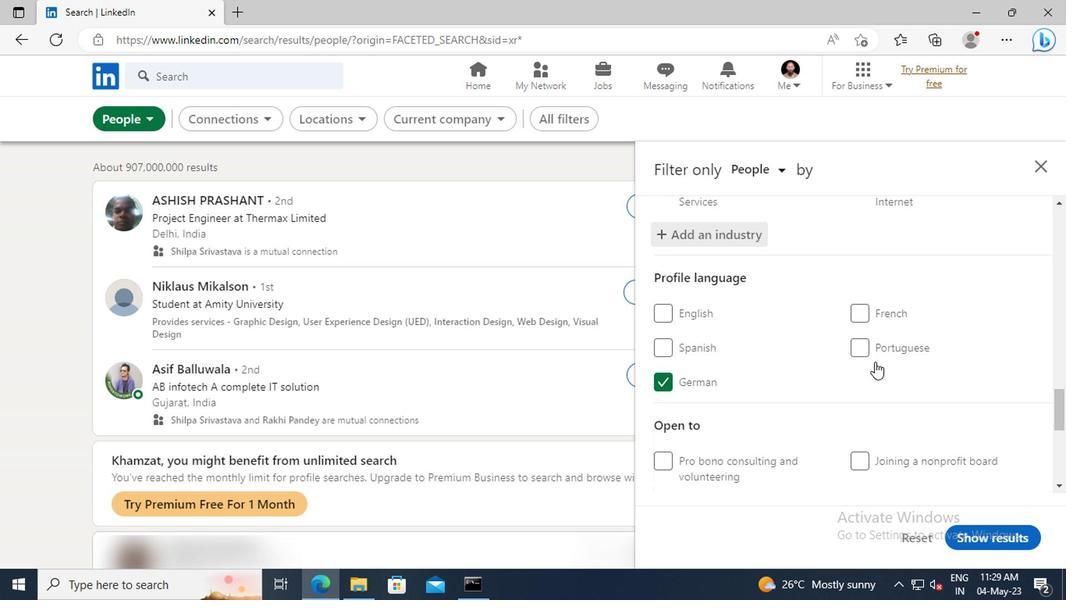 
Action: Mouse scrolled (871, 362) with delta (0, 0)
Screenshot: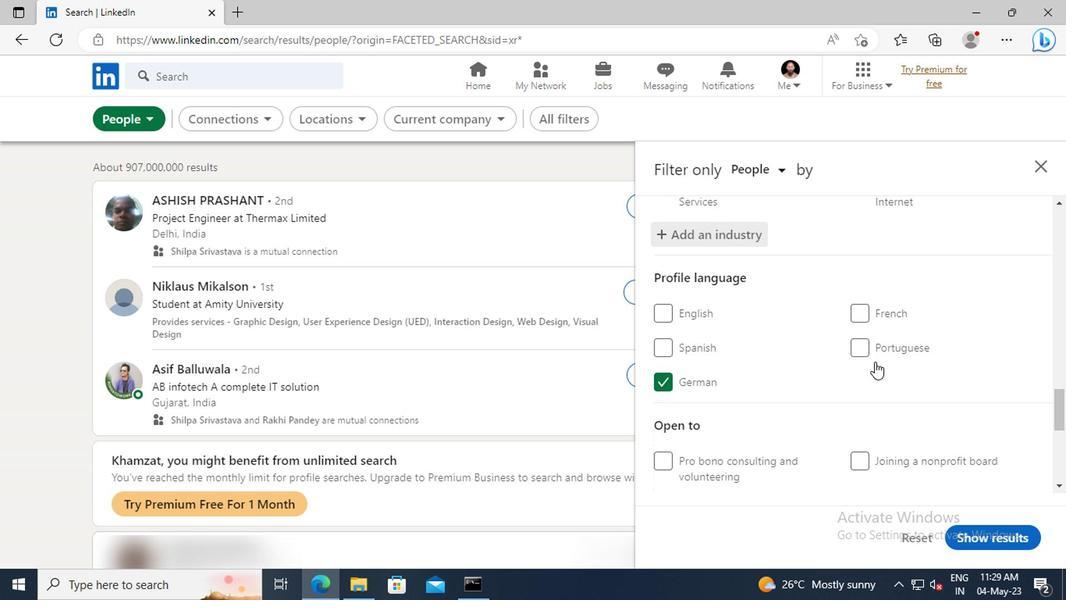 
Action: Mouse scrolled (871, 362) with delta (0, 0)
Screenshot: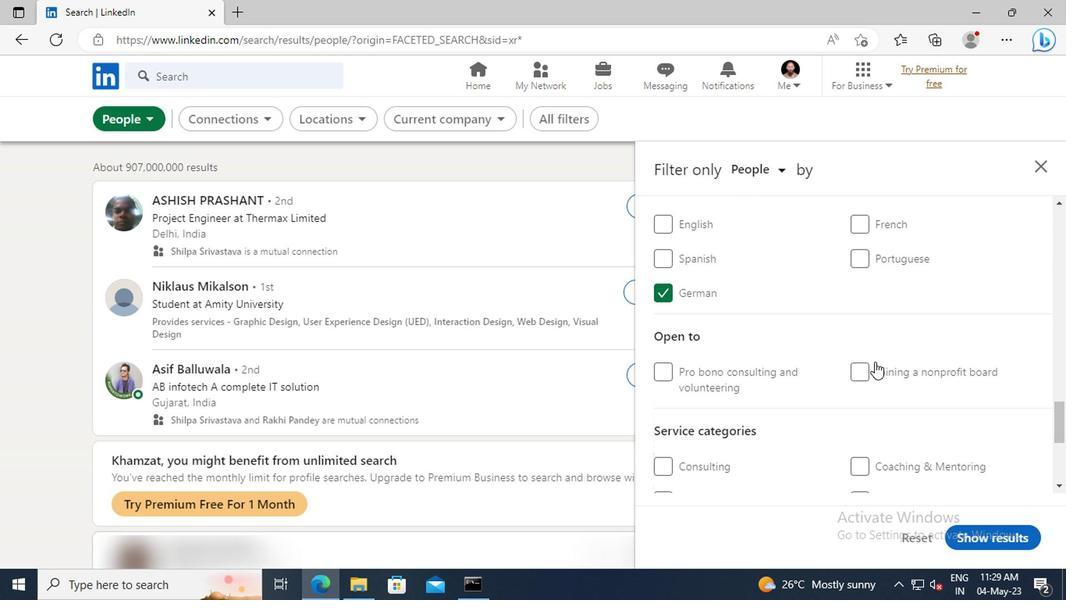 
Action: Mouse scrolled (871, 362) with delta (0, 0)
Screenshot: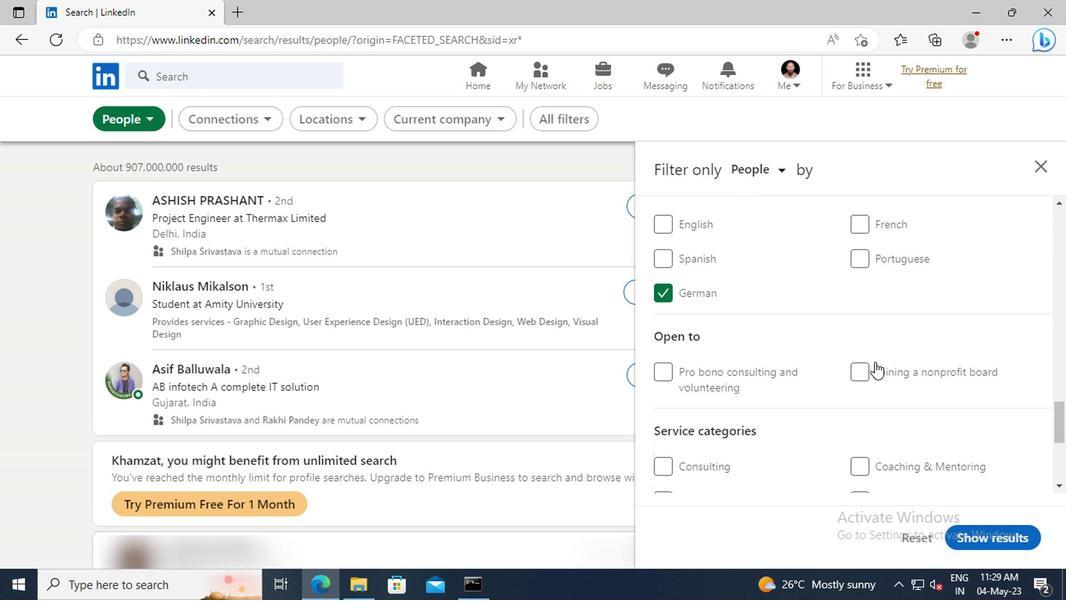 
Action: Mouse scrolled (871, 362) with delta (0, 0)
Screenshot: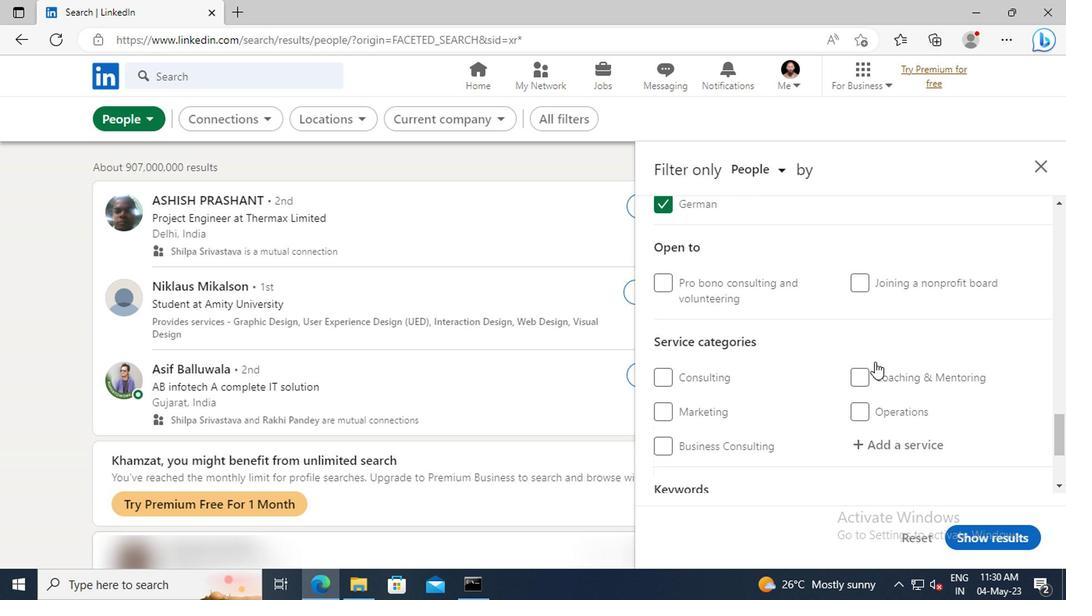 
Action: Mouse scrolled (871, 362) with delta (0, 0)
Screenshot: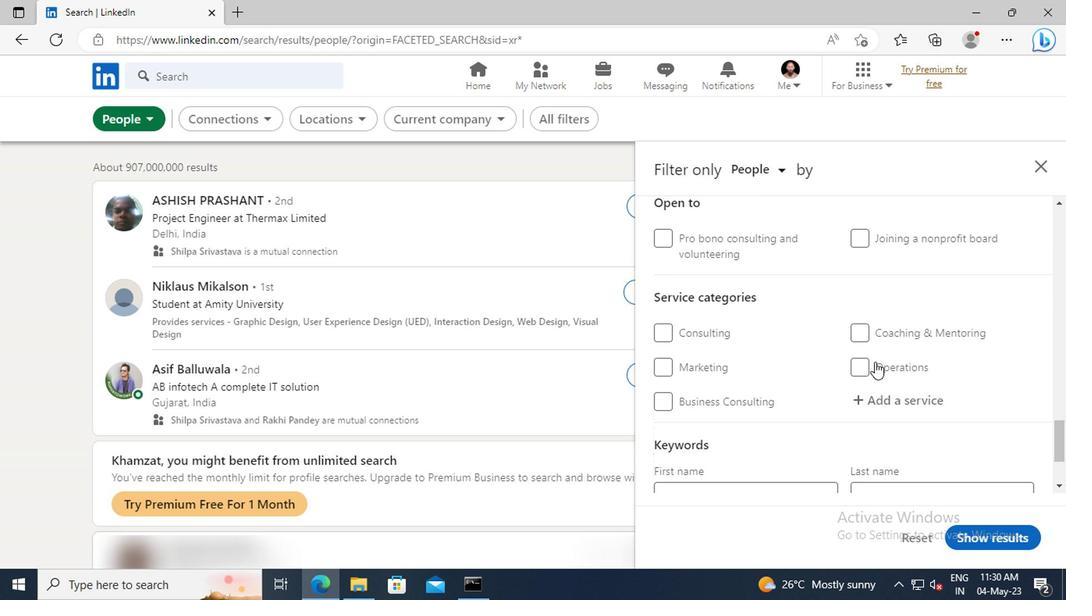 
Action: Mouse moved to (873, 362)
Screenshot: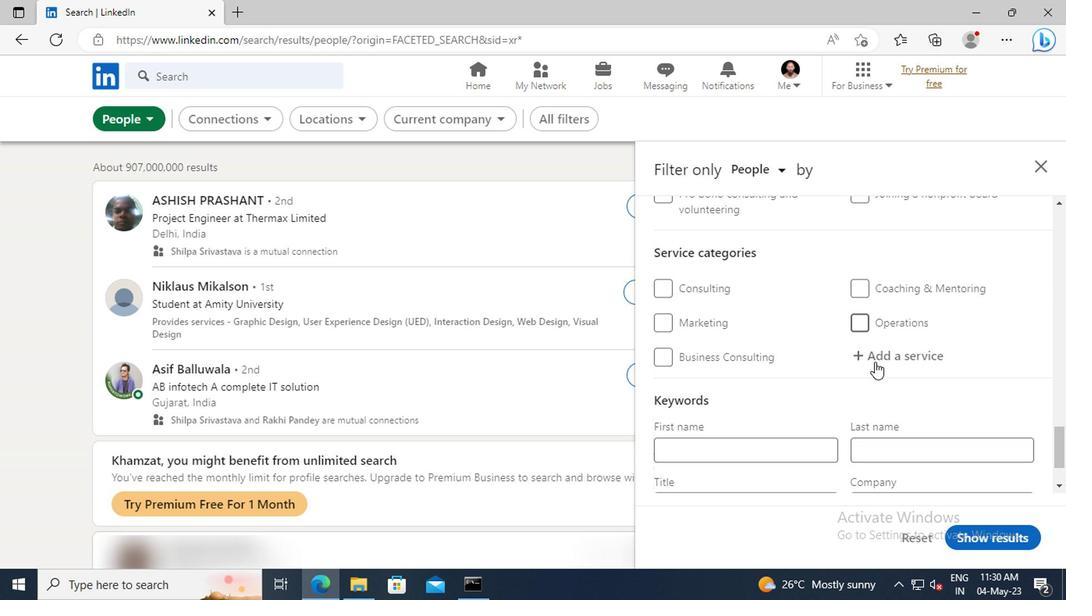 
Action: Mouse pressed left at (873, 362)
Screenshot: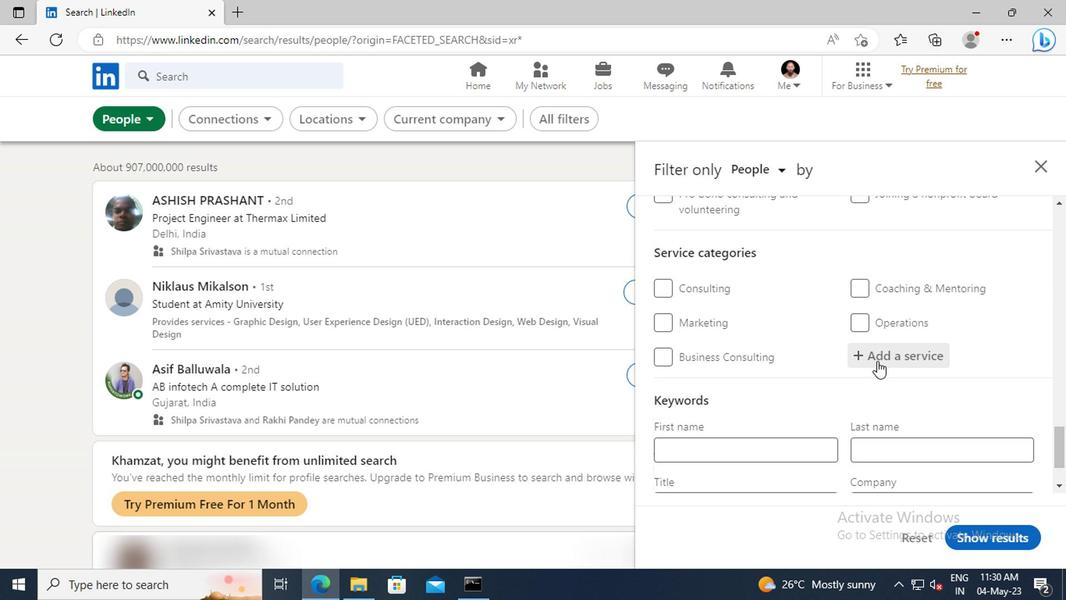 
Action: Key pressed <Key.shift>PUBLI
Screenshot: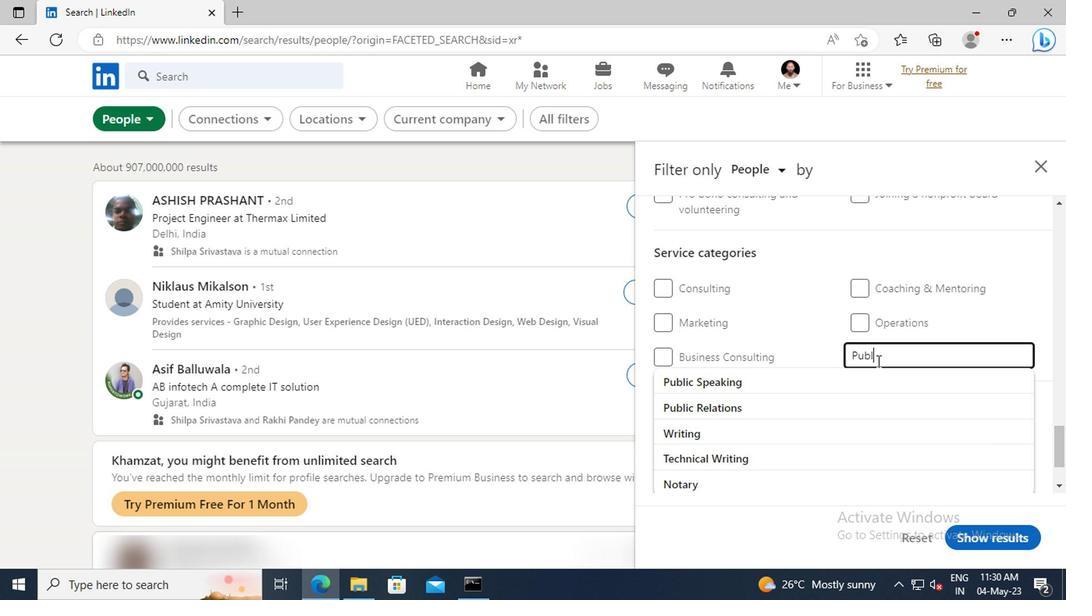 
Action: Mouse moved to (875, 378)
Screenshot: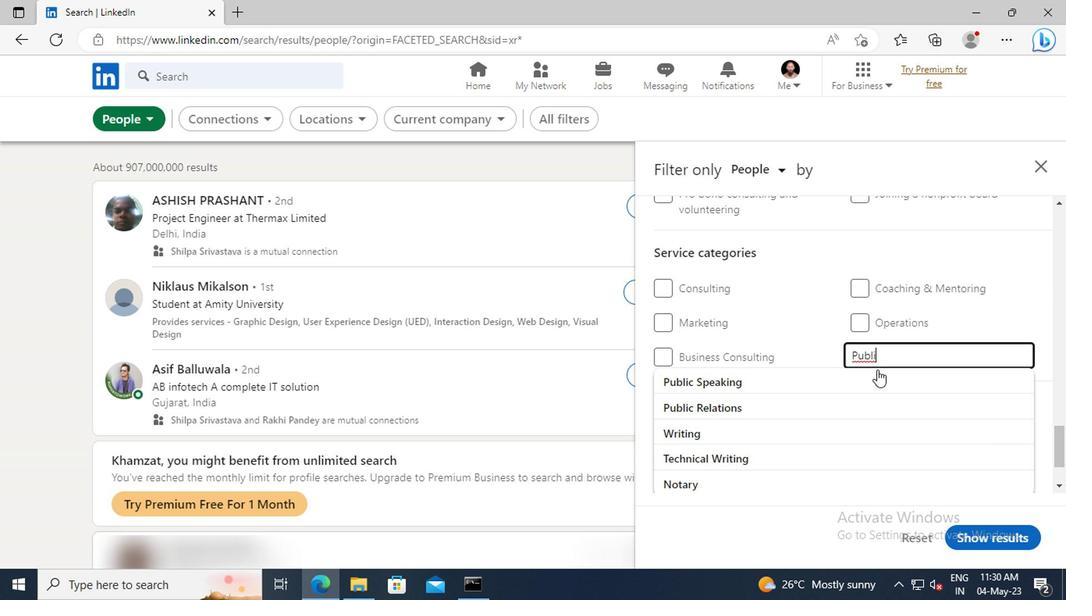 
Action: Mouse pressed left at (875, 378)
Screenshot: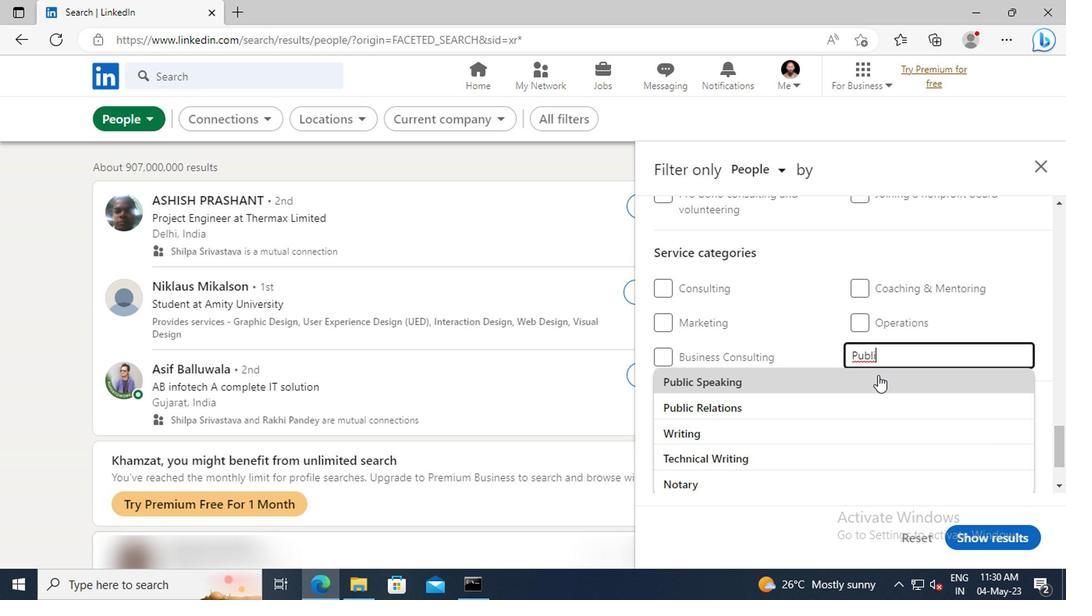 
Action: Mouse scrolled (875, 377) with delta (0, 0)
Screenshot: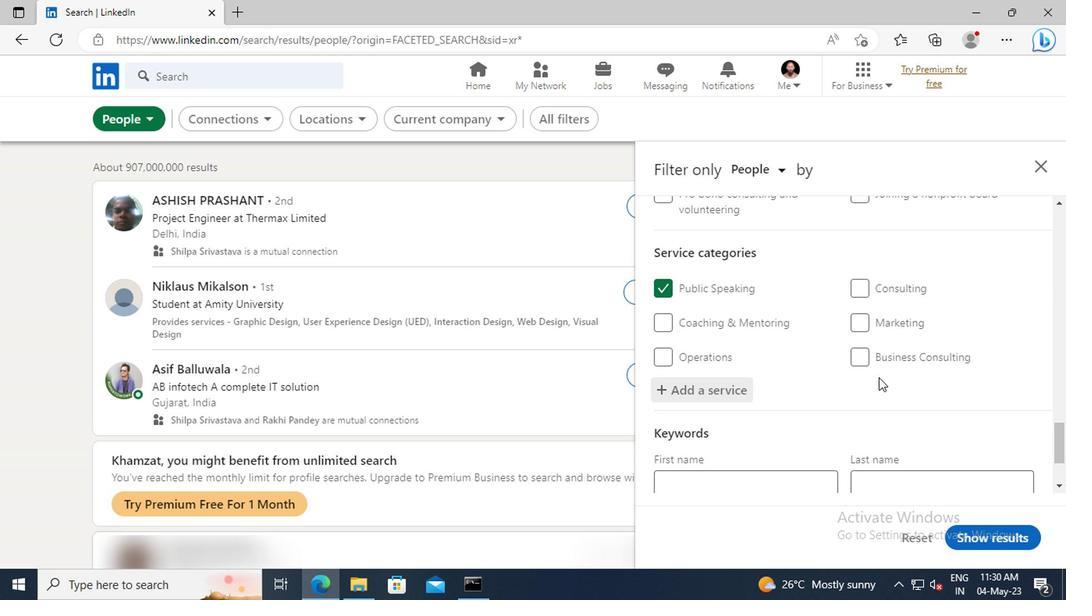 
Action: Mouse scrolled (875, 377) with delta (0, 0)
Screenshot: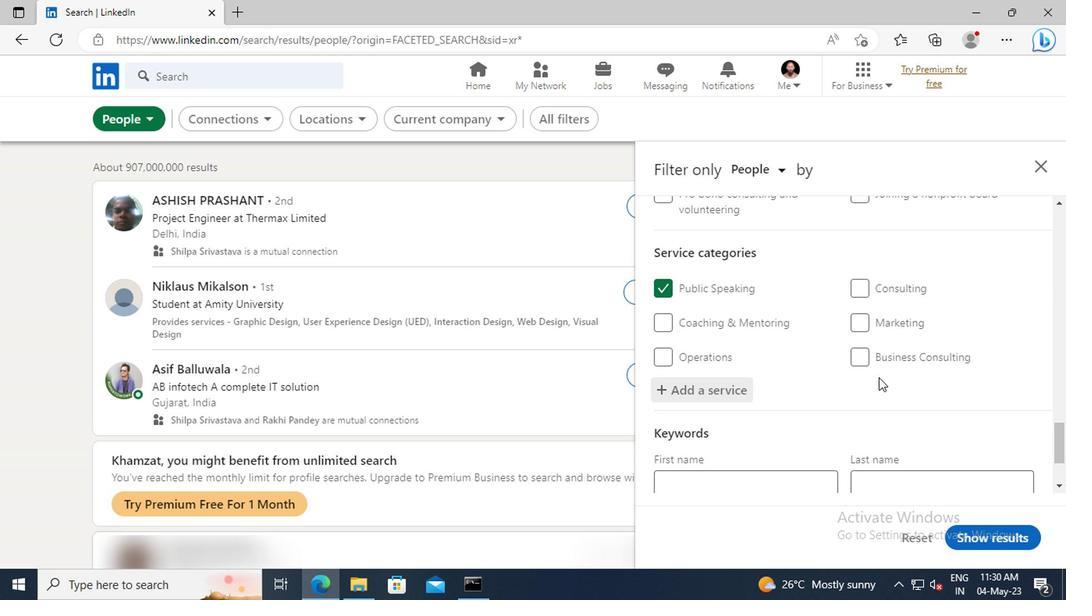 
Action: Mouse scrolled (875, 377) with delta (0, 0)
Screenshot: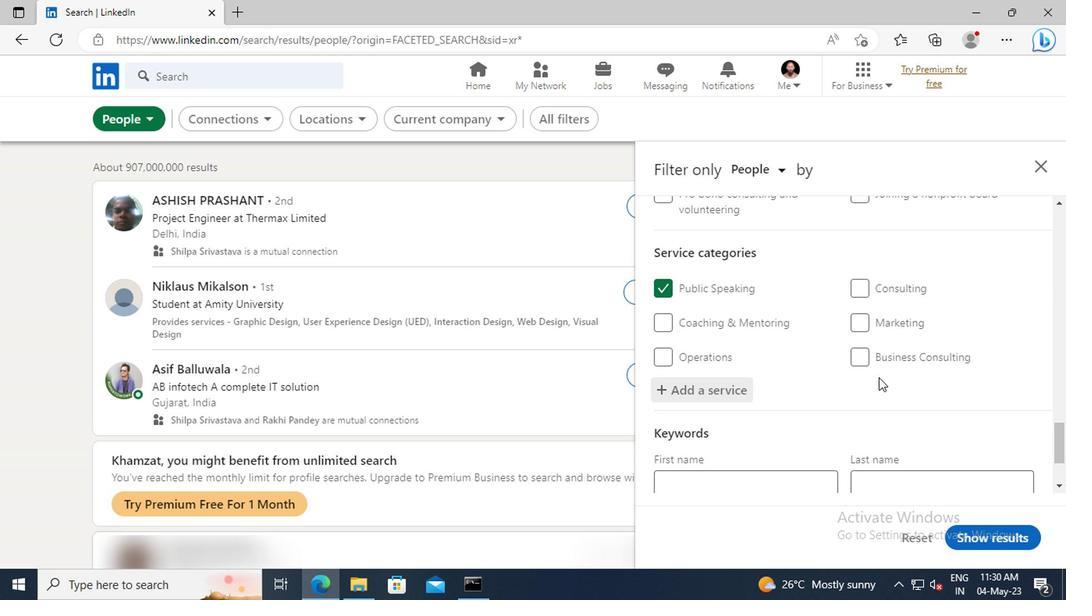 
Action: Mouse scrolled (875, 377) with delta (0, 0)
Screenshot: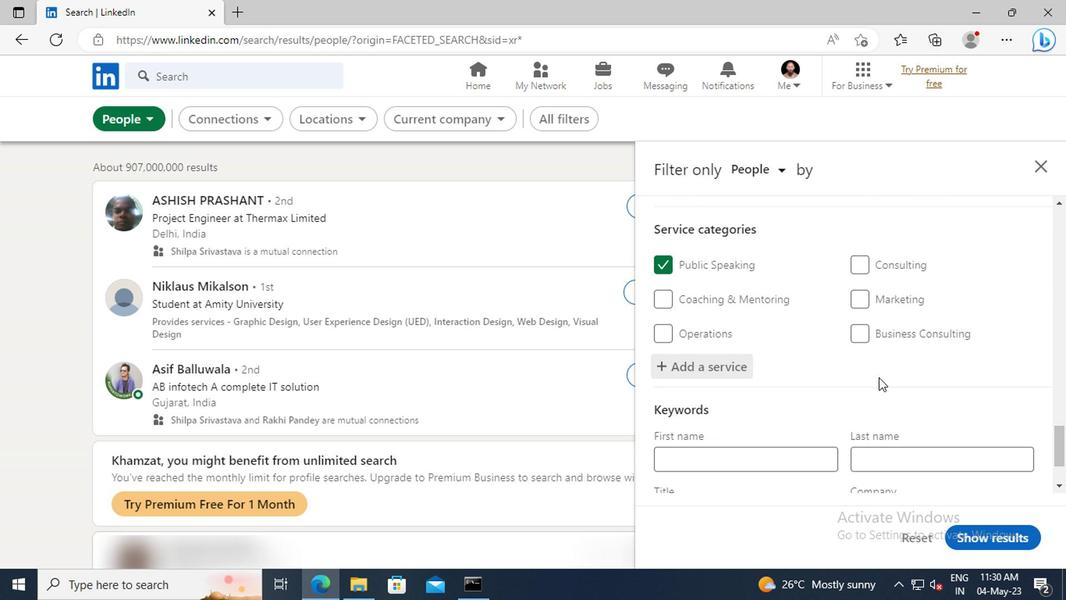 
Action: Mouse moved to (768, 425)
Screenshot: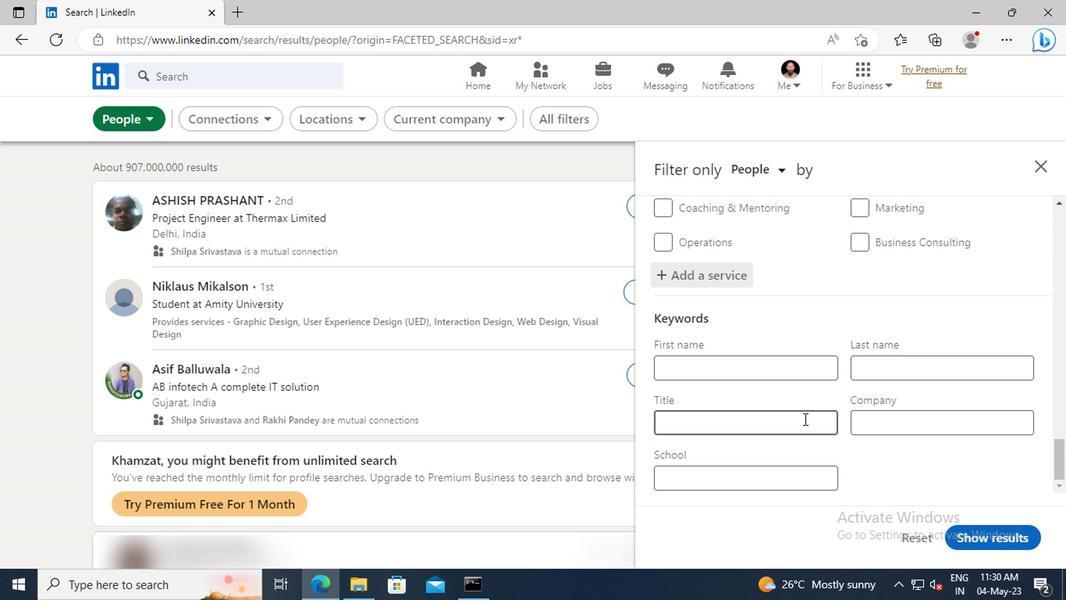 
Action: Mouse pressed left at (768, 425)
Screenshot: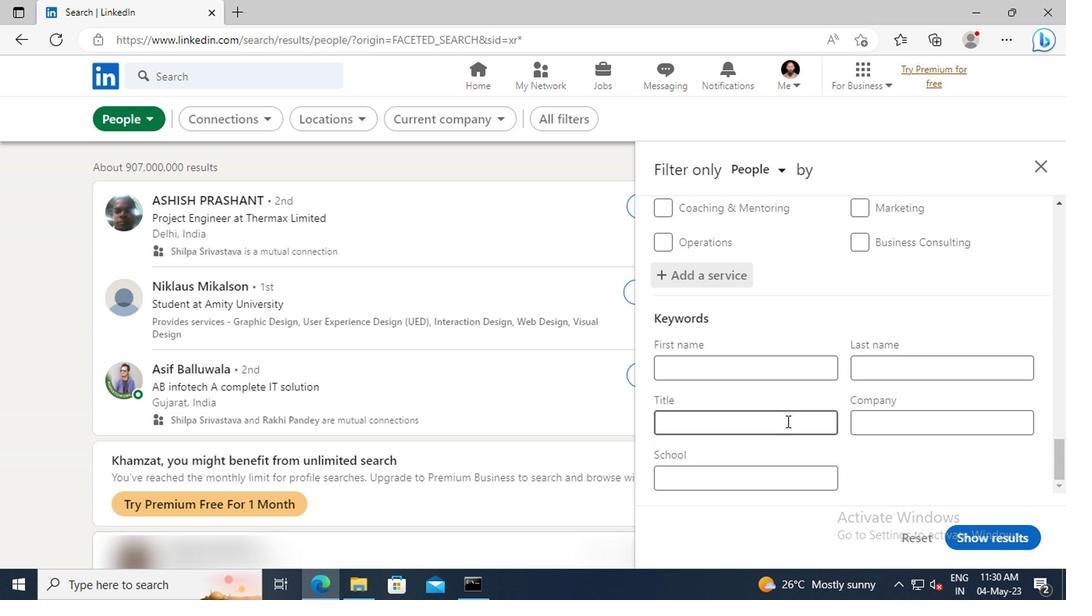
Action: Mouse moved to (767, 425)
Screenshot: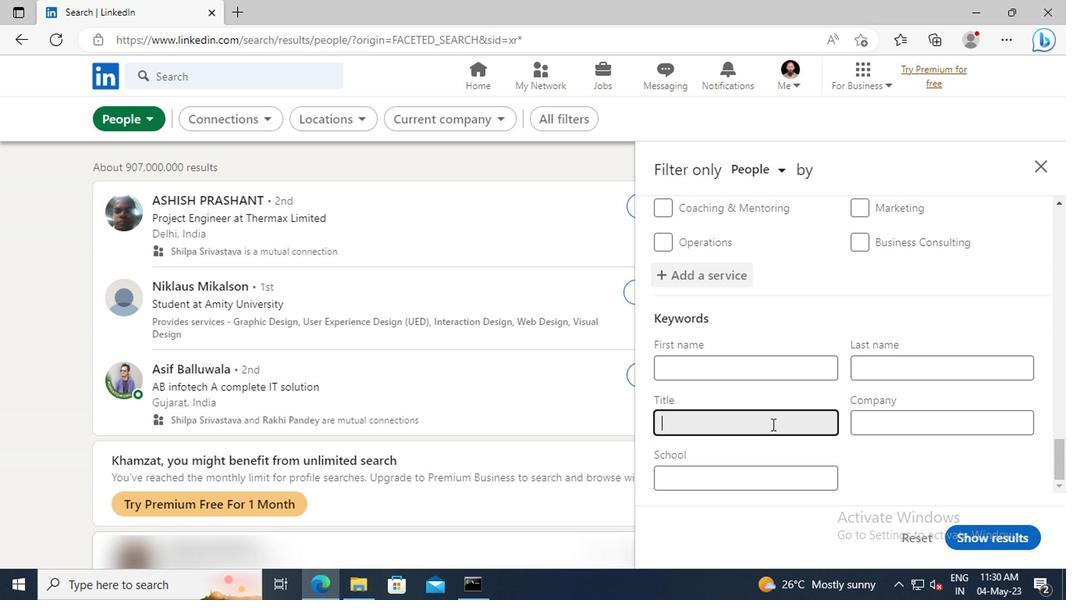 
Action: Key pressed <Key.shift>OPERATIONS<Key.space><Key.shift>DIRECTOR<Key.enter>
Screenshot: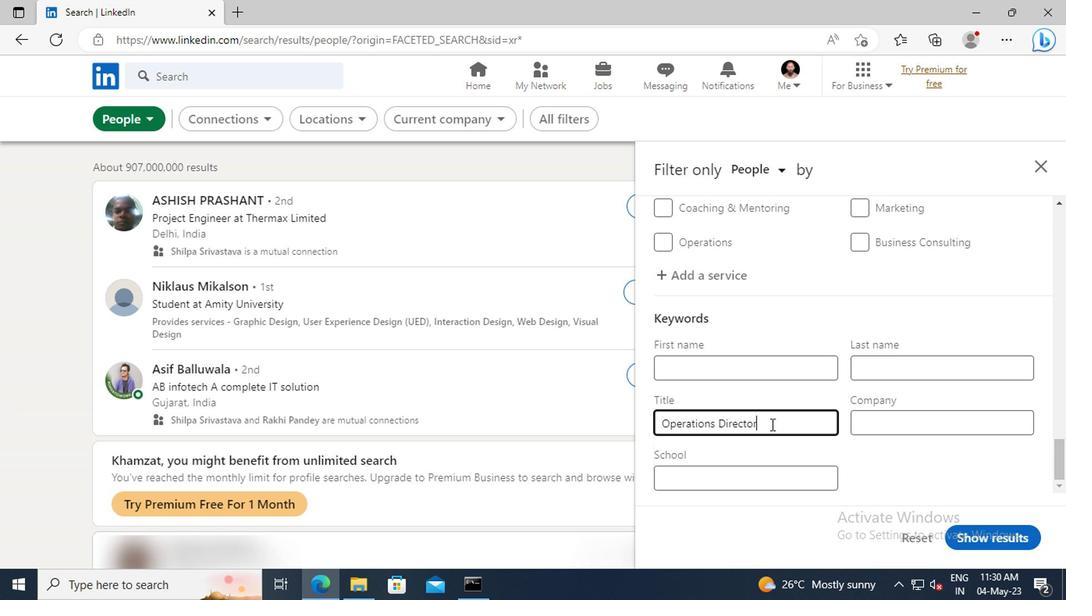 
Action: Mouse moved to (962, 545)
Screenshot: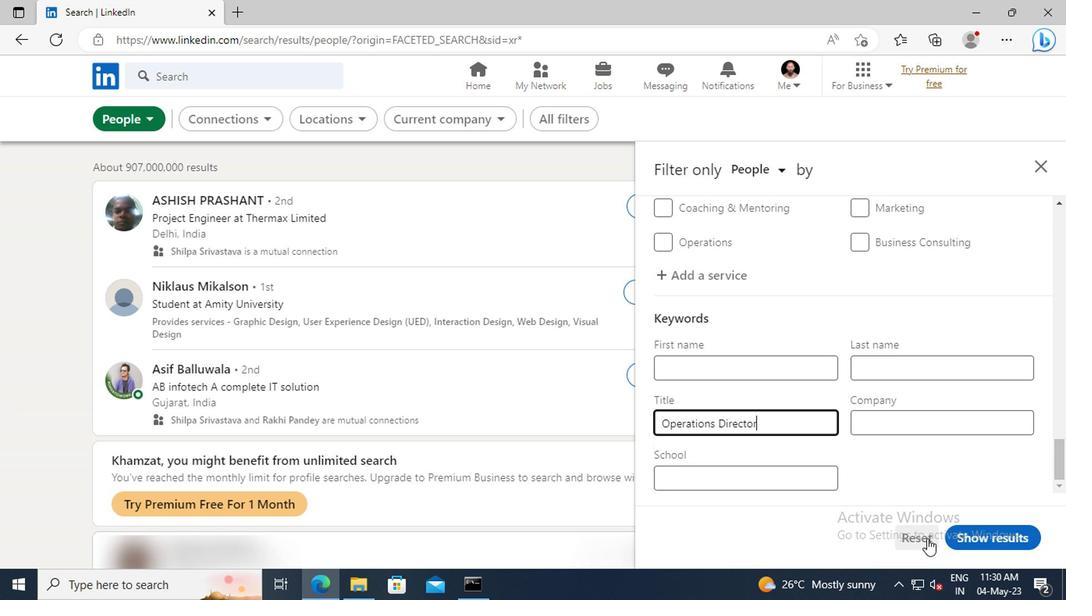 
Action: Mouse pressed left at (962, 545)
Screenshot: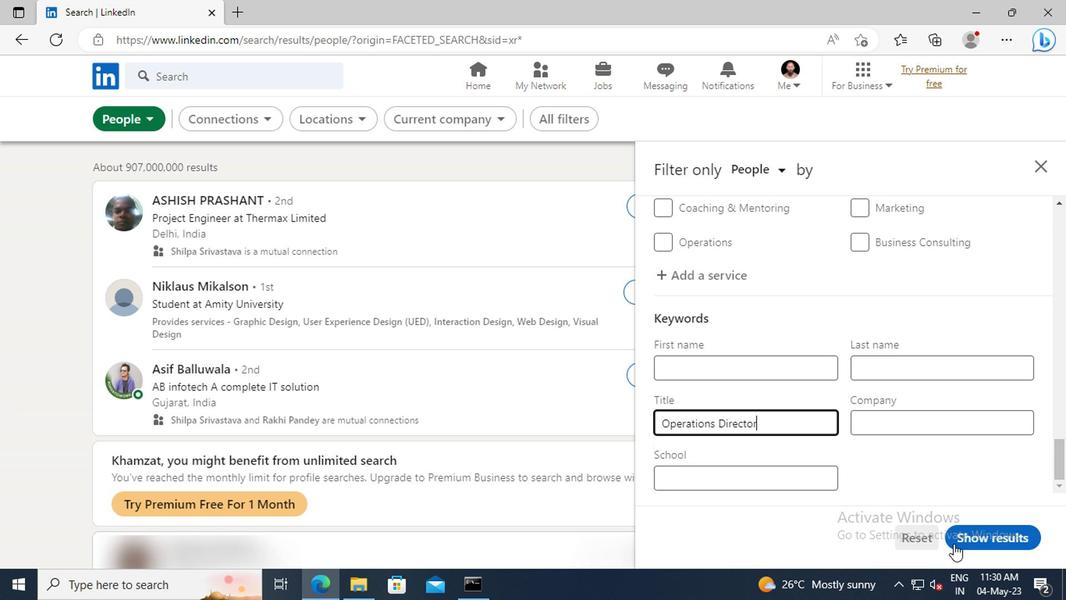 
